Task: Look for space in Sidi Qacem, Morocco from 26th August, 2023 to 10th September, 2023 for 6 adults, 2 children in price range Rs.10000 to Rs.15000. Place can be entire place or shared room with 6 bedrooms having 6 beds and 6 bathrooms. Property type can be house, flat, guest house. Amenities needed are: wifi, TV, free parkinig on premises, gym, breakfast. Booking option can be shelf check-in. Required host language is English.
Action: Mouse moved to (544, 110)
Screenshot: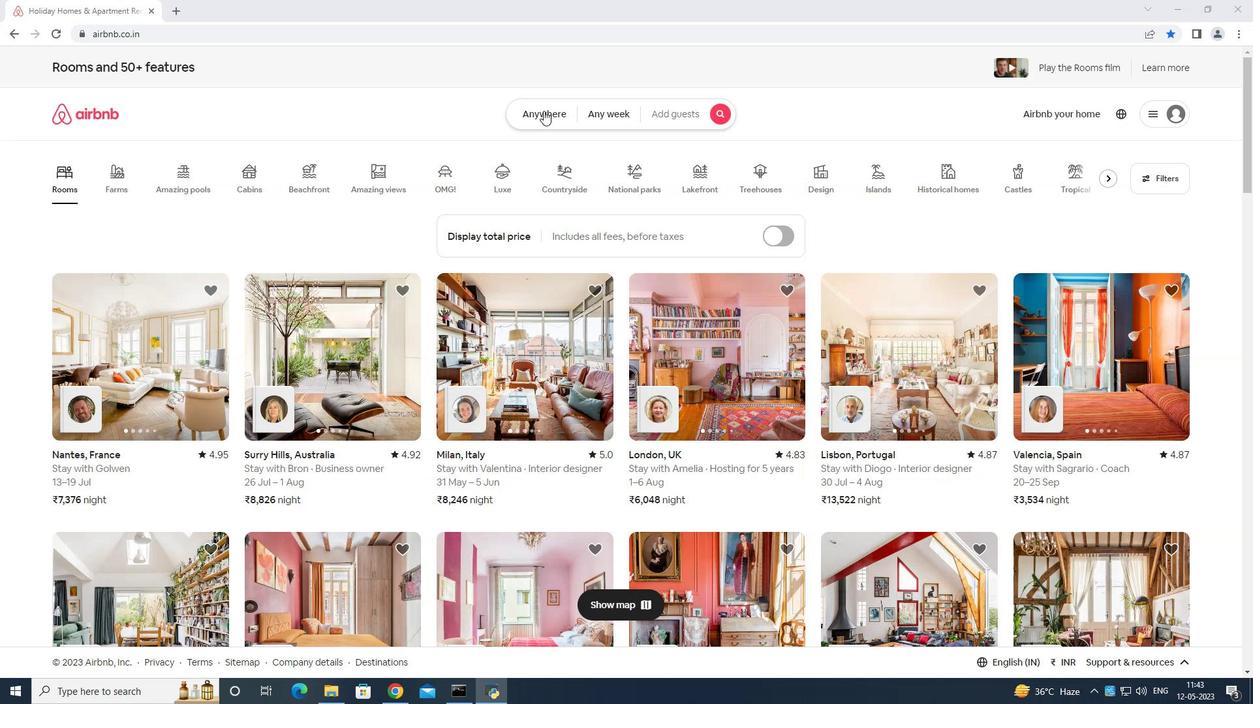 
Action: Mouse pressed left at (544, 110)
Screenshot: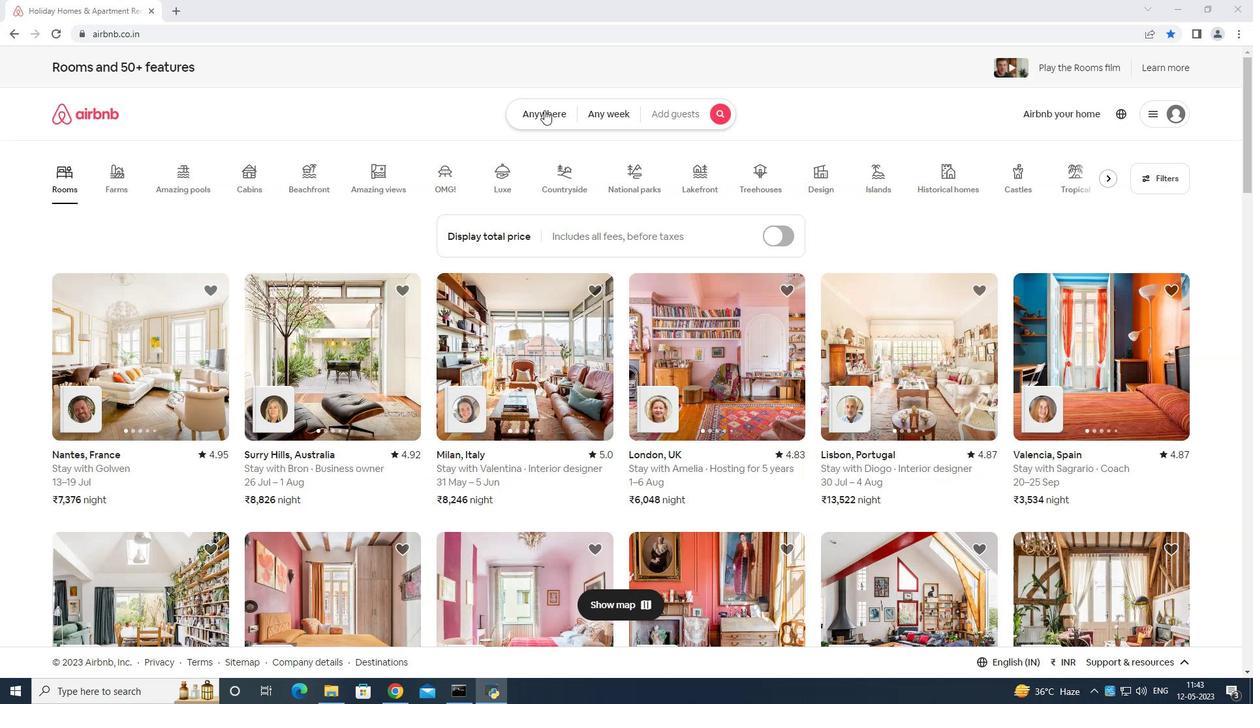
Action: Mouse moved to (520, 150)
Screenshot: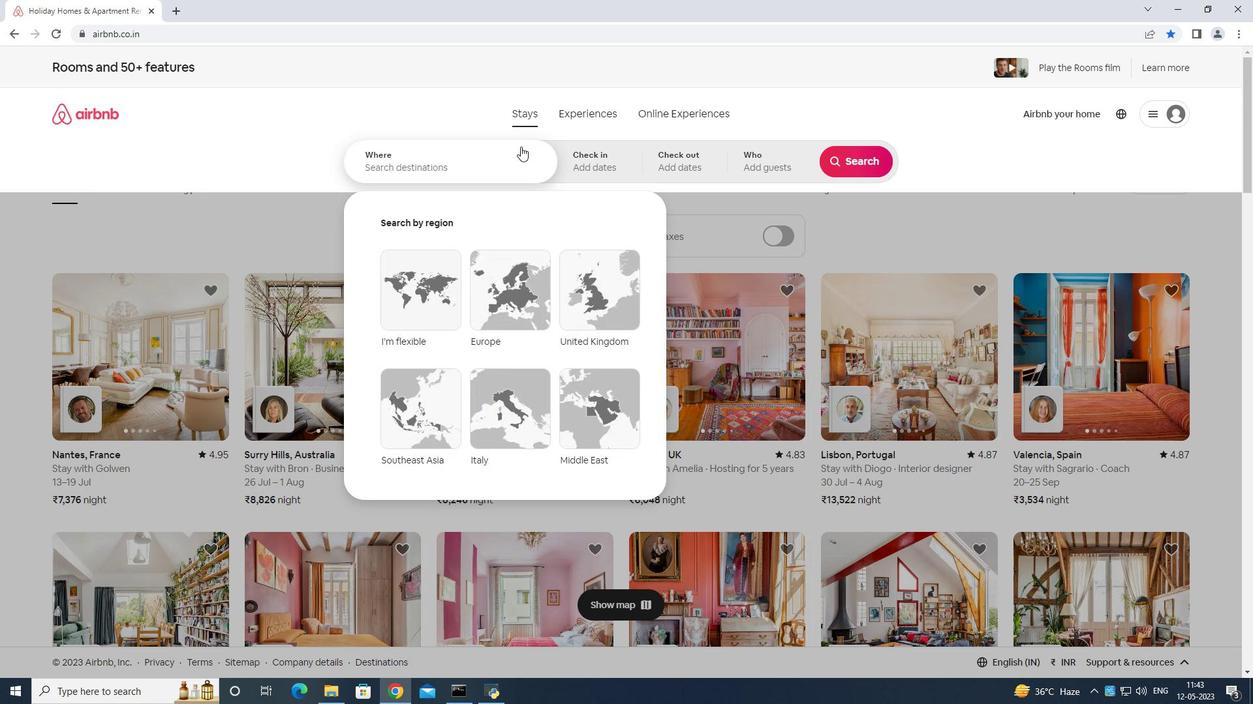 
Action: Mouse pressed left at (520, 150)
Screenshot: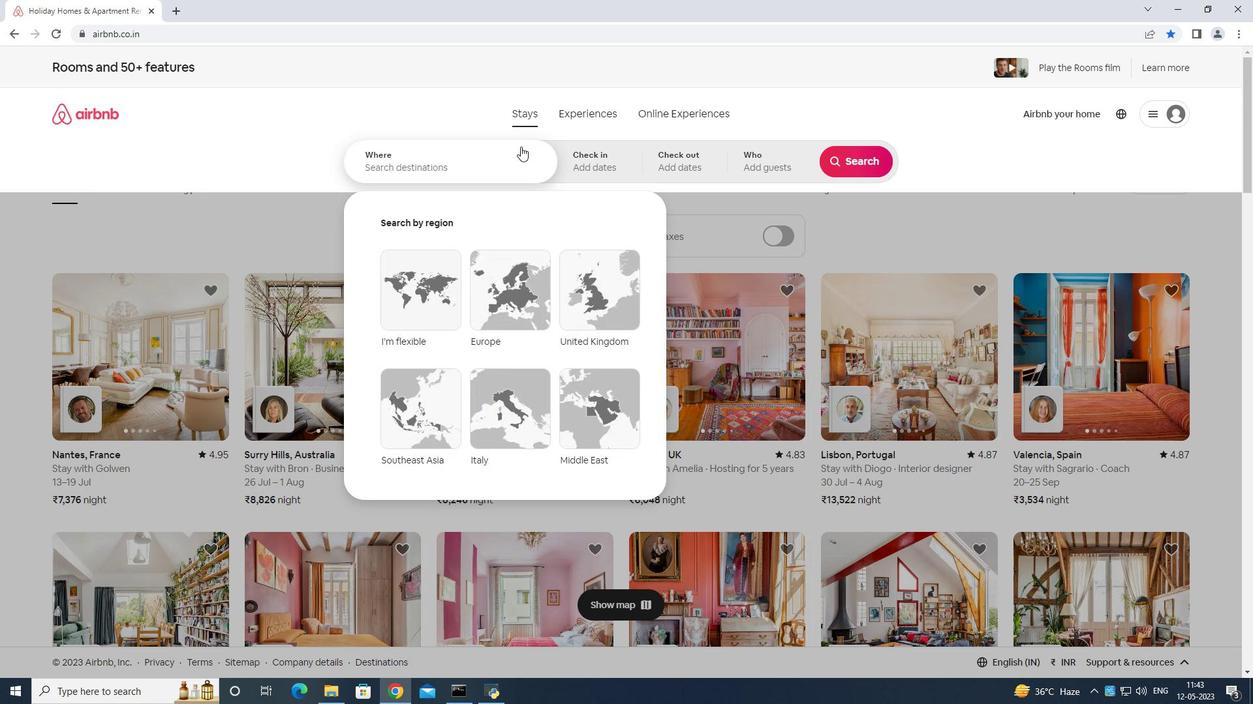 
Action: Mouse moved to (509, 144)
Screenshot: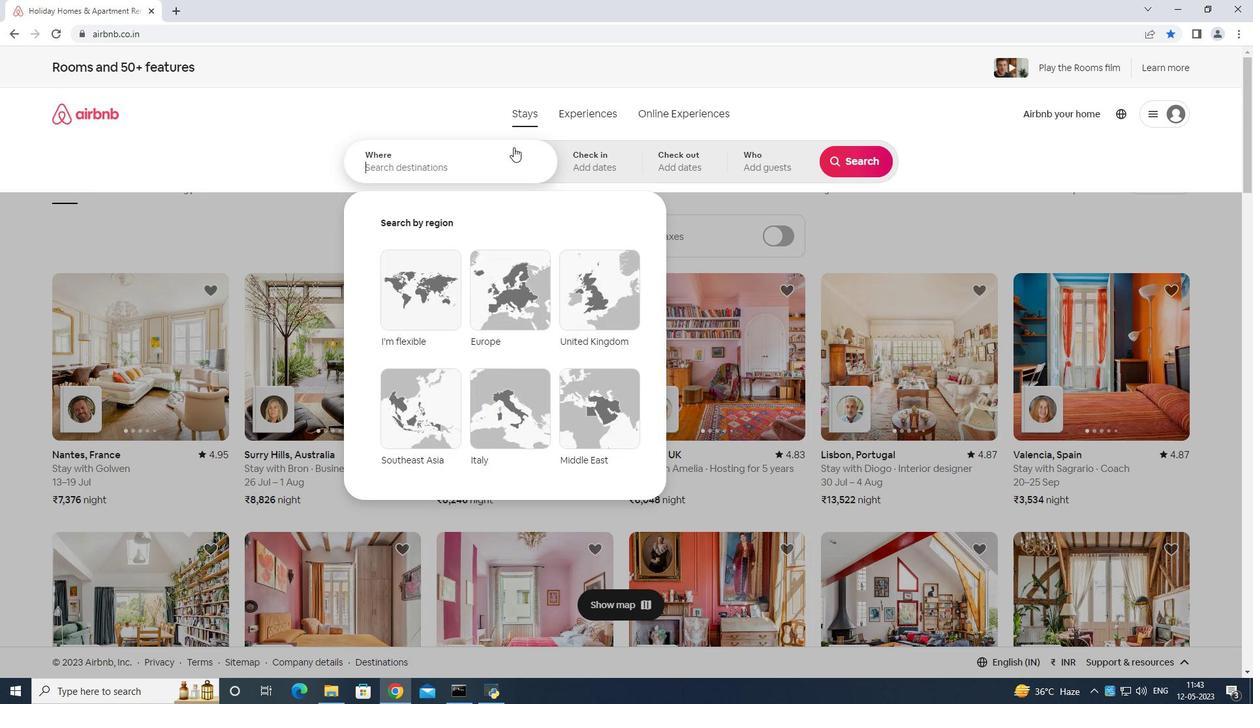 
Action: Key pressed <Key.shift>Qacem<Key.space>morocco<Key.enter>
Screenshot: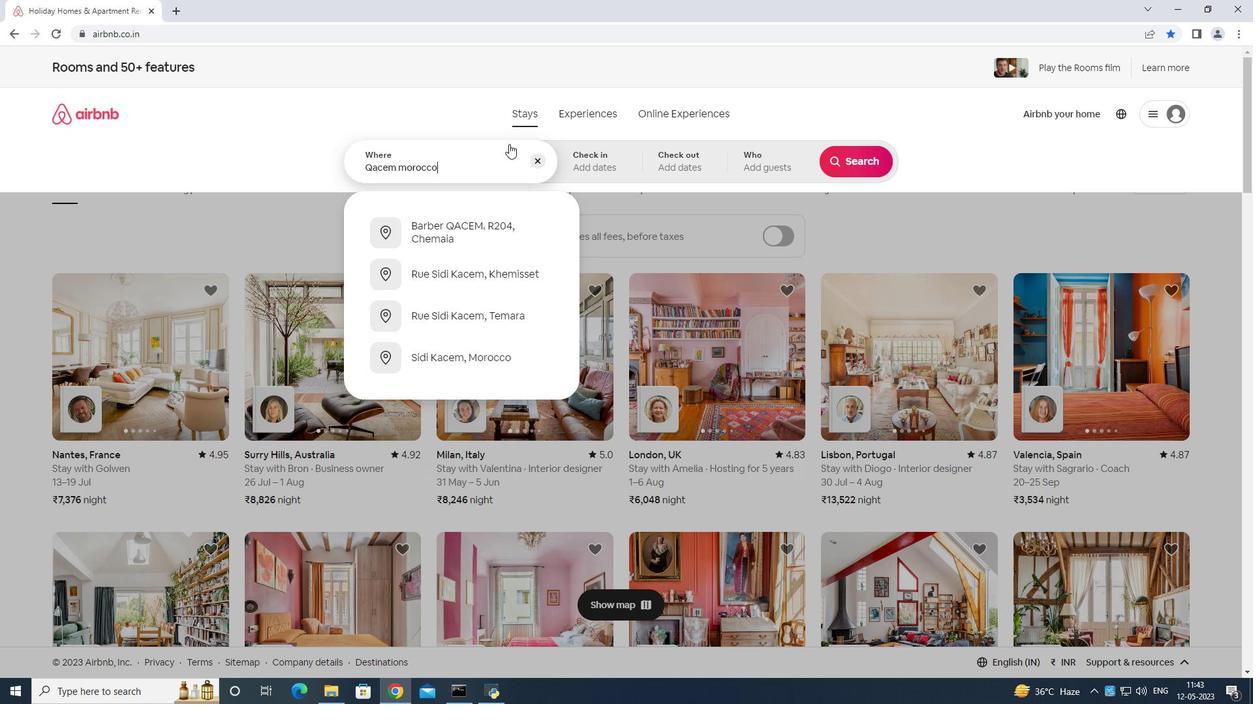 
Action: Mouse moved to (859, 266)
Screenshot: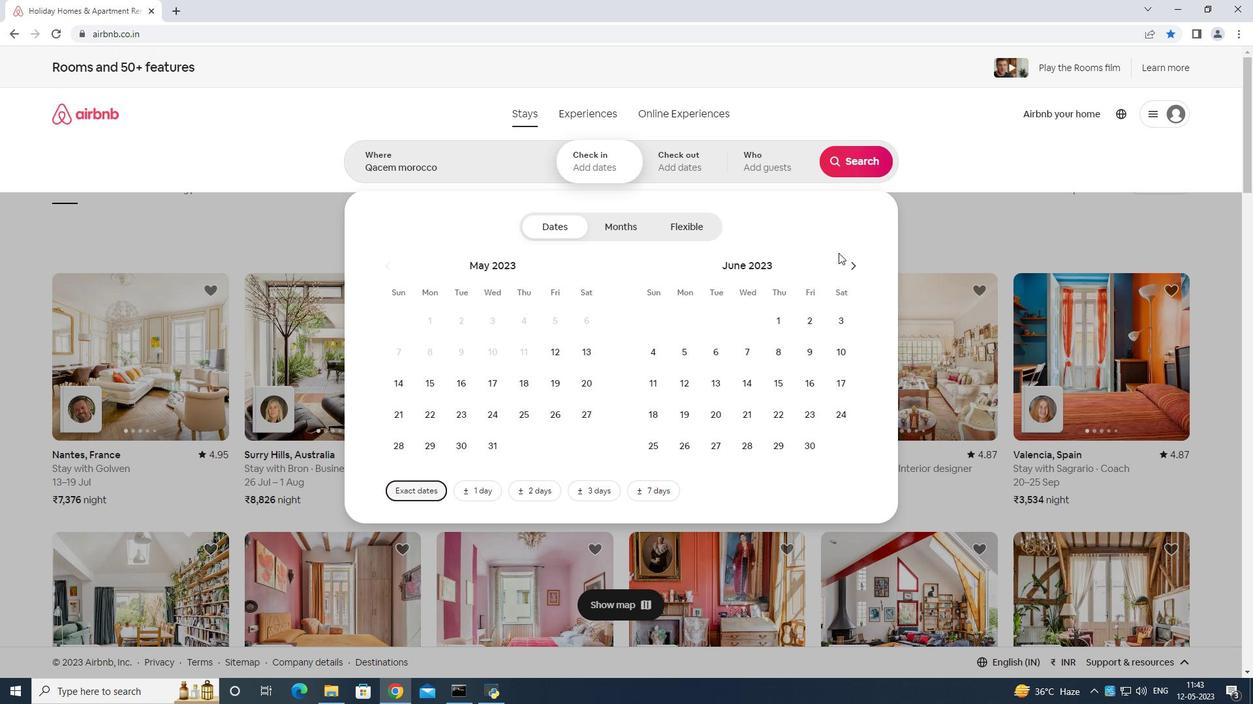 
Action: Mouse pressed left at (859, 266)
Screenshot: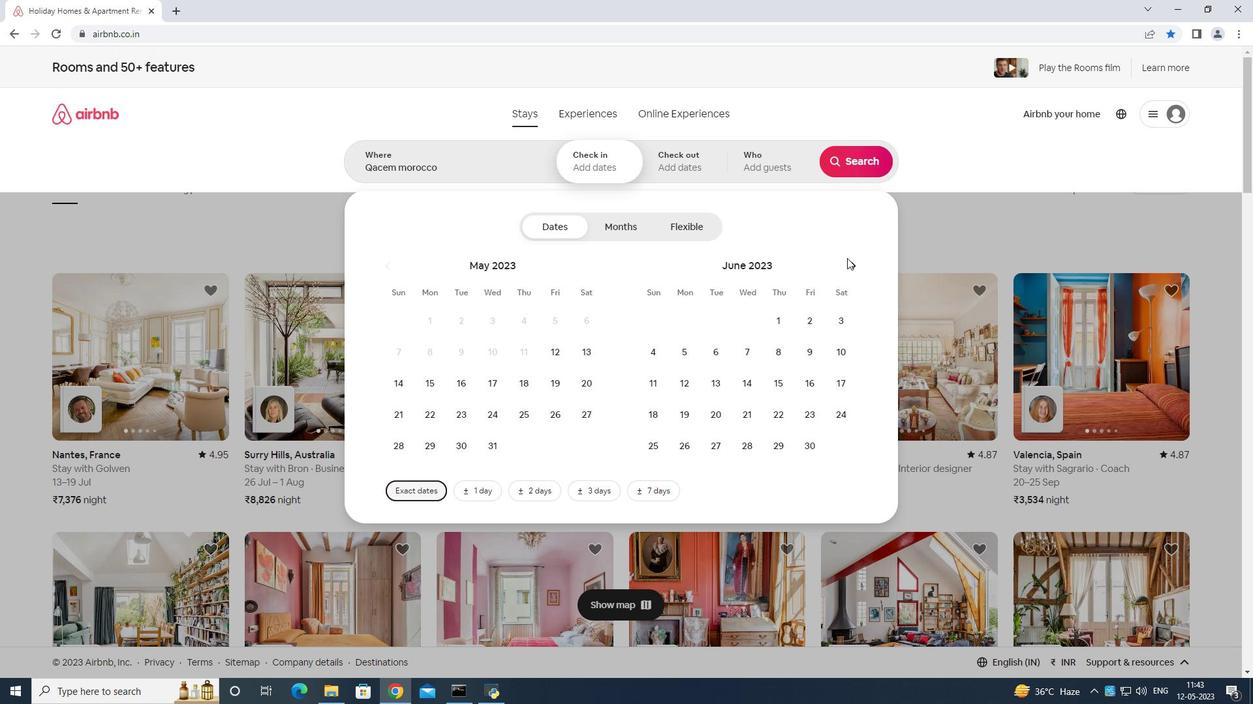 
Action: Mouse pressed left at (859, 266)
Screenshot: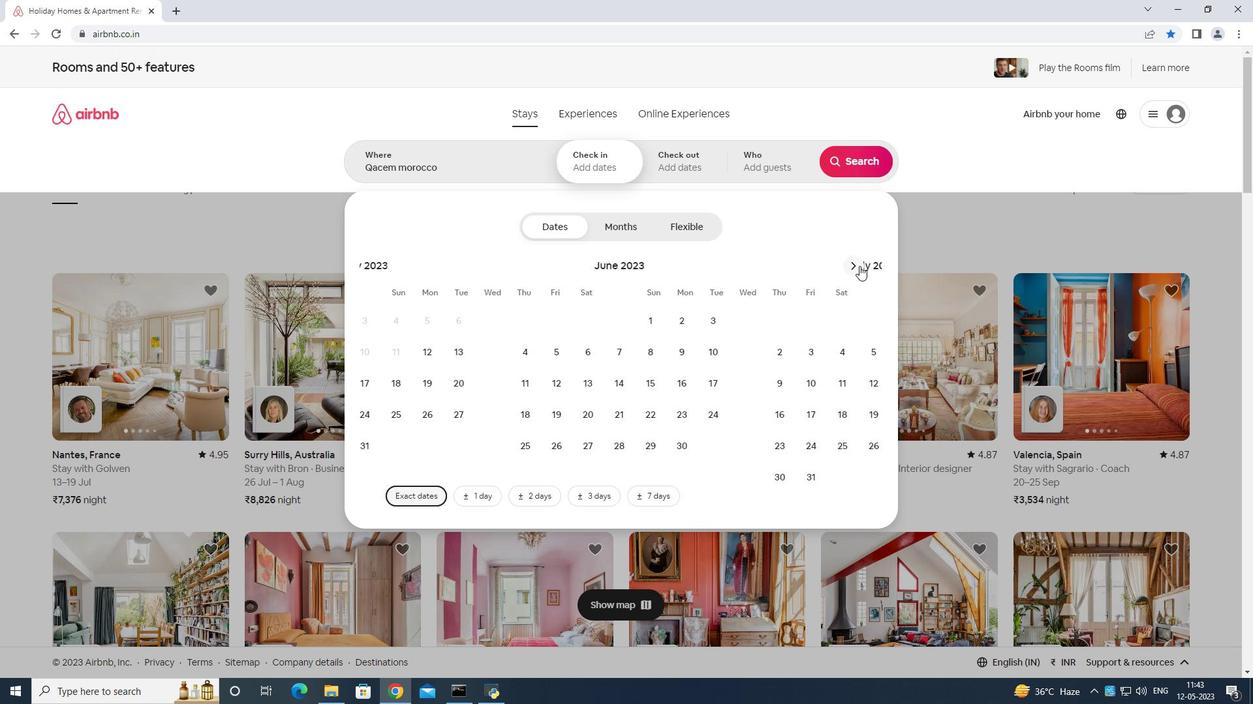 
Action: Mouse moved to (838, 419)
Screenshot: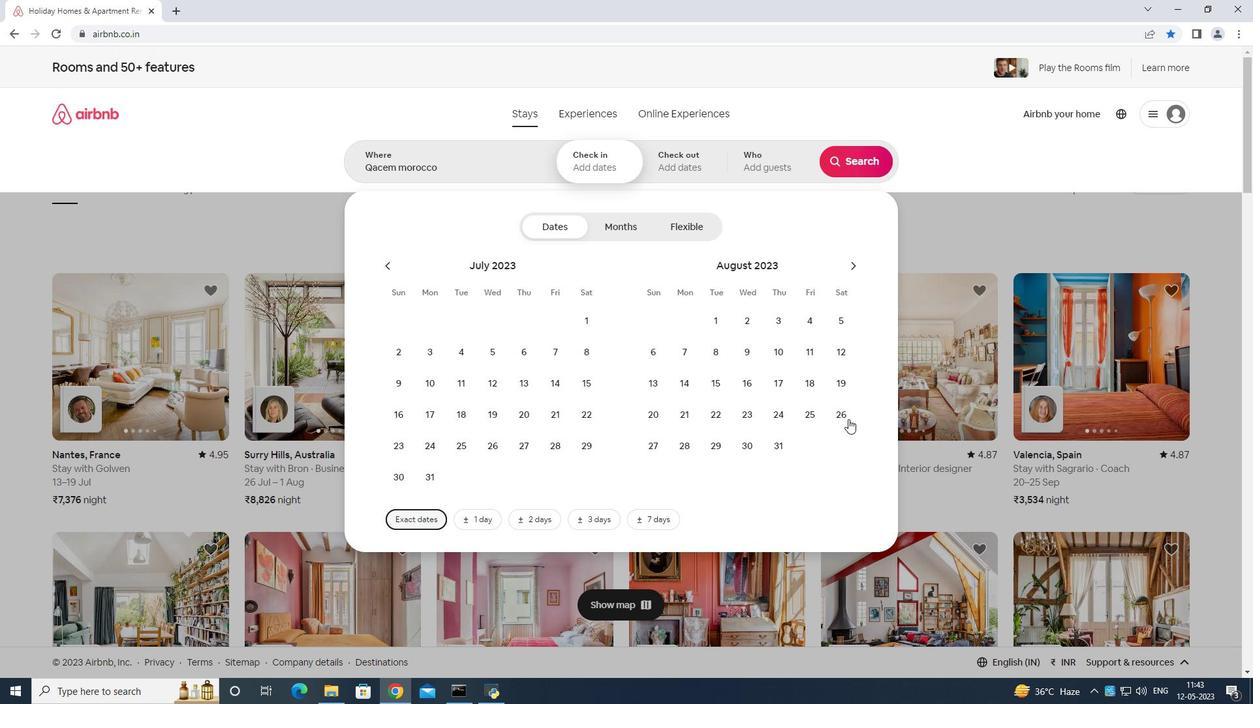 
Action: Mouse pressed left at (838, 419)
Screenshot: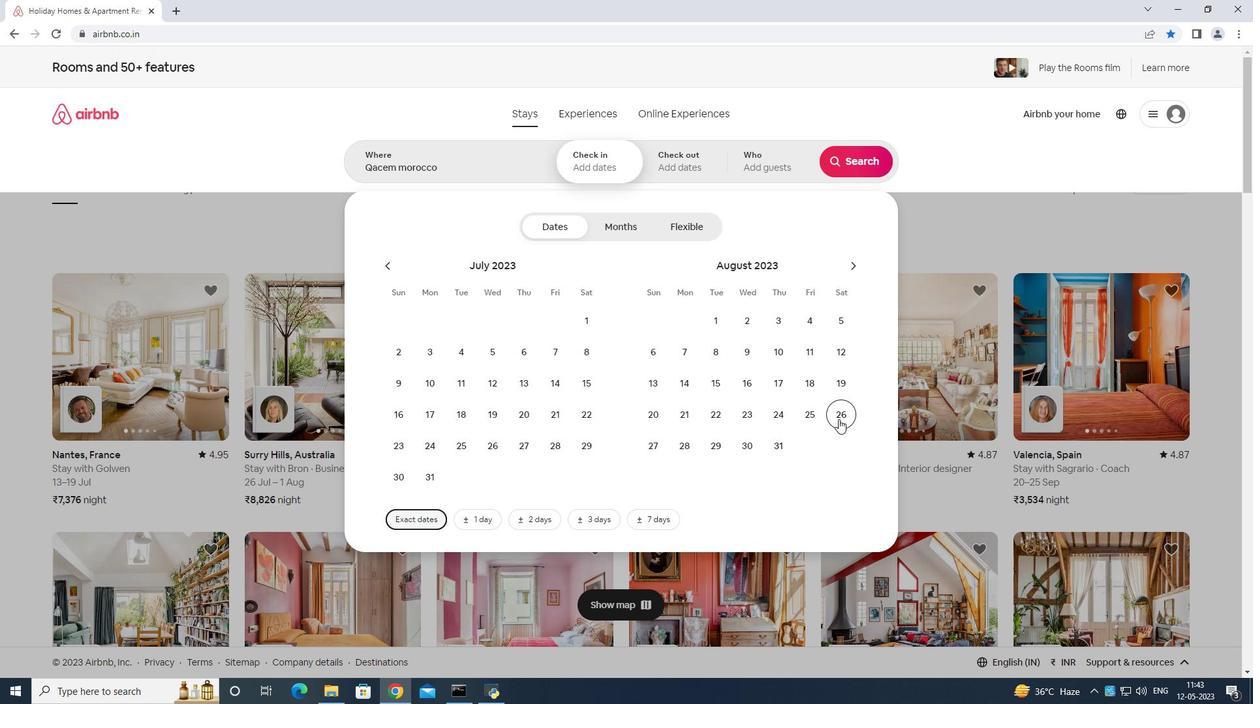 
Action: Mouse moved to (849, 264)
Screenshot: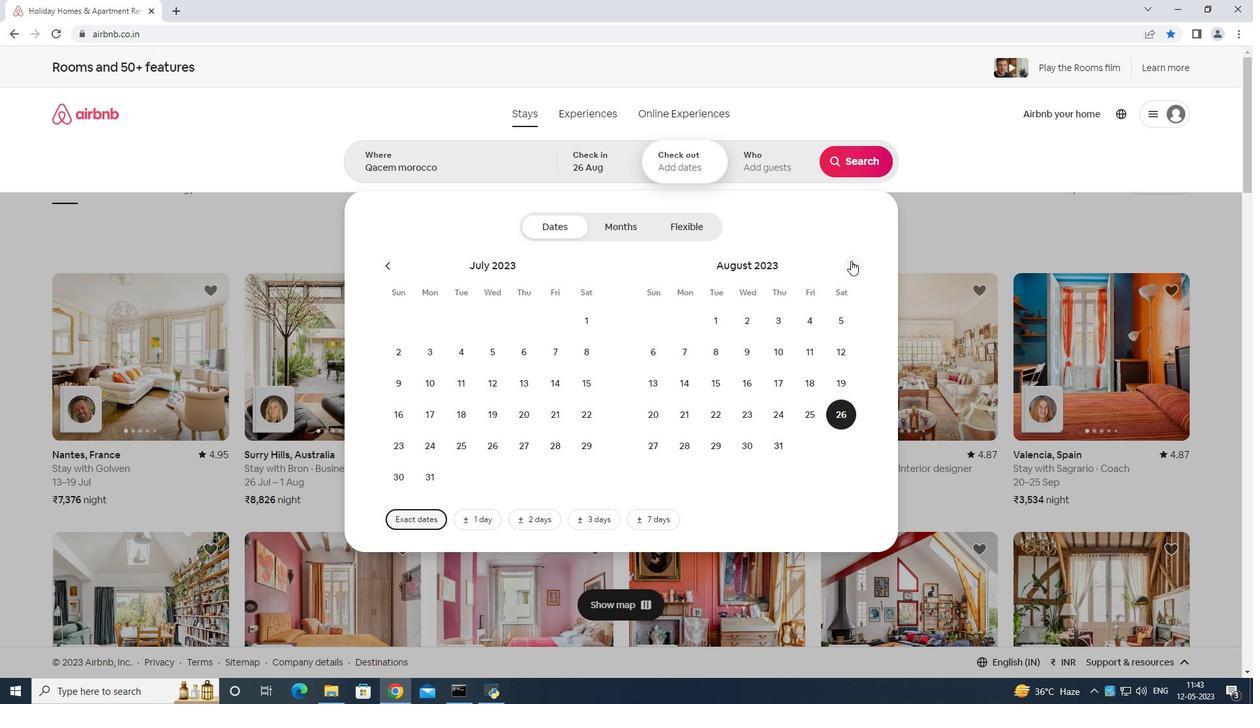 
Action: Mouse pressed left at (849, 264)
Screenshot: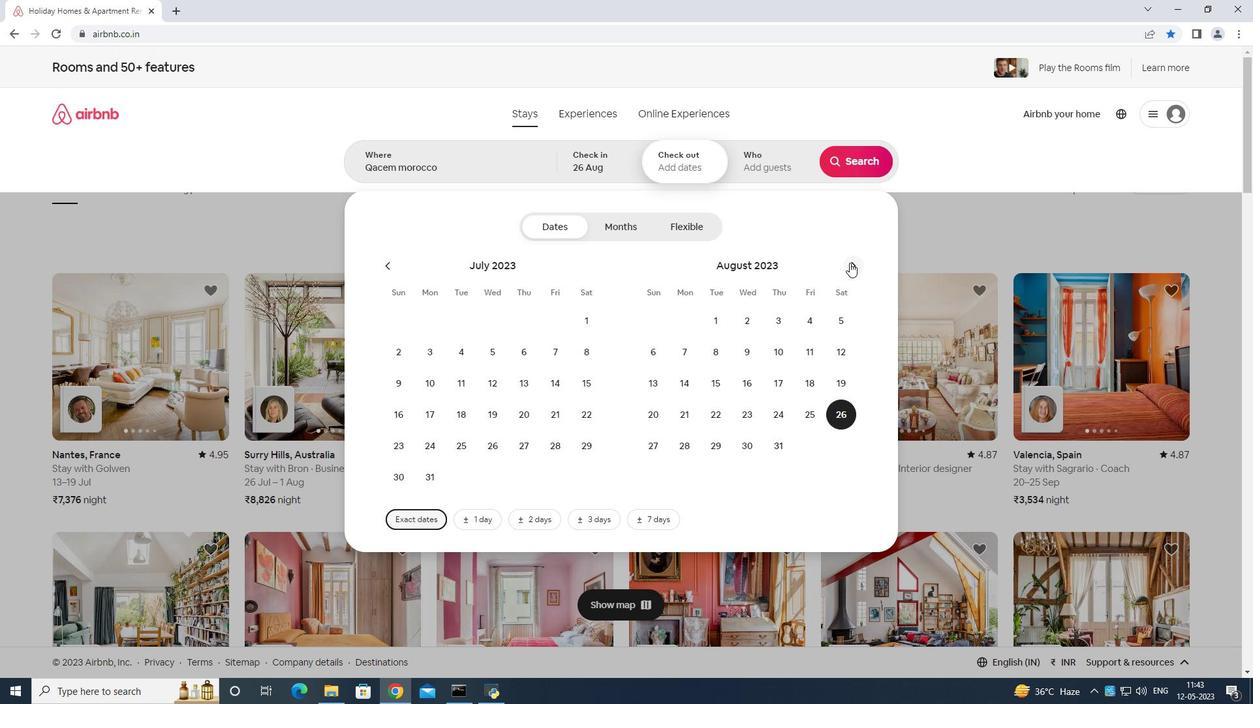 
Action: Mouse moved to (657, 379)
Screenshot: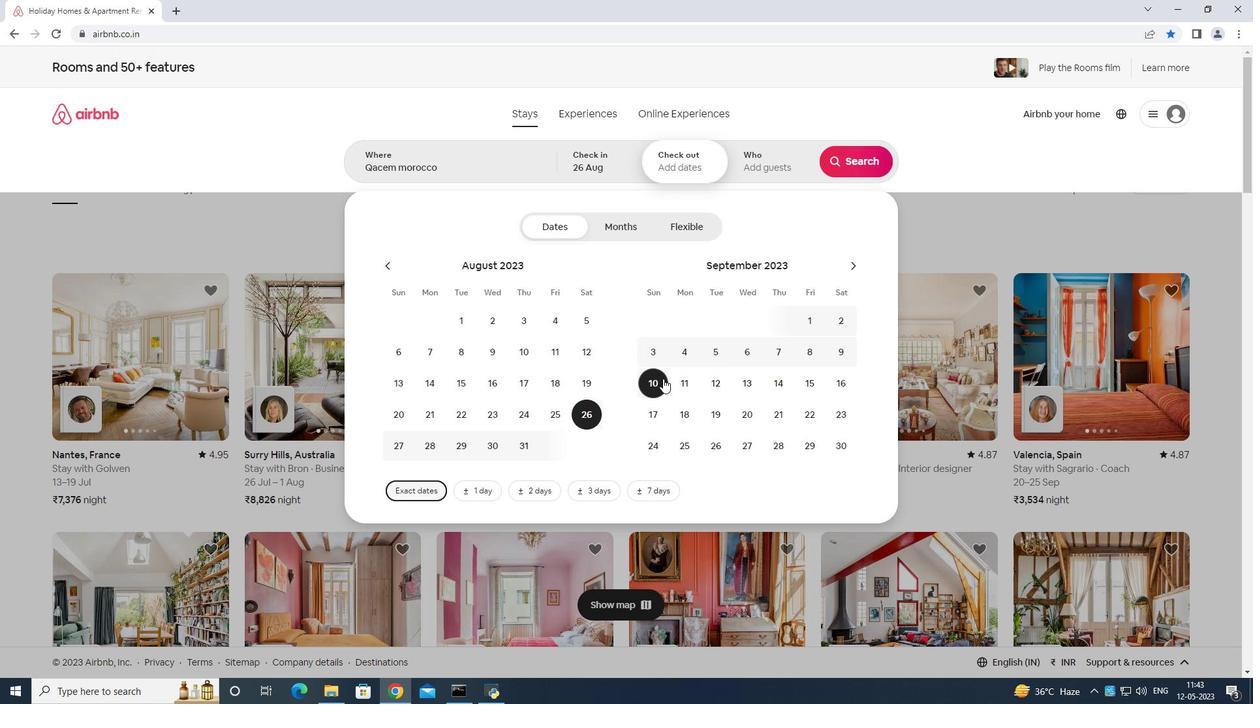 
Action: Mouse pressed left at (657, 379)
Screenshot: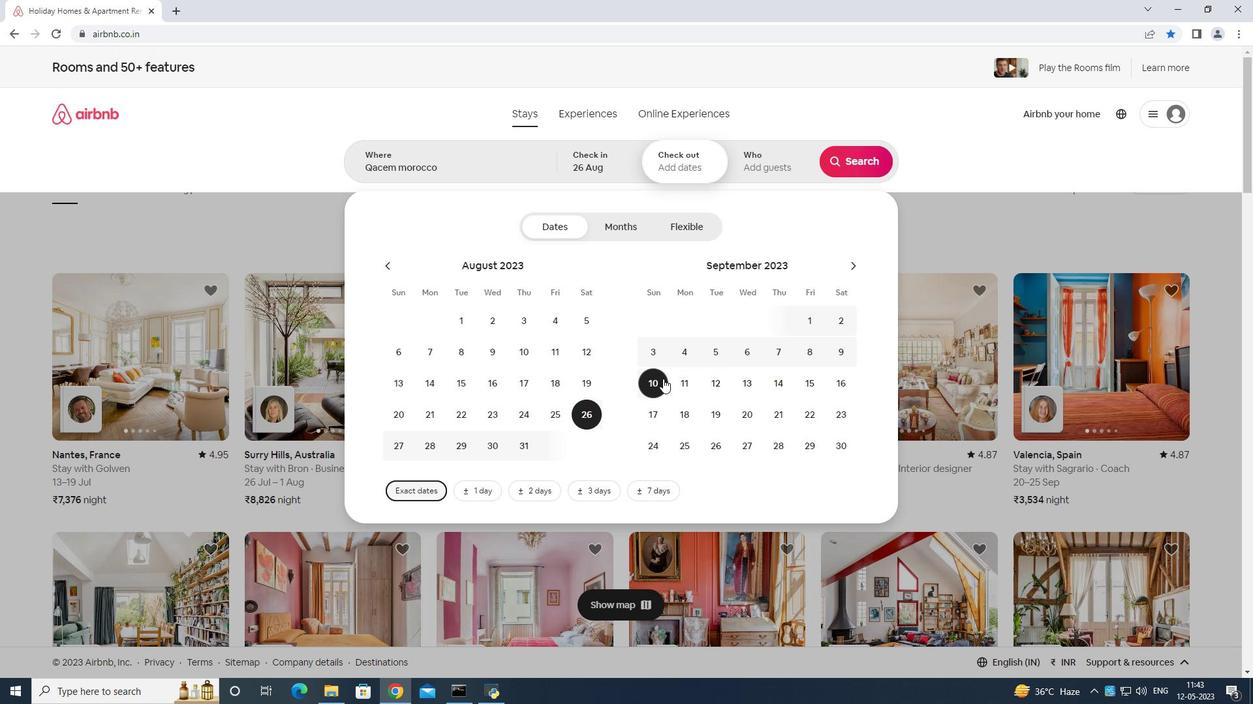 
Action: Mouse moved to (760, 165)
Screenshot: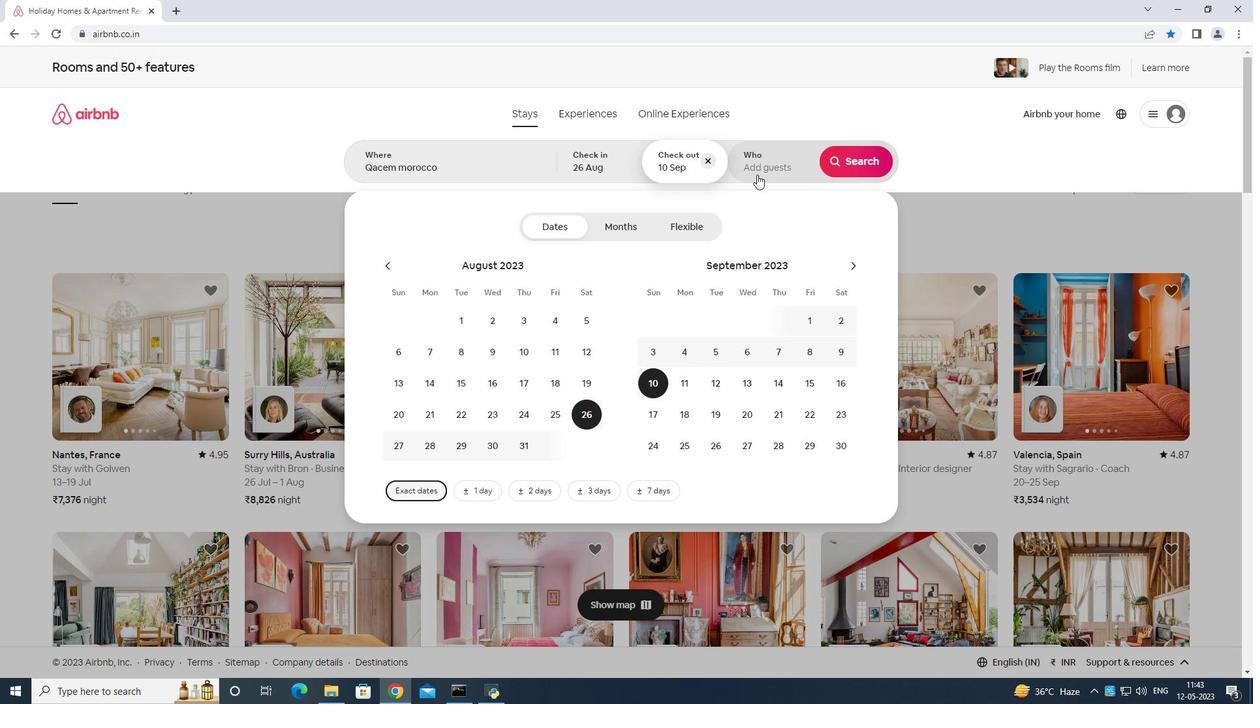 
Action: Mouse pressed left at (760, 165)
Screenshot: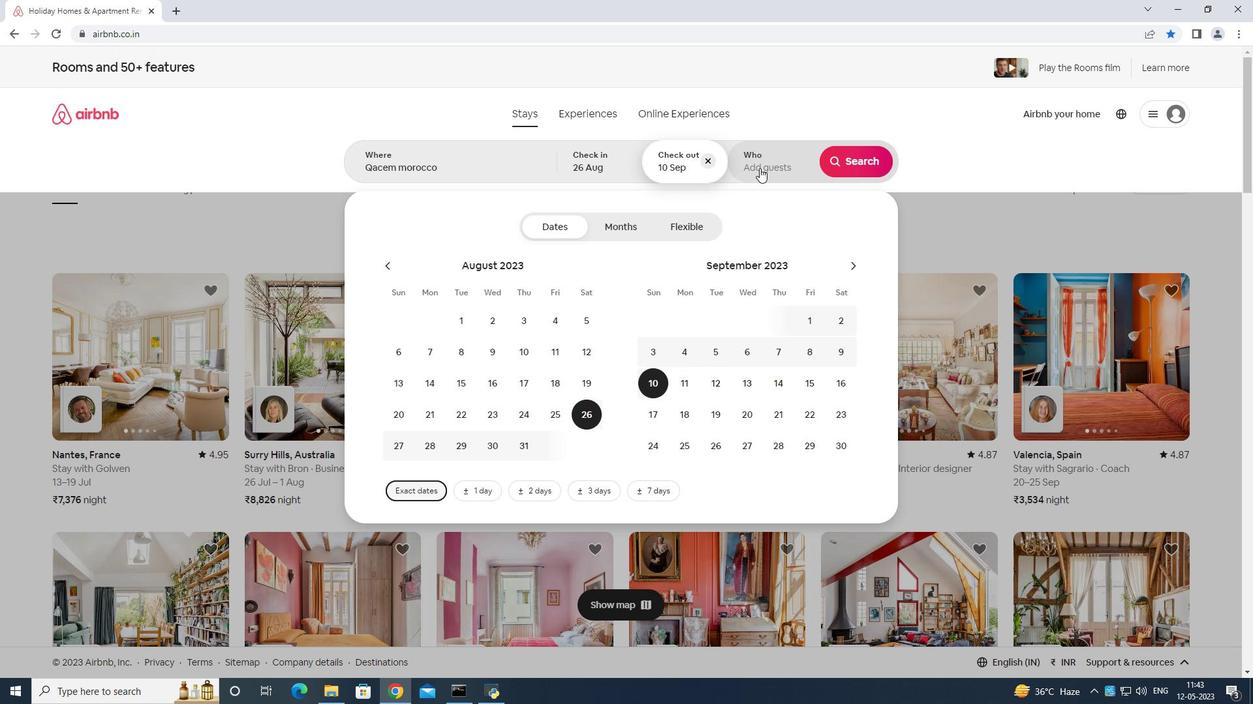 
Action: Mouse moved to (862, 234)
Screenshot: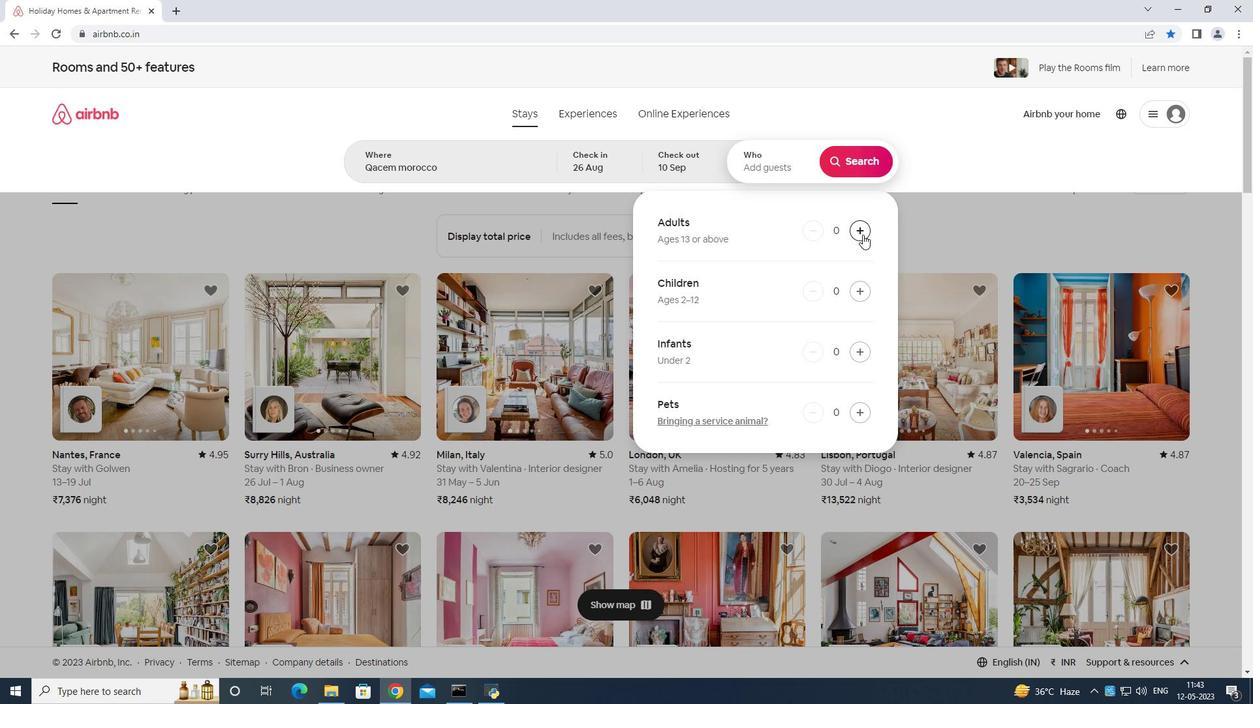 
Action: Mouse pressed left at (862, 234)
Screenshot: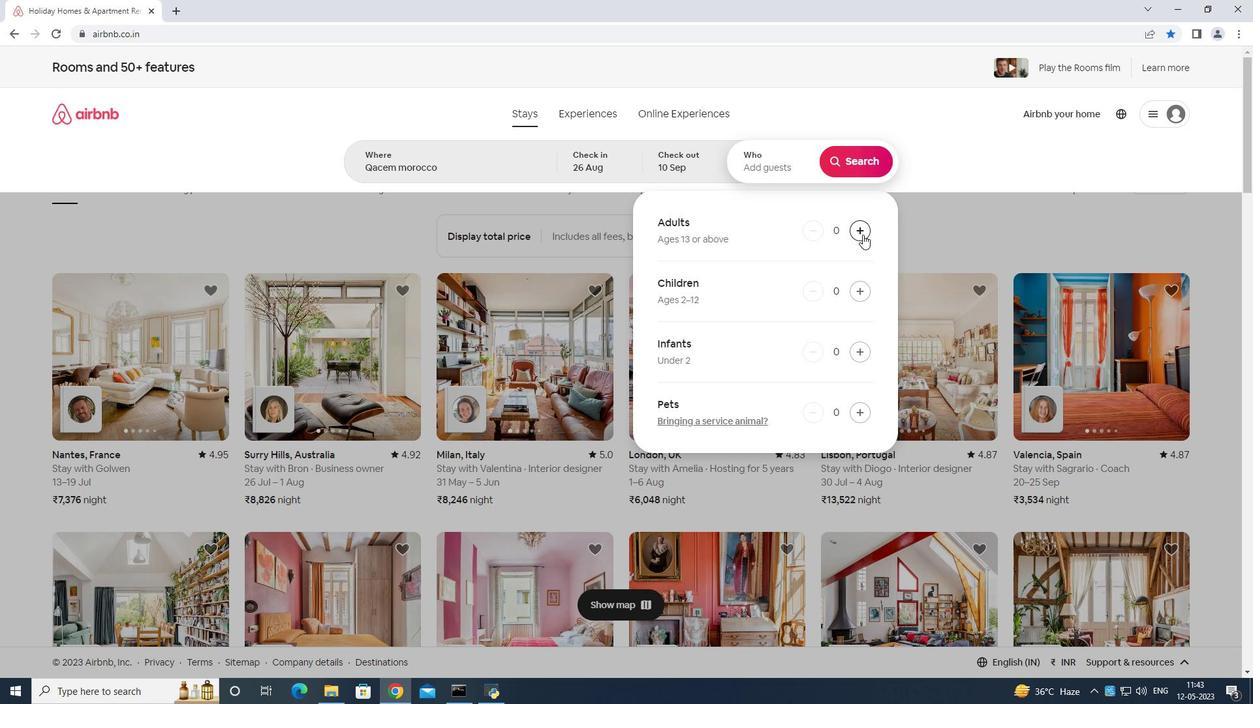 
Action: Mouse pressed left at (862, 234)
Screenshot: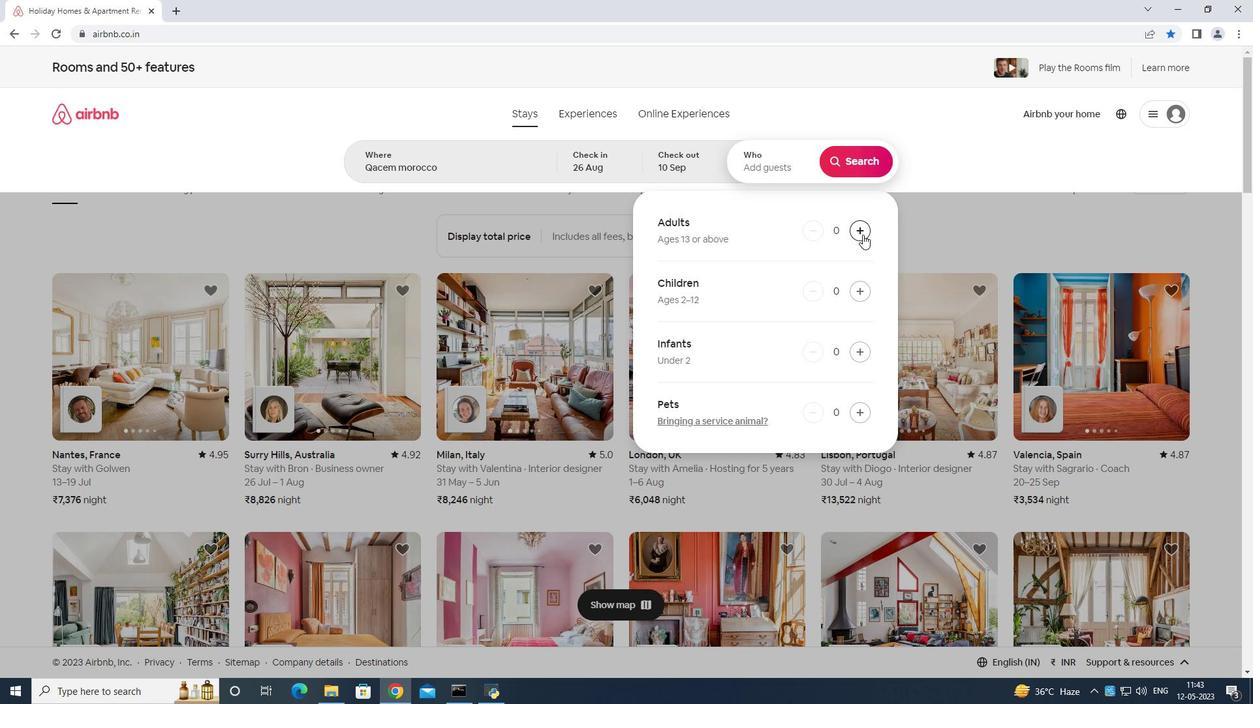 
Action: Mouse pressed left at (862, 234)
Screenshot: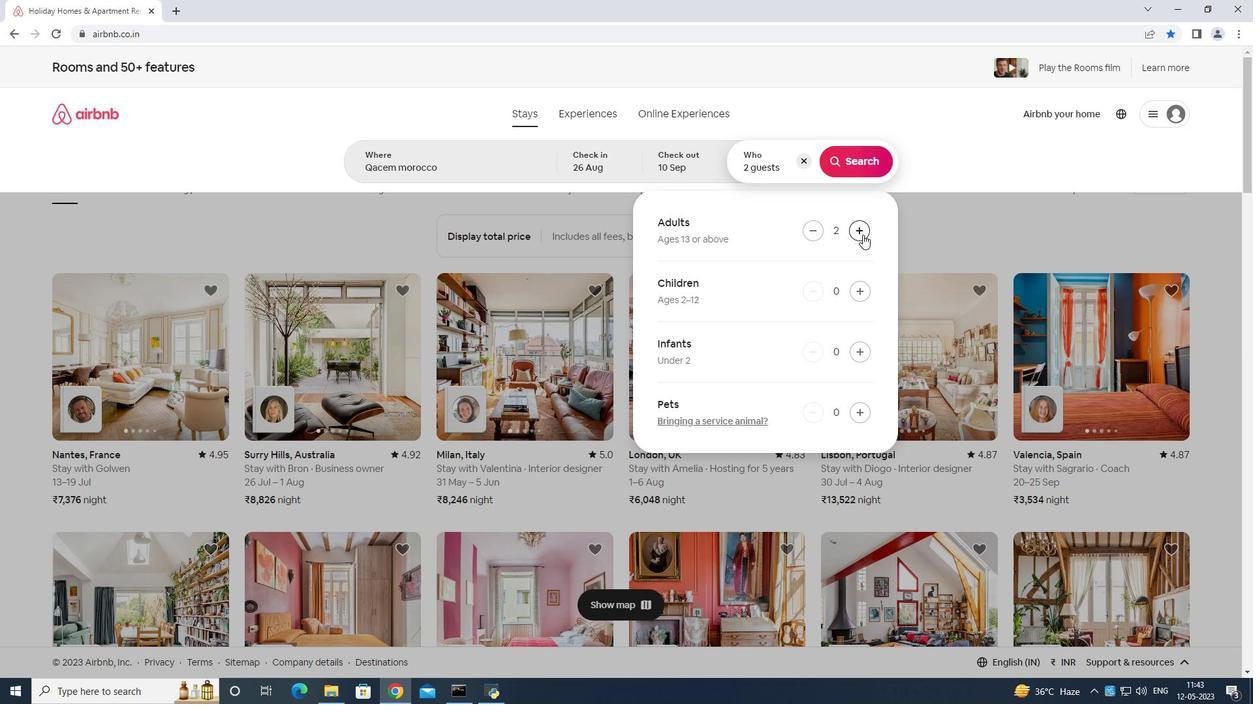 
Action: Mouse pressed left at (862, 234)
Screenshot: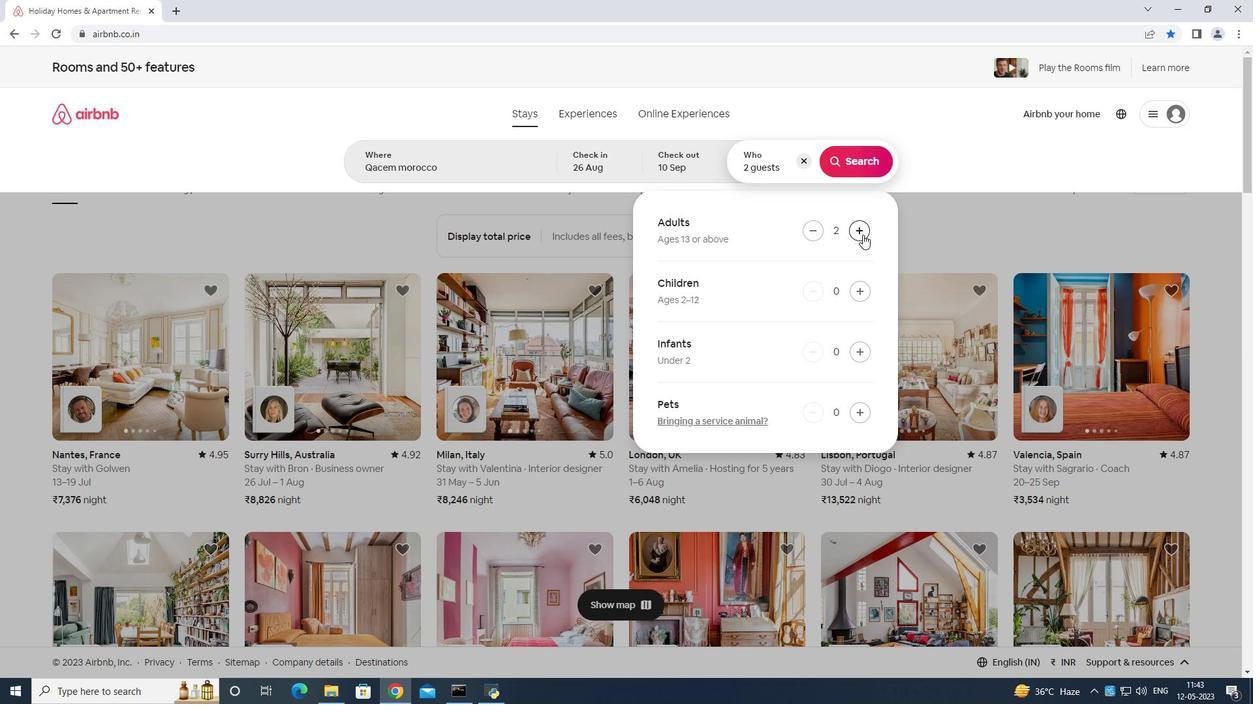 
Action: Mouse pressed left at (862, 234)
Screenshot: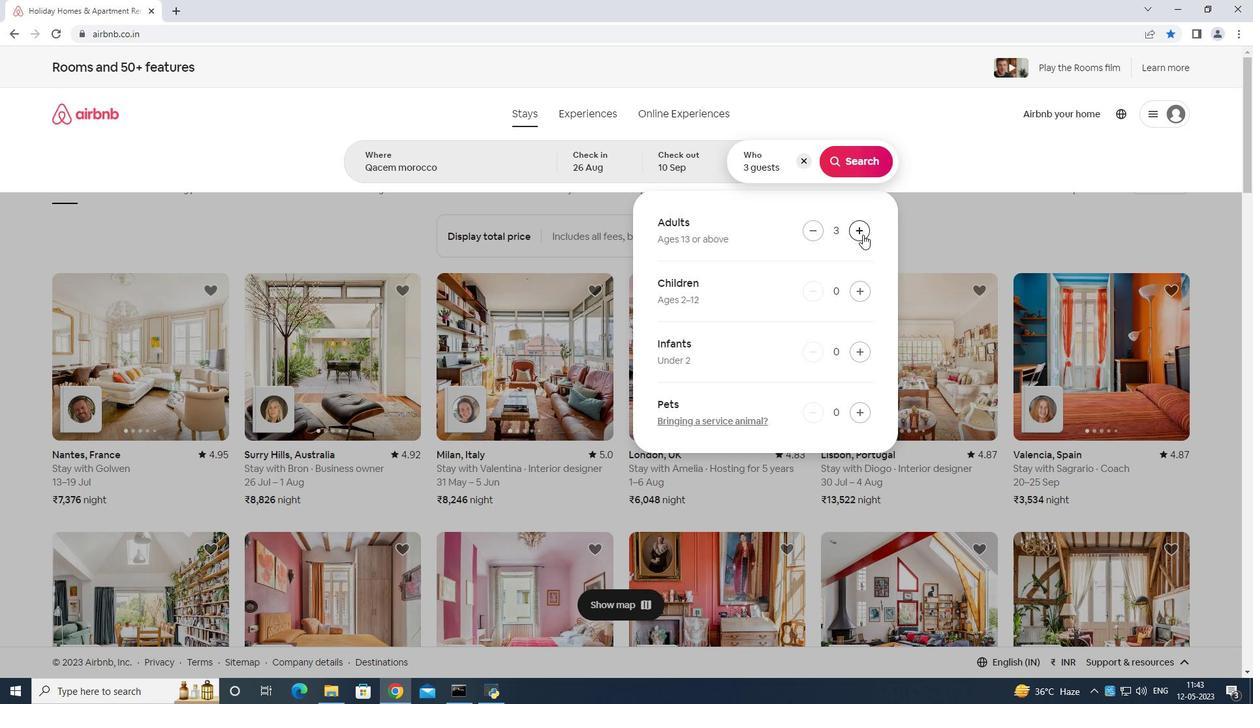 
Action: Mouse pressed left at (862, 234)
Screenshot: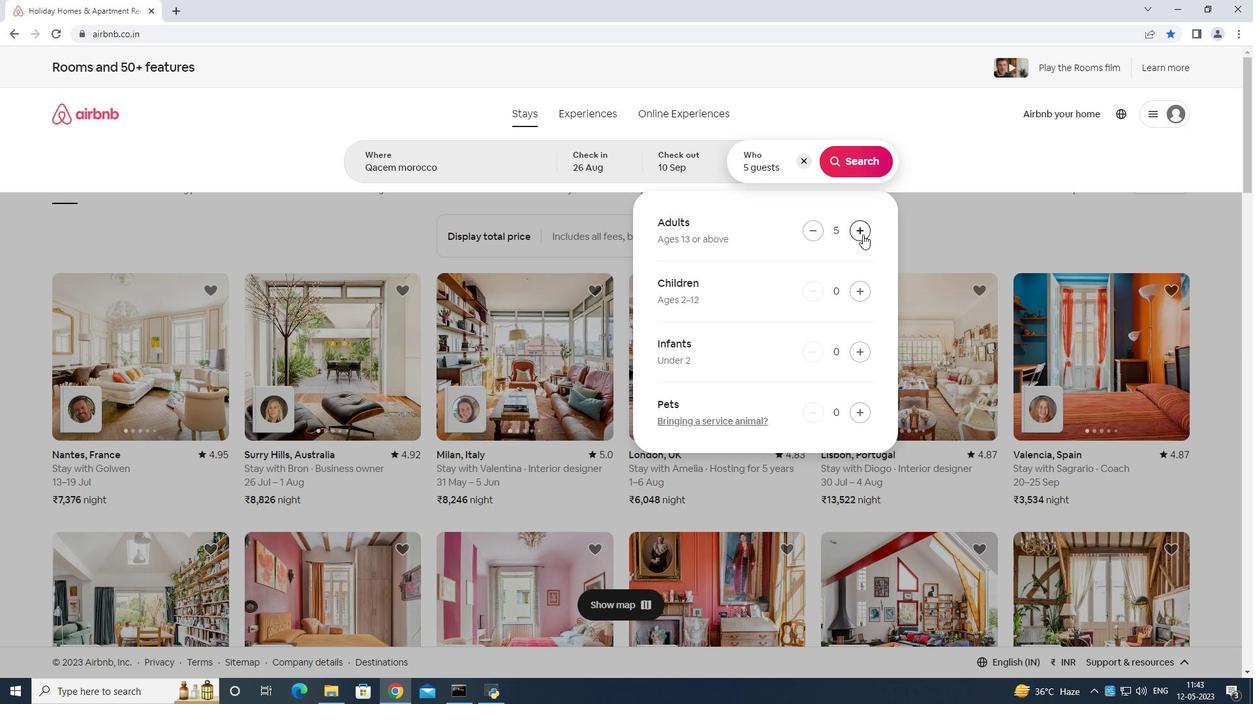 
Action: Mouse moved to (854, 295)
Screenshot: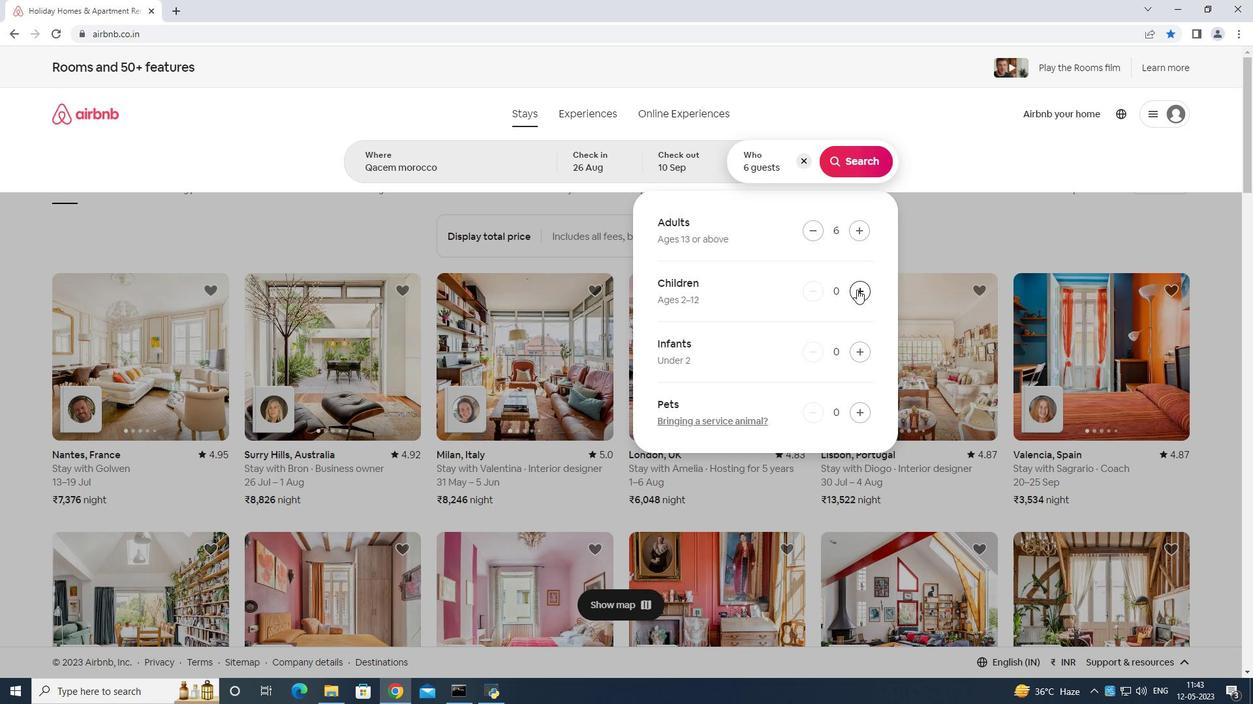 
Action: Mouse pressed left at (854, 295)
Screenshot: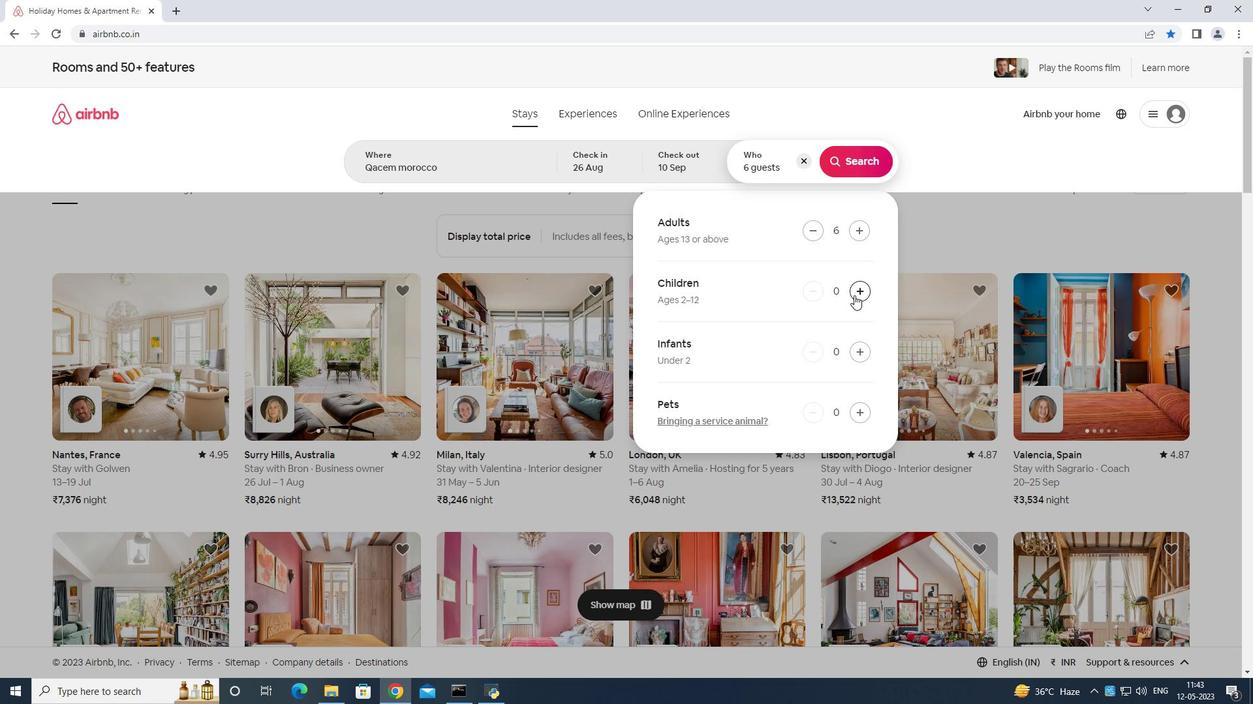 
Action: Mouse pressed left at (854, 295)
Screenshot: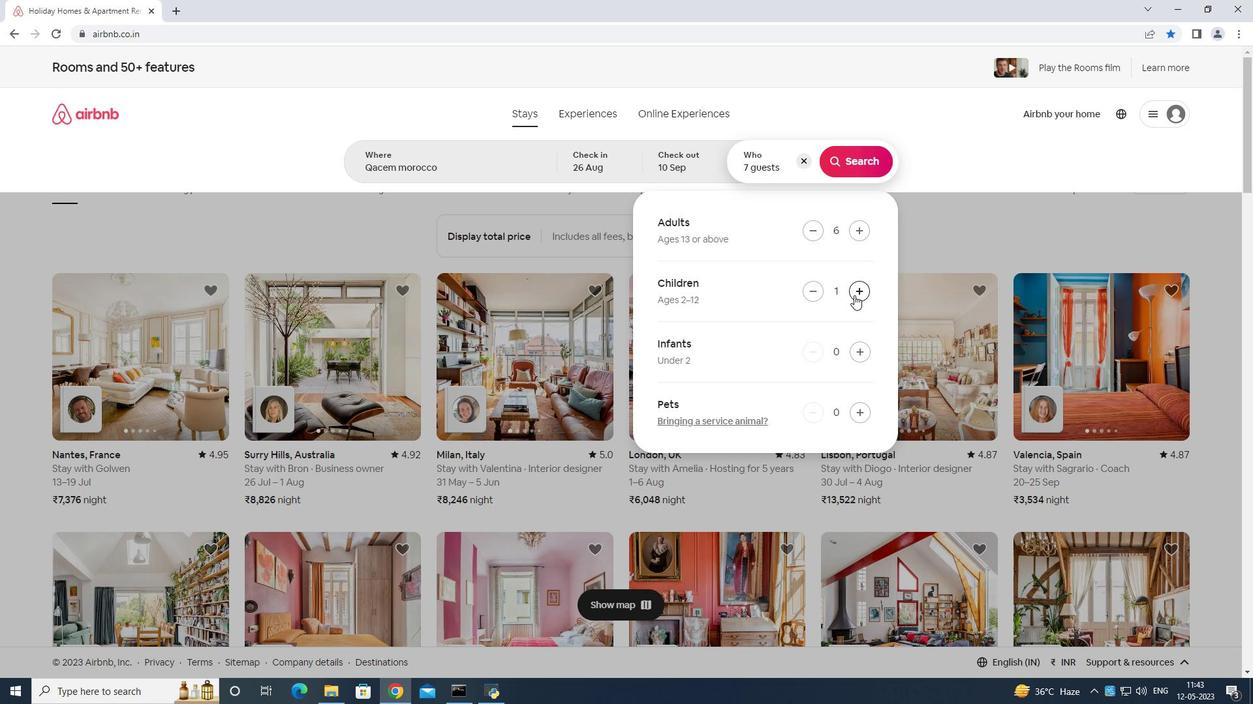 
Action: Mouse moved to (852, 156)
Screenshot: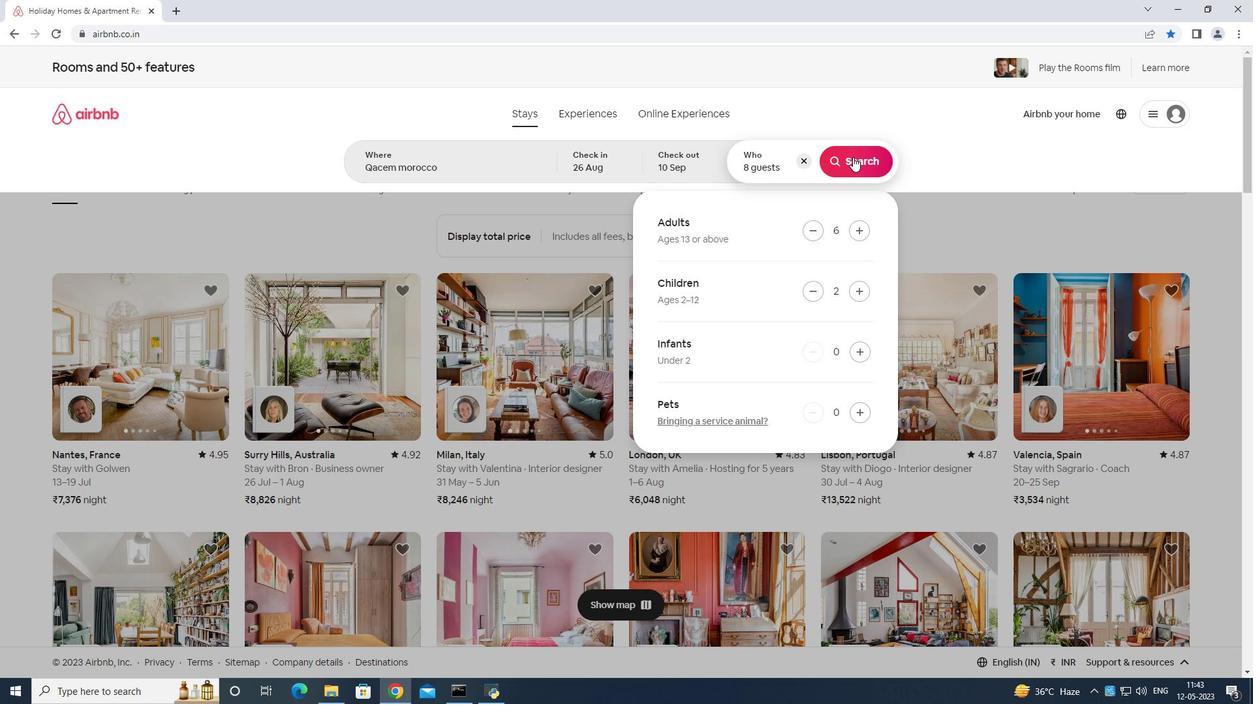 
Action: Mouse pressed left at (852, 156)
Screenshot: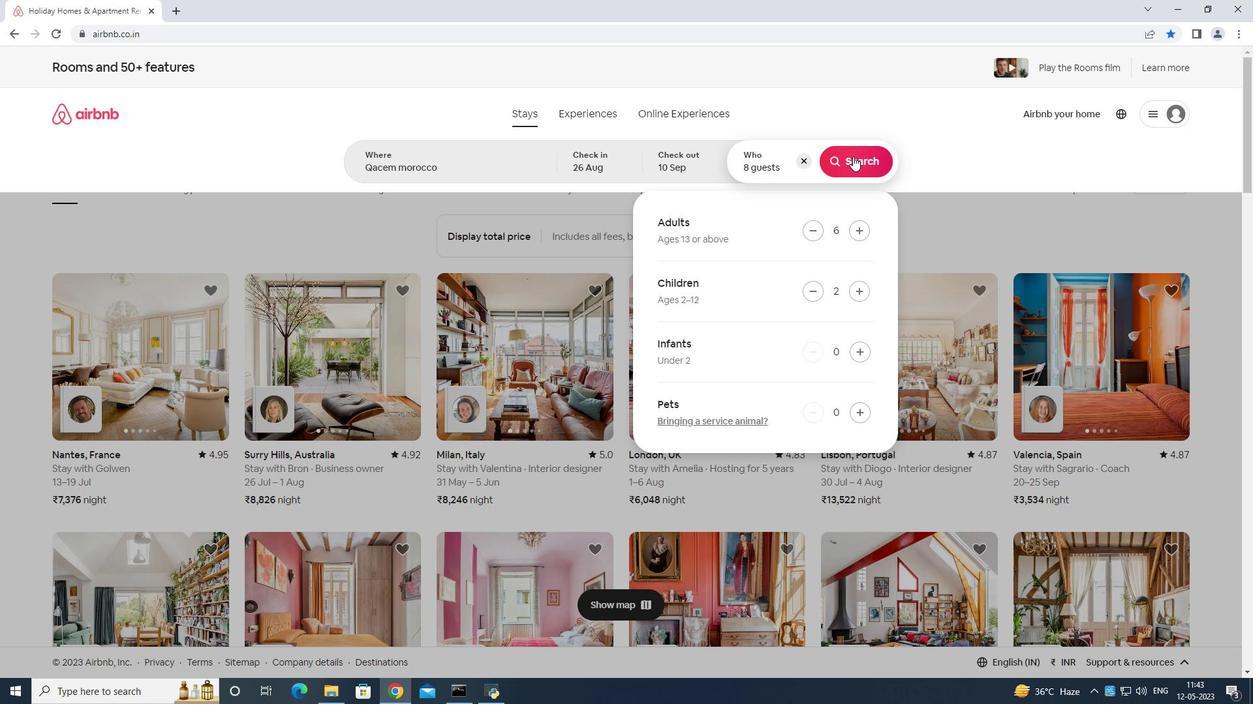 
Action: Mouse moved to (1194, 126)
Screenshot: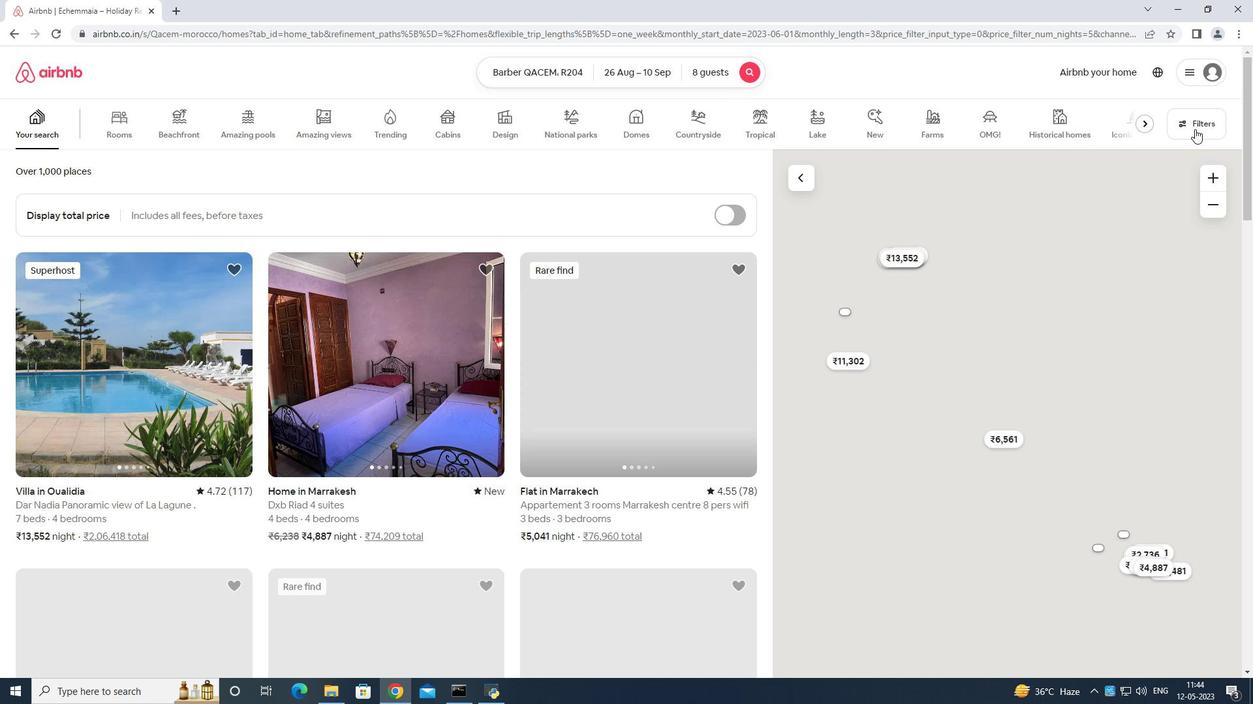 
Action: Mouse pressed left at (1194, 126)
Screenshot: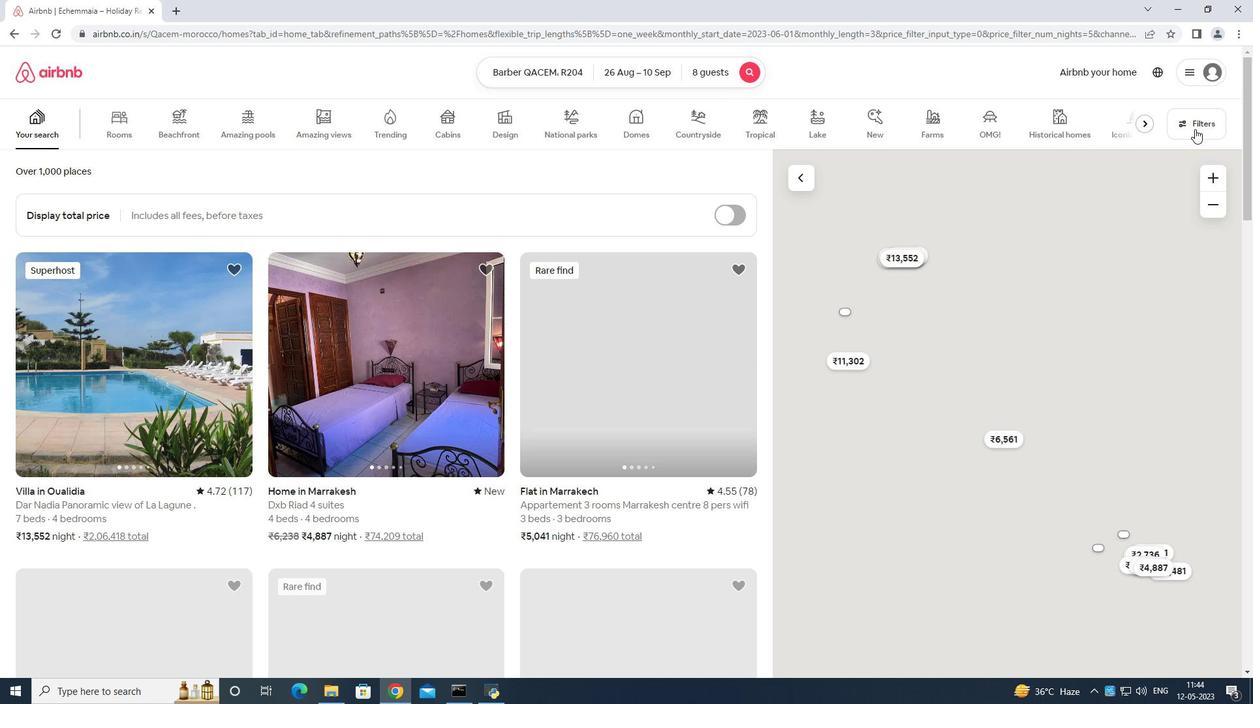
Action: Mouse moved to (556, 433)
Screenshot: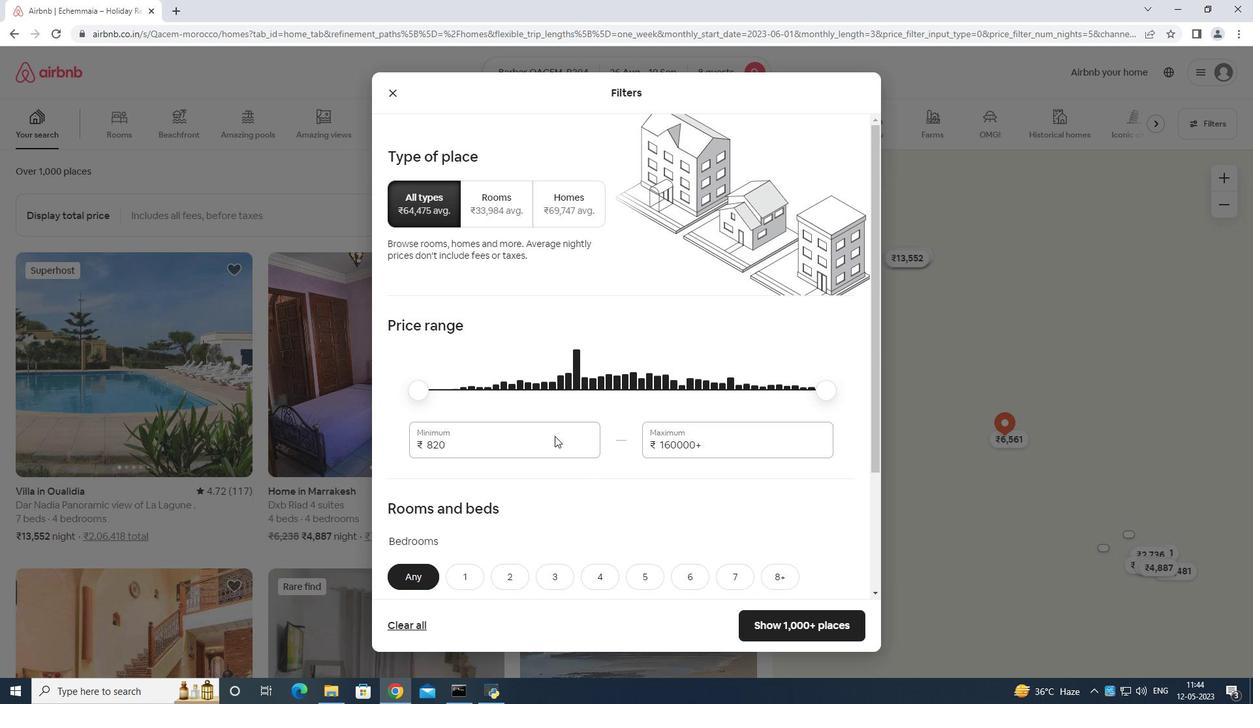 
Action: Mouse pressed left at (556, 433)
Screenshot: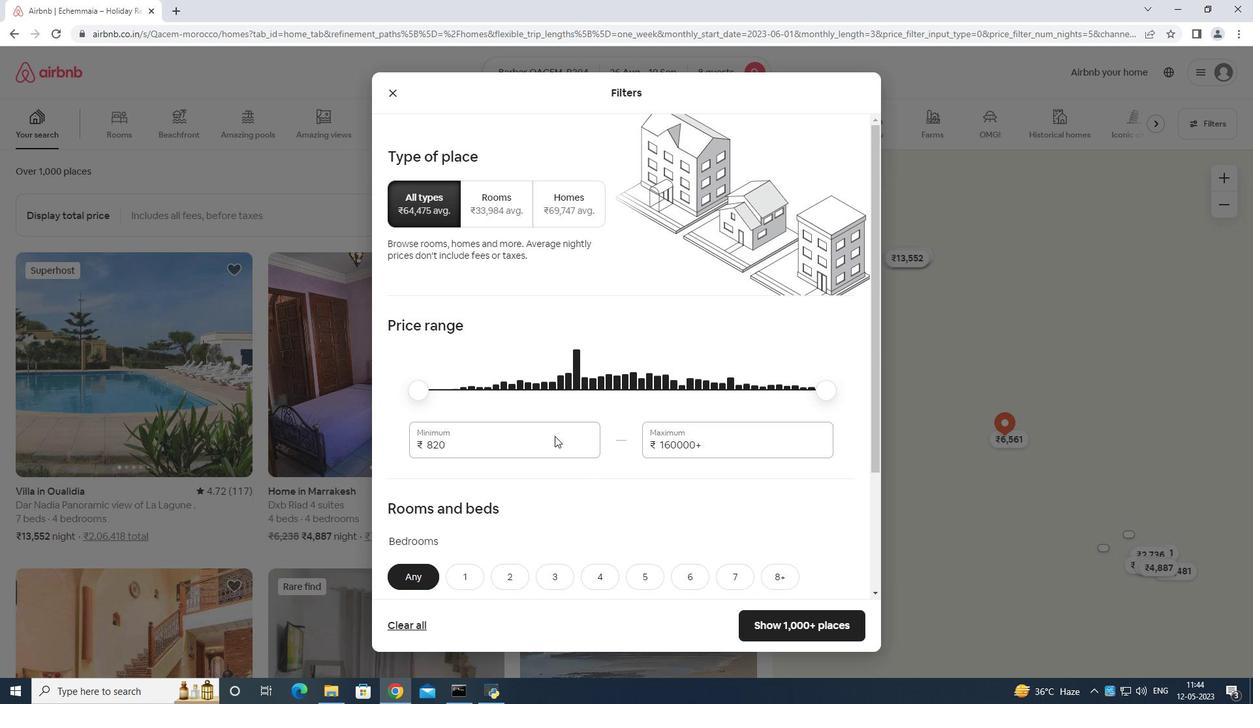 
Action: Mouse moved to (556, 433)
Screenshot: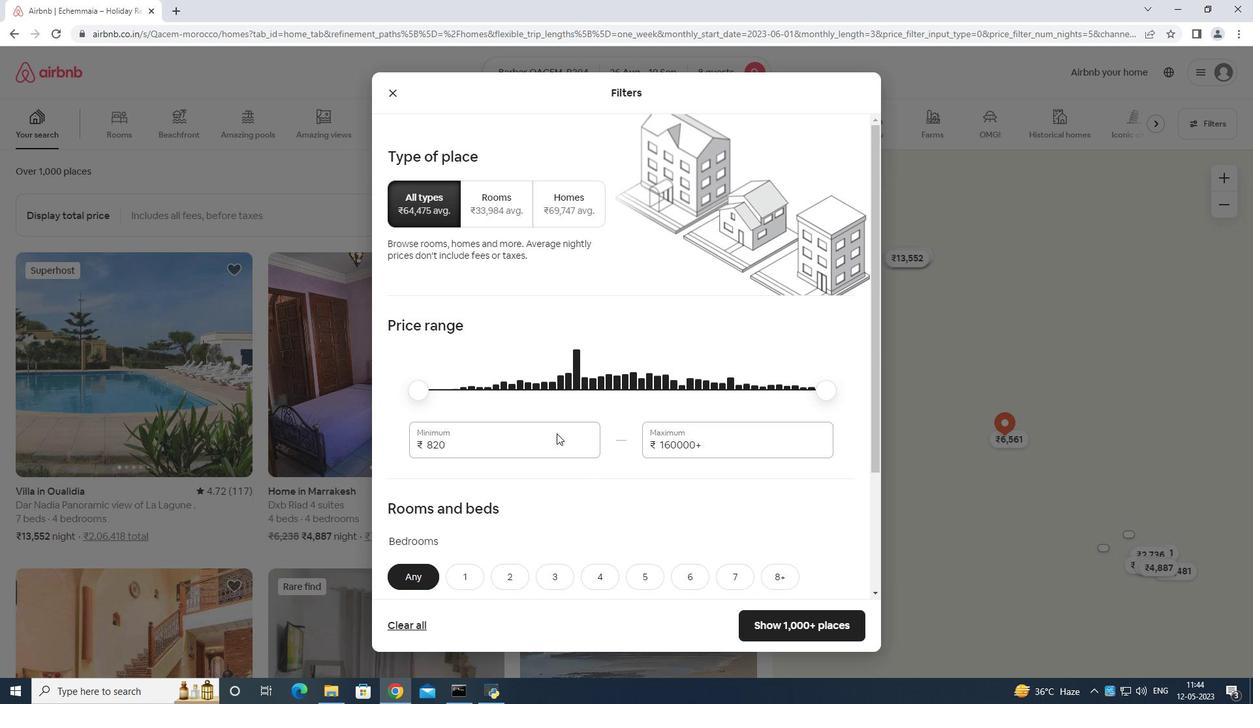 
Action: Key pressed <Key.backspace><Key.backspace><Key.backspace><Key.backspace><Key.backspace><Key.backspace><Key.backspace>10000
Screenshot: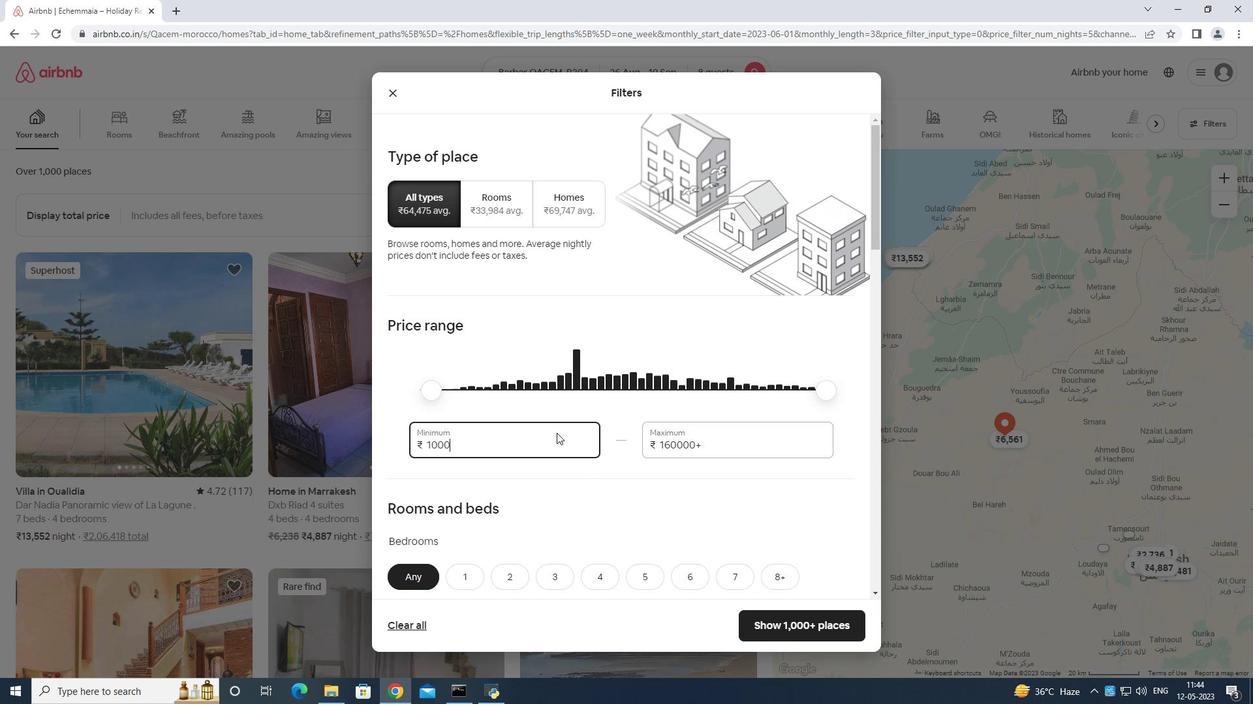 
Action: Mouse moved to (747, 435)
Screenshot: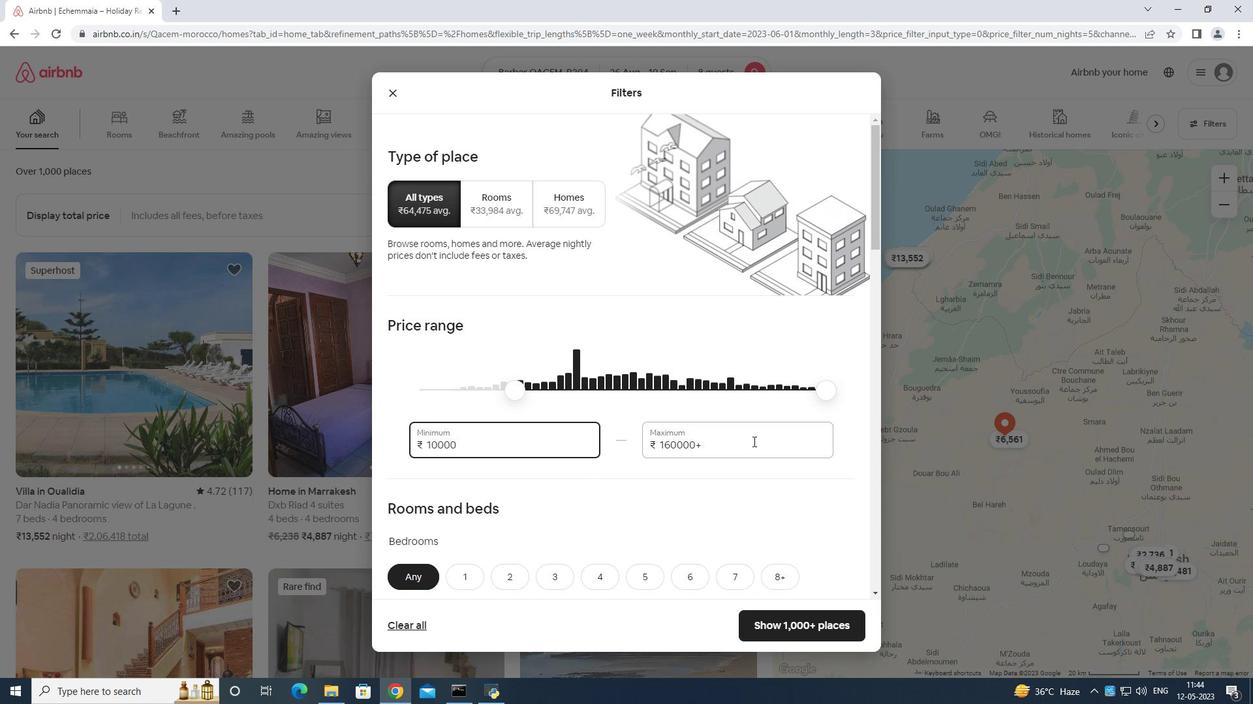 
Action: Mouse pressed left at (747, 435)
Screenshot: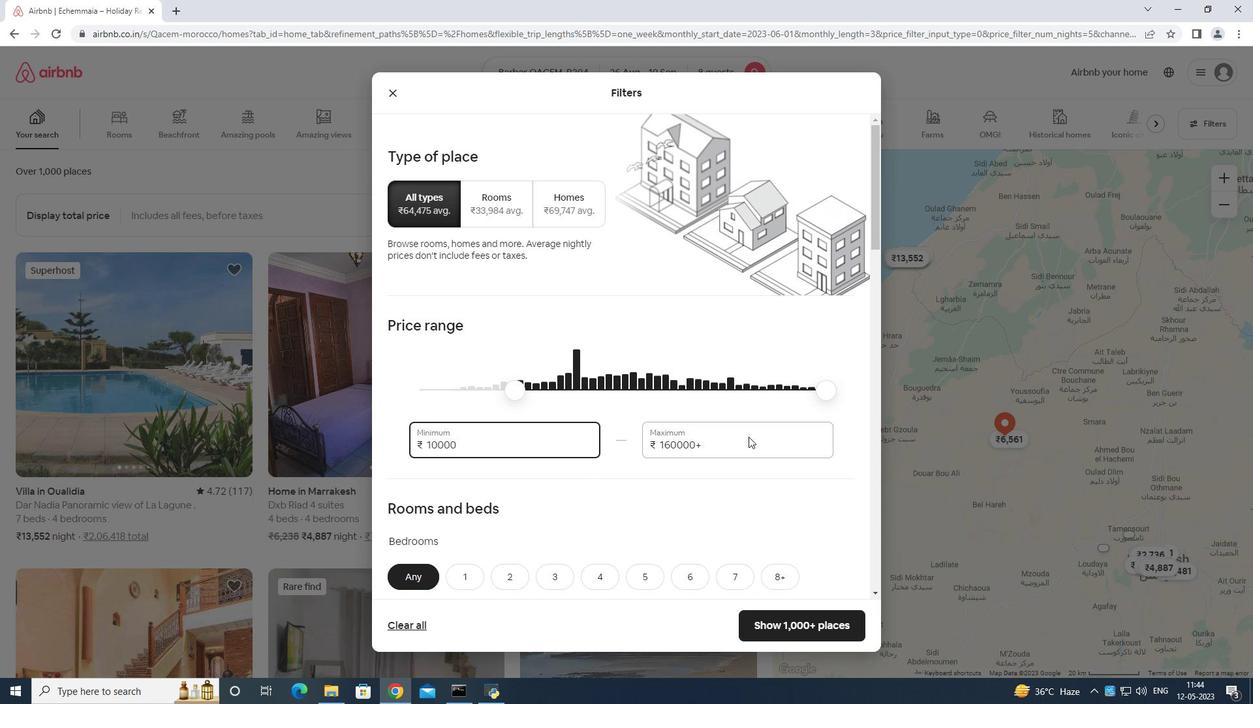 
Action: Mouse moved to (747, 434)
Screenshot: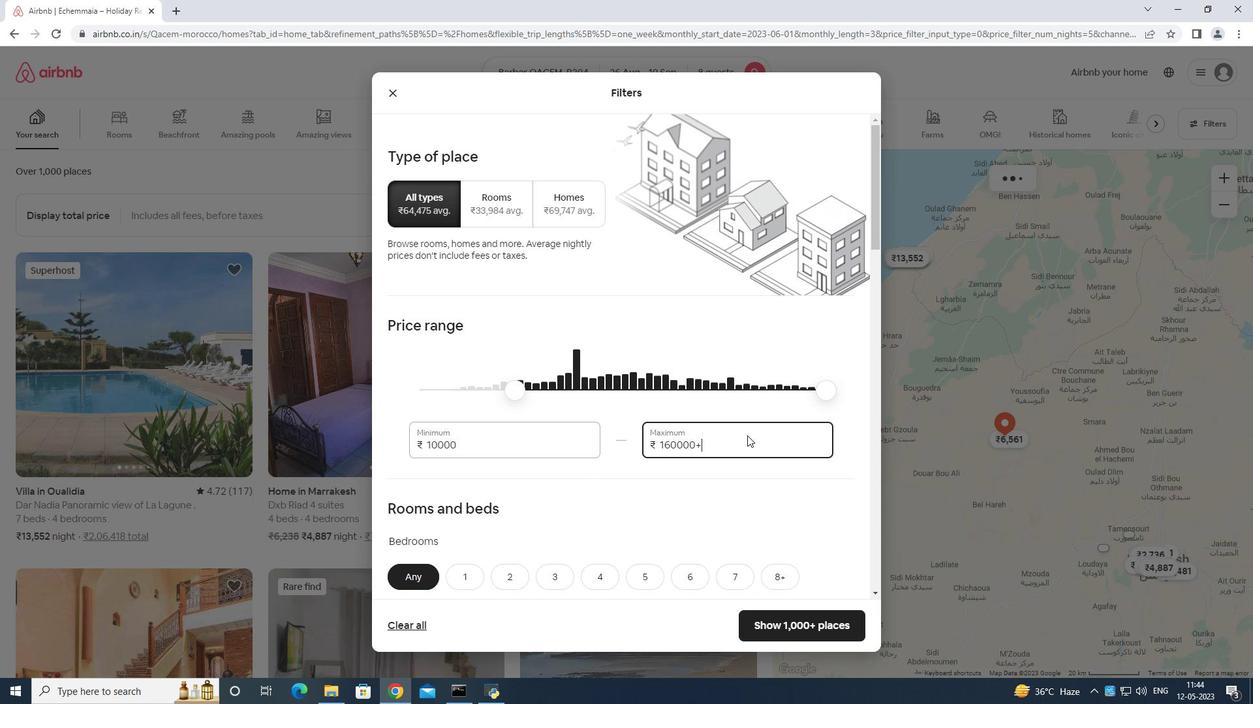 
Action: Key pressed <Key.backspace>
Screenshot: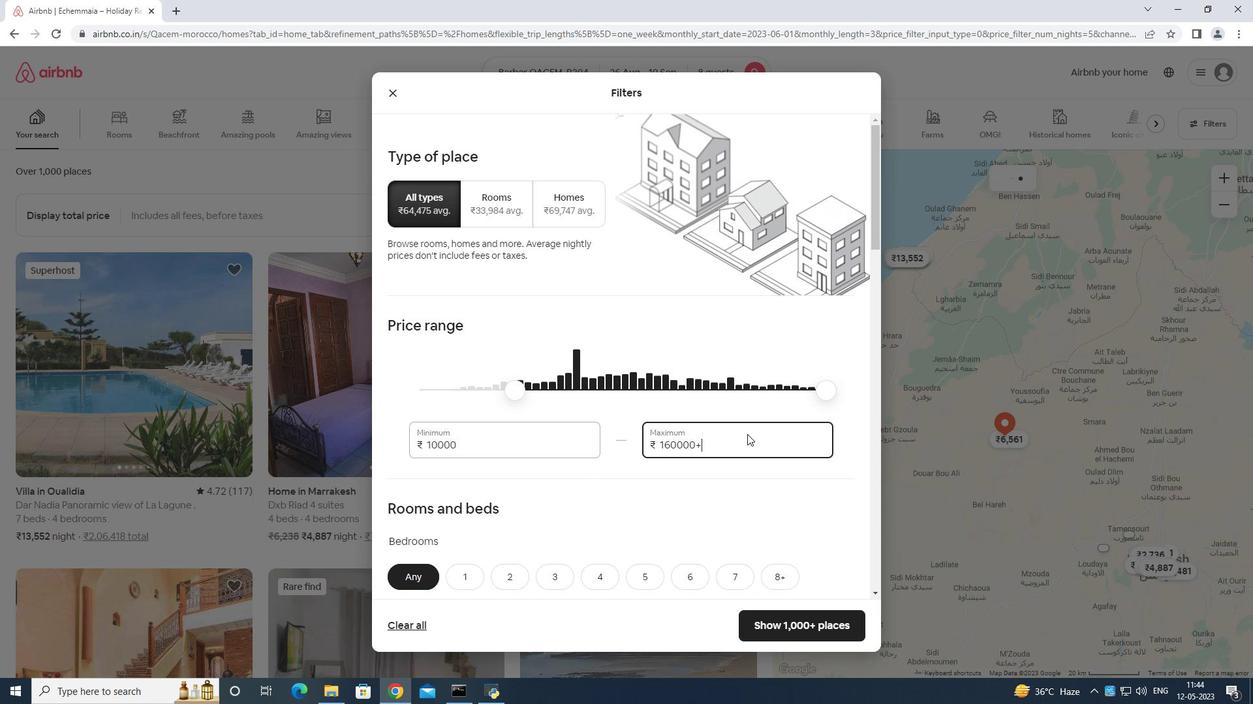 
Action: Mouse moved to (745, 434)
Screenshot: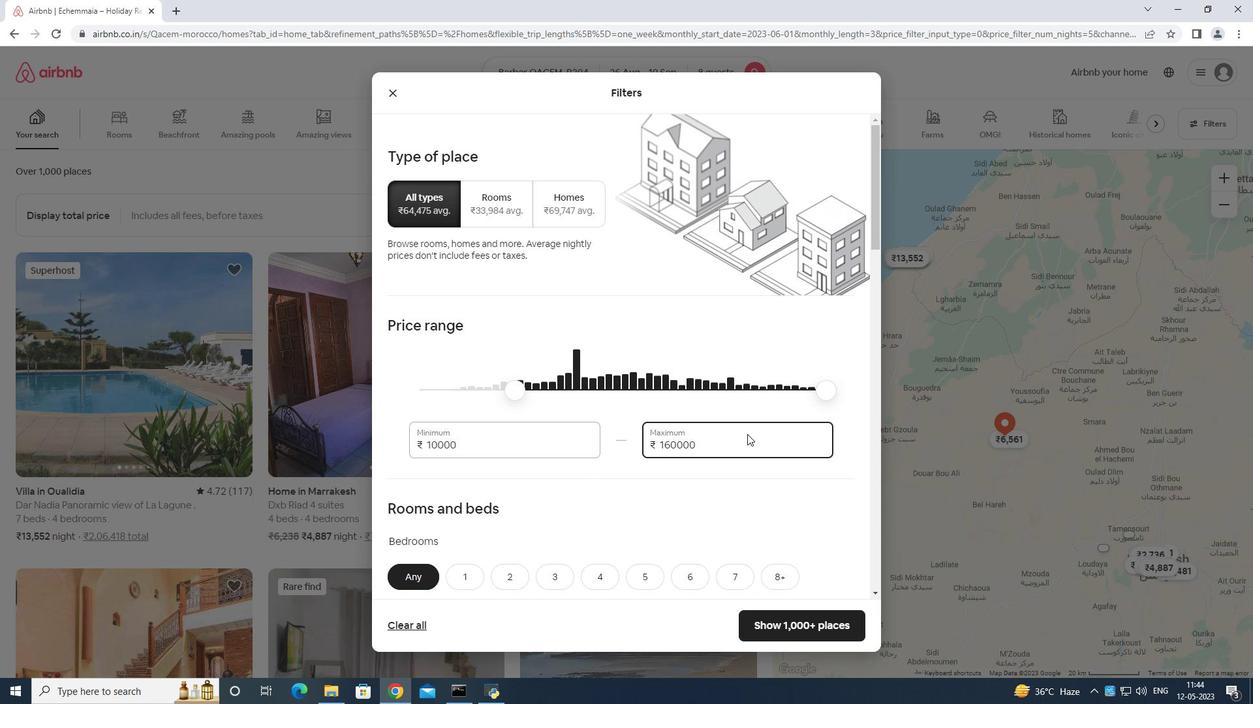 
Action: Key pressed <Key.backspace><Key.backspace><Key.backspace><Key.backspace><Key.backspace><Key.backspace><Key.backspace><Key.backspace><Key.backspace><Key.backspace><Key.backspace><Key.backspace><Key.backspace><Key.backspace>1500
Screenshot: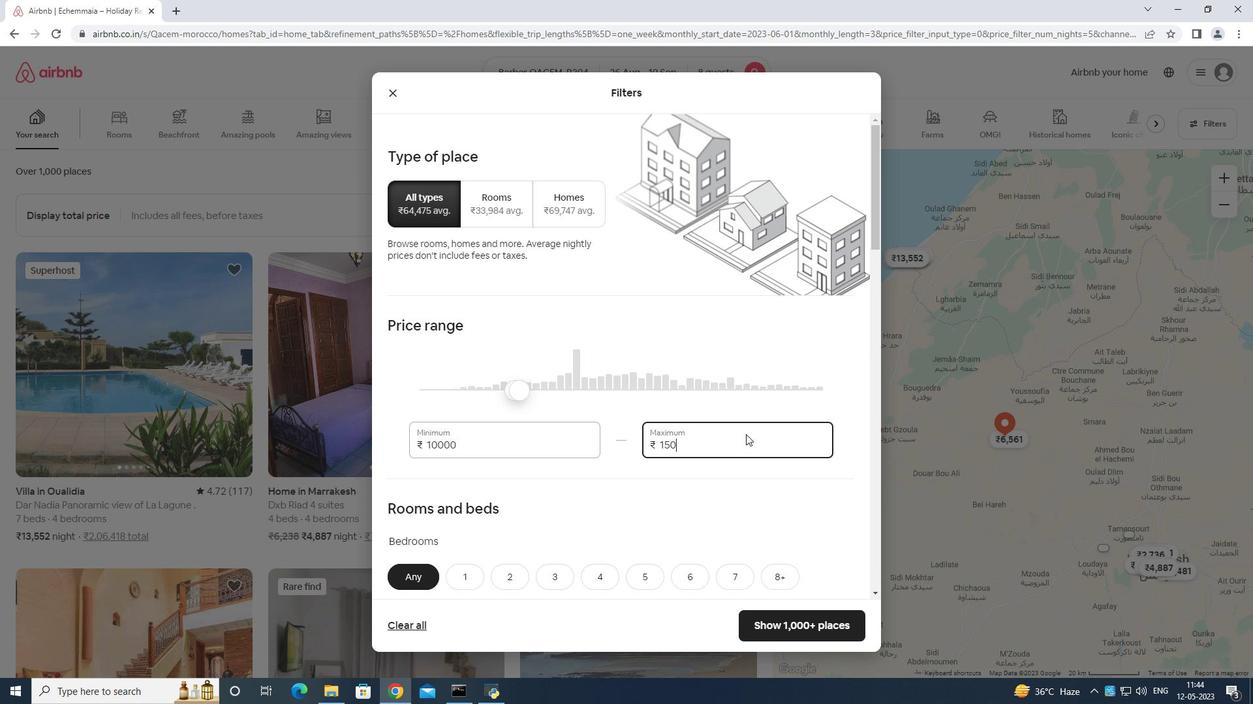 
Action: Mouse moved to (744, 441)
Screenshot: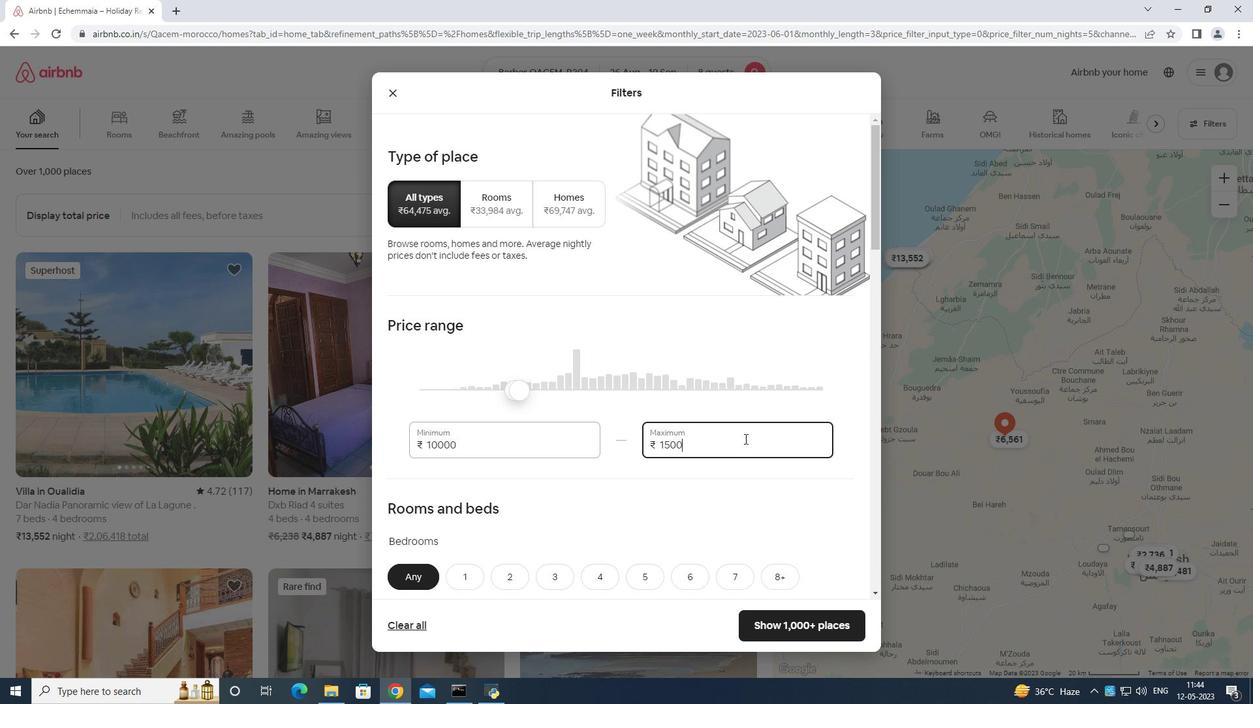 
Action: Key pressed 0
Screenshot: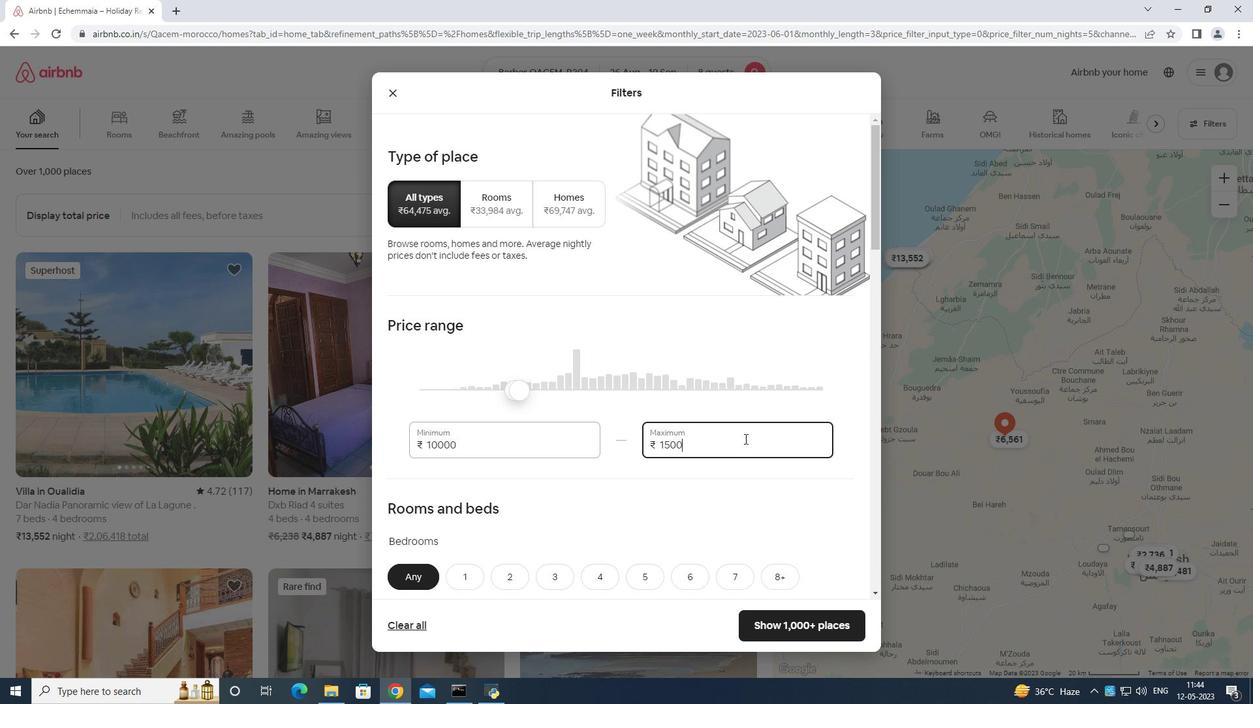 
Action: Mouse moved to (767, 451)
Screenshot: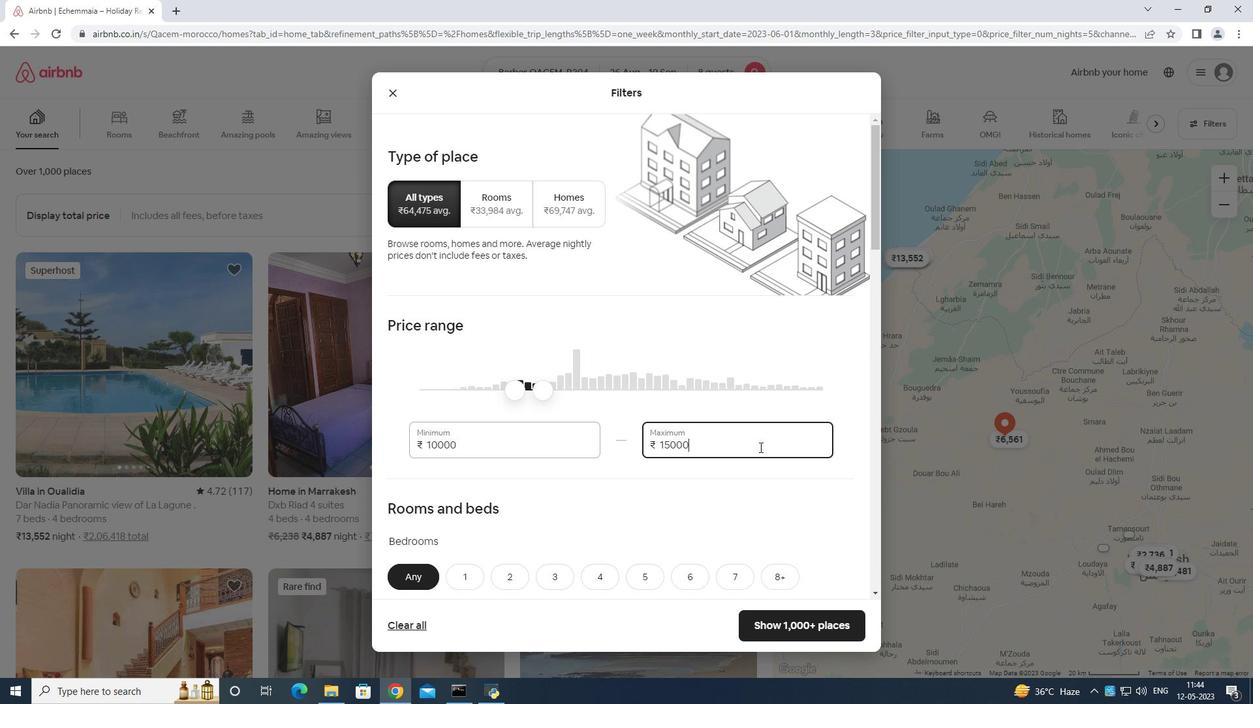 
Action: Mouse scrolled (767, 450) with delta (0, 0)
Screenshot: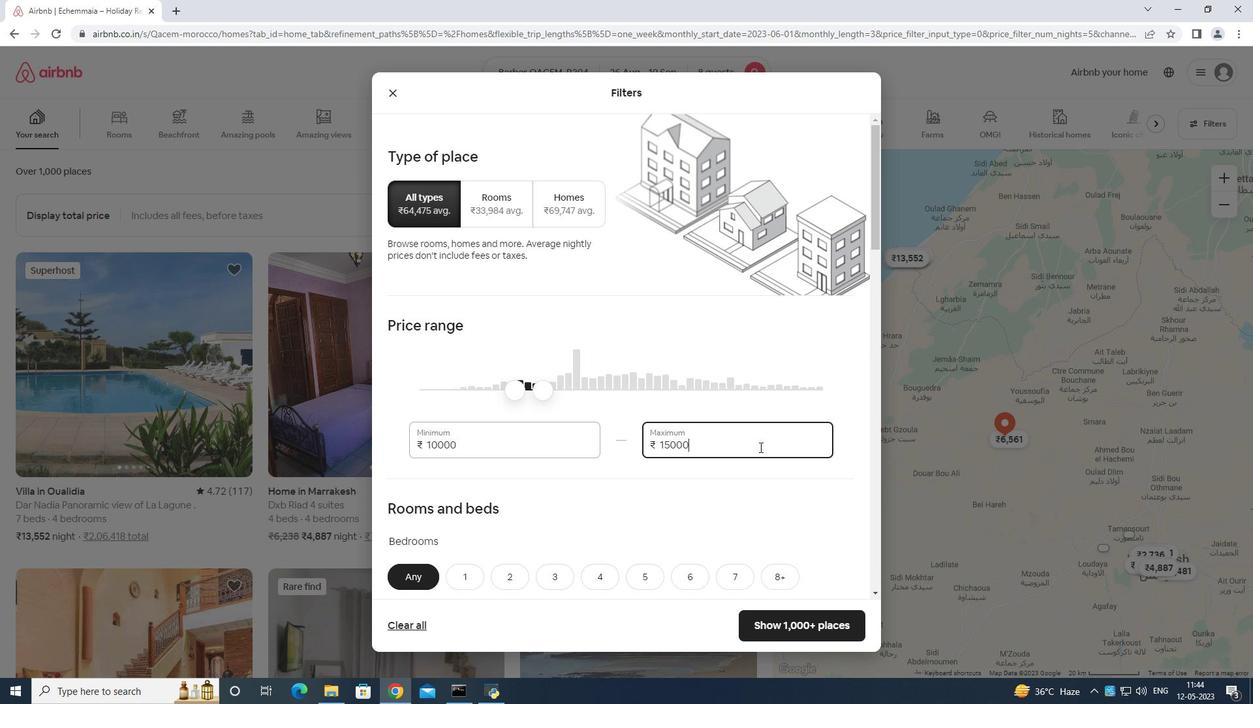 
Action: Mouse moved to (770, 454)
Screenshot: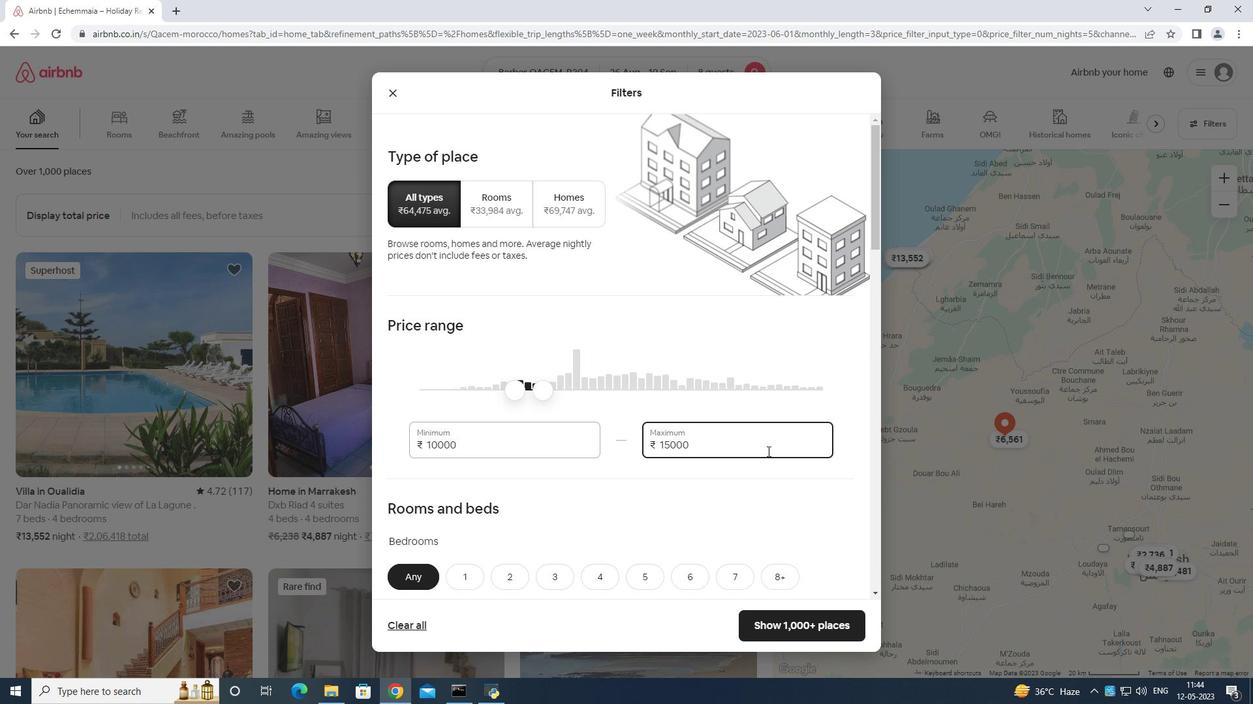 
Action: Mouse scrolled (770, 453) with delta (0, 0)
Screenshot: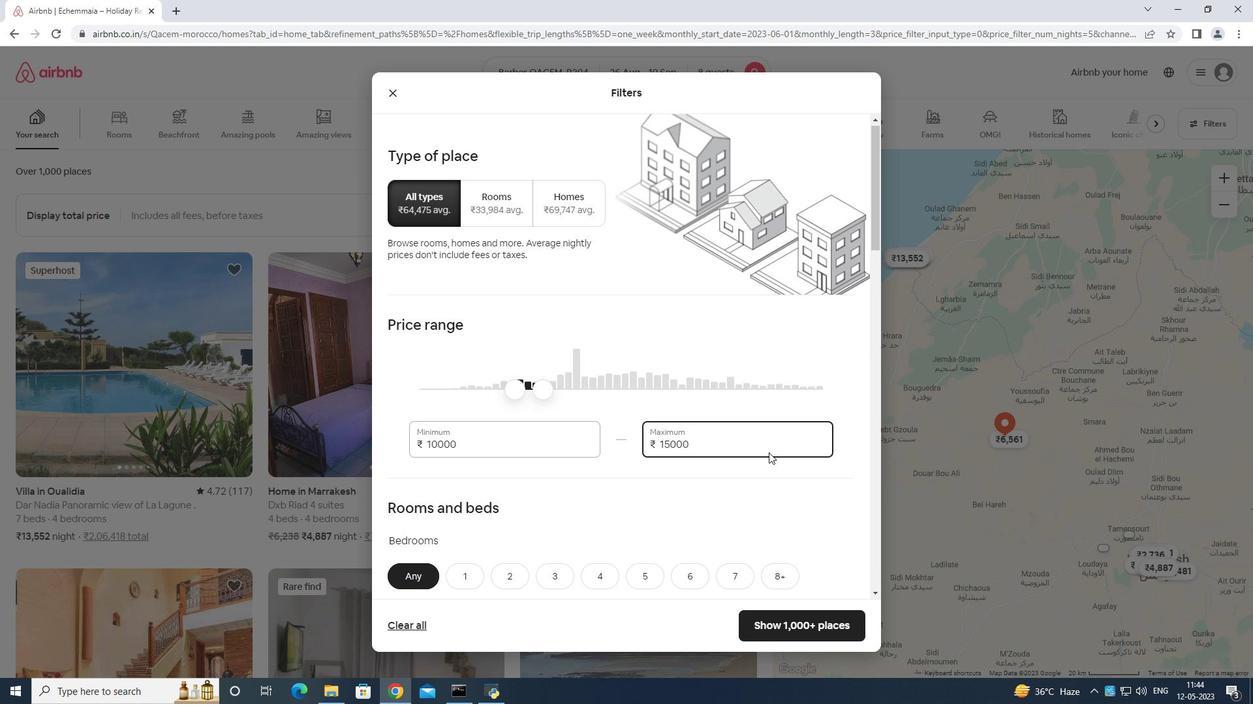 
Action: Mouse moved to (770, 454)
Screenshot: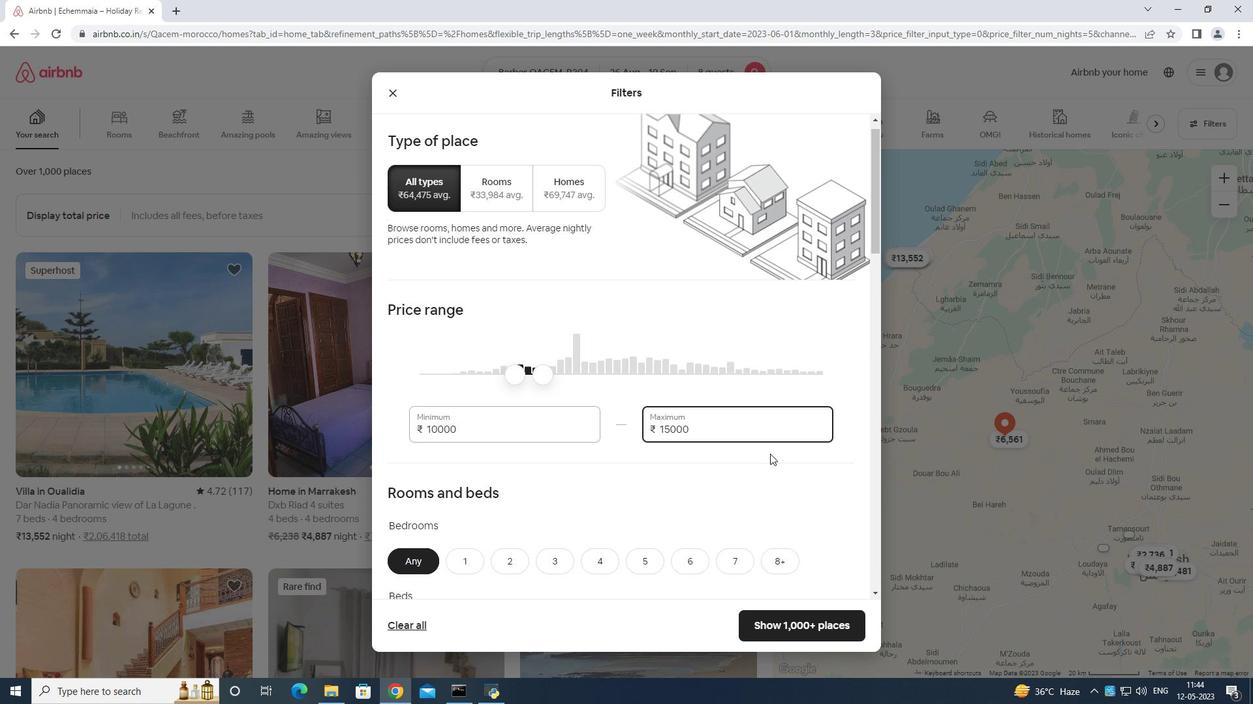 
Action: Mouse scrolled (770, 454) with delta (0, 0)
Screenshot: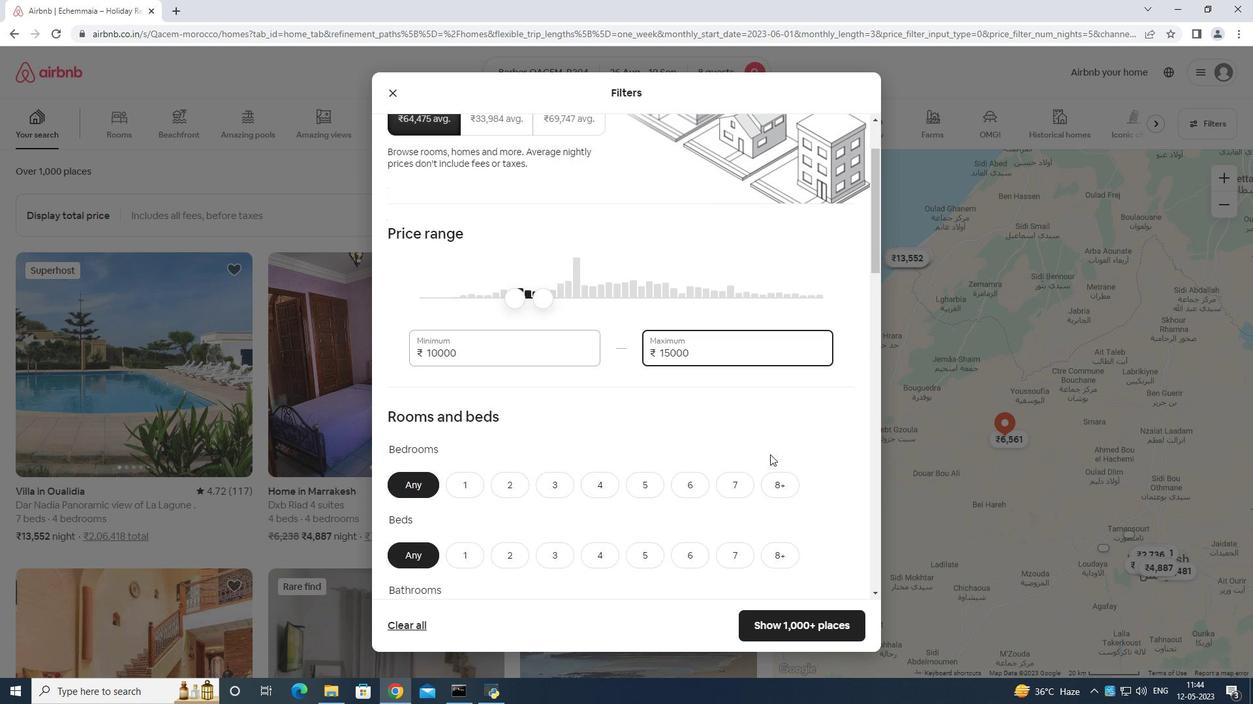 
Action: Mouse moved to (689, 389)
Screenshot: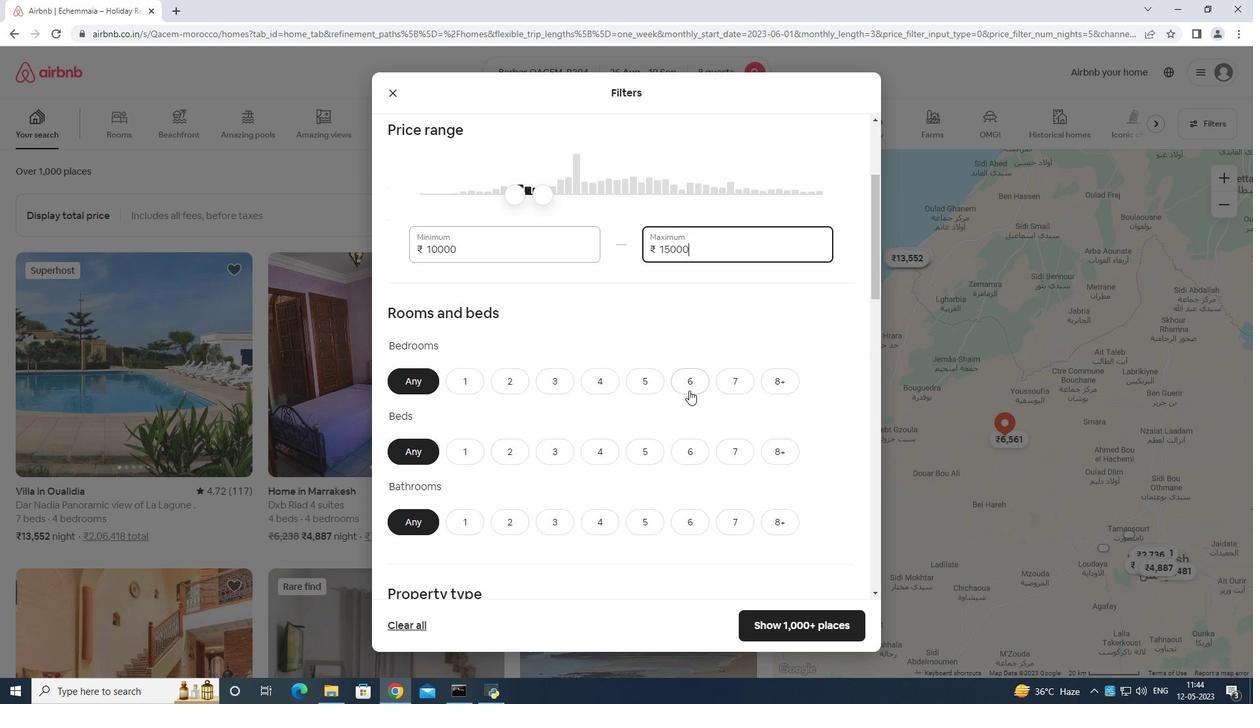 
Action: Mouse pressed left at (689, 389)
Screenshot: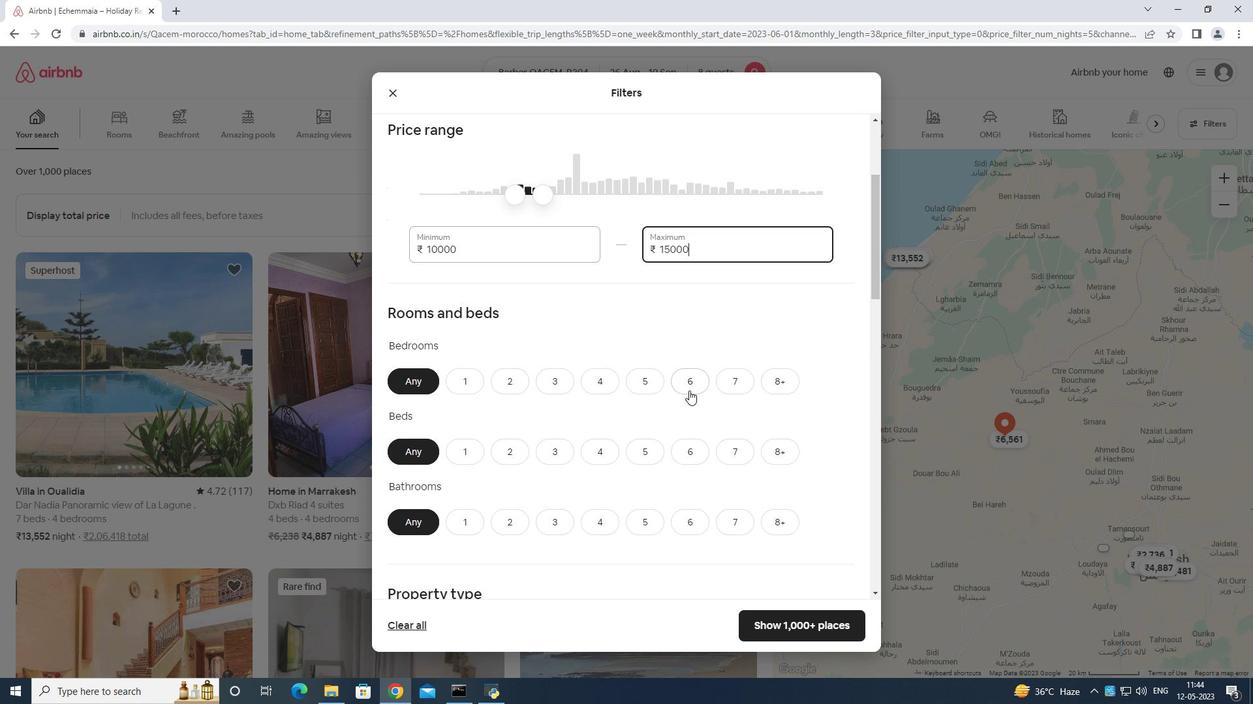 
Action: Mouse moved to (696, 449)
Screenshot: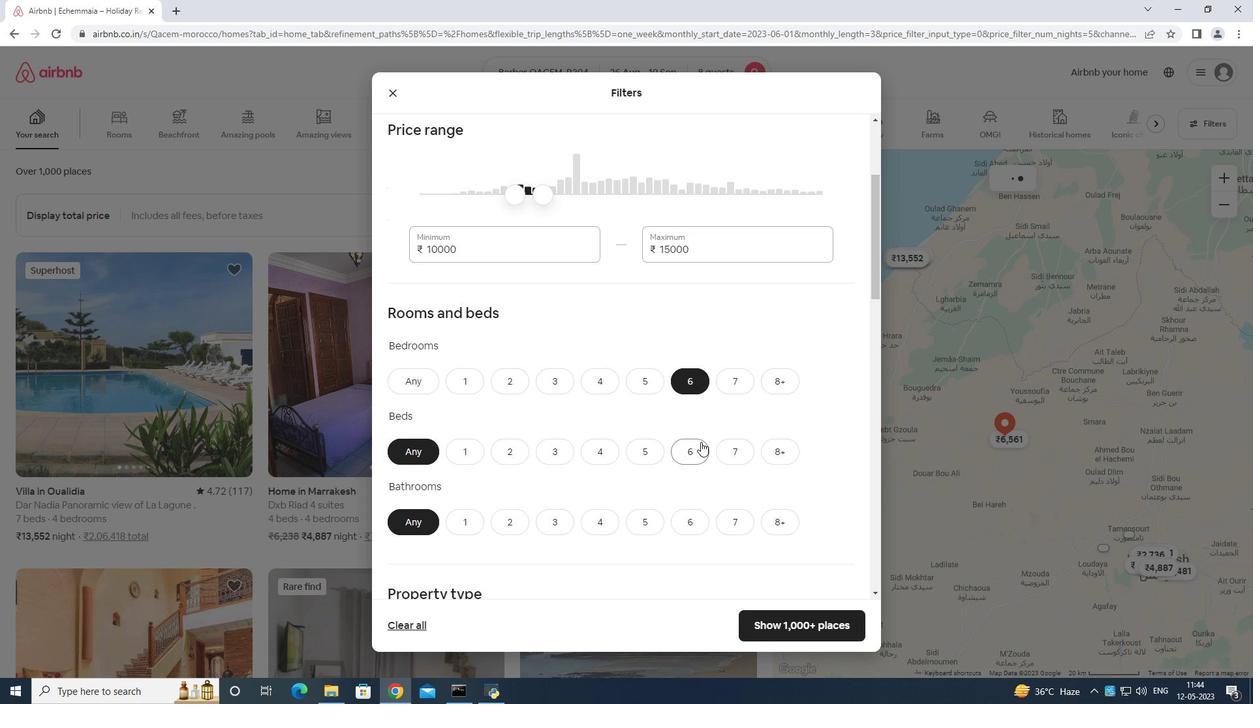 
Action: Mouse pressed left at (696, 449)
Screenshot: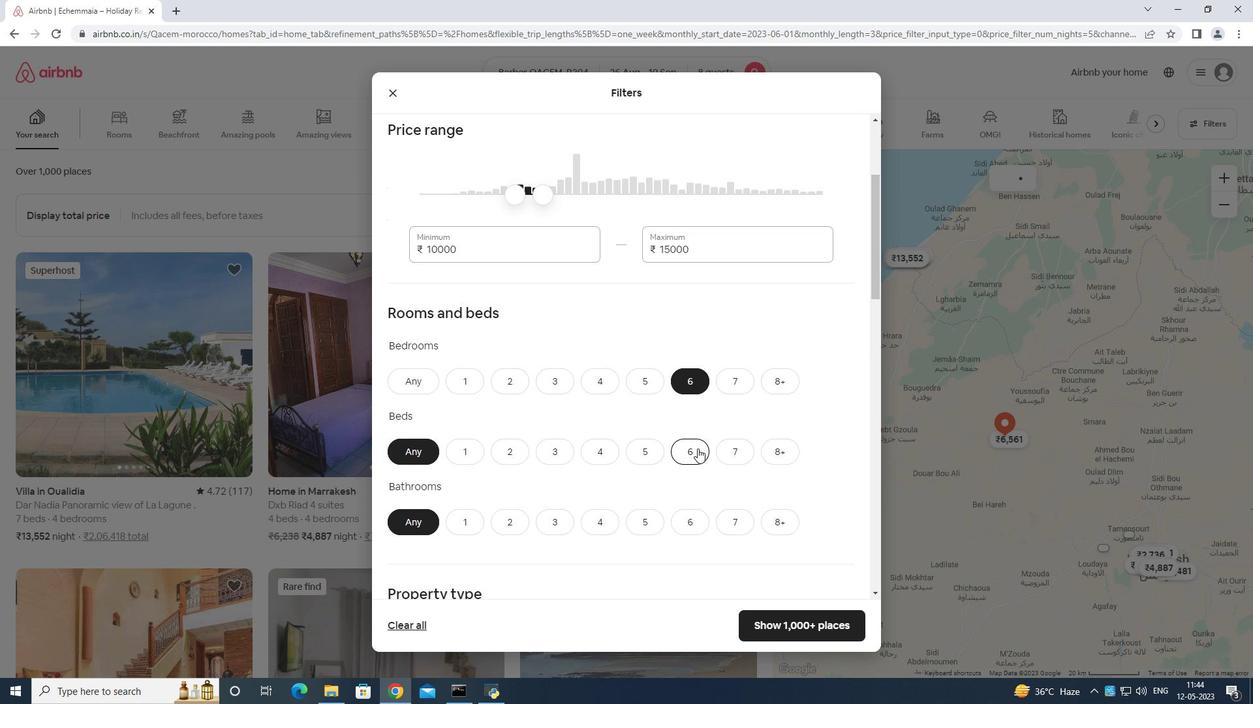 
Action: Mouse moved to (687, 519)
Screenshot: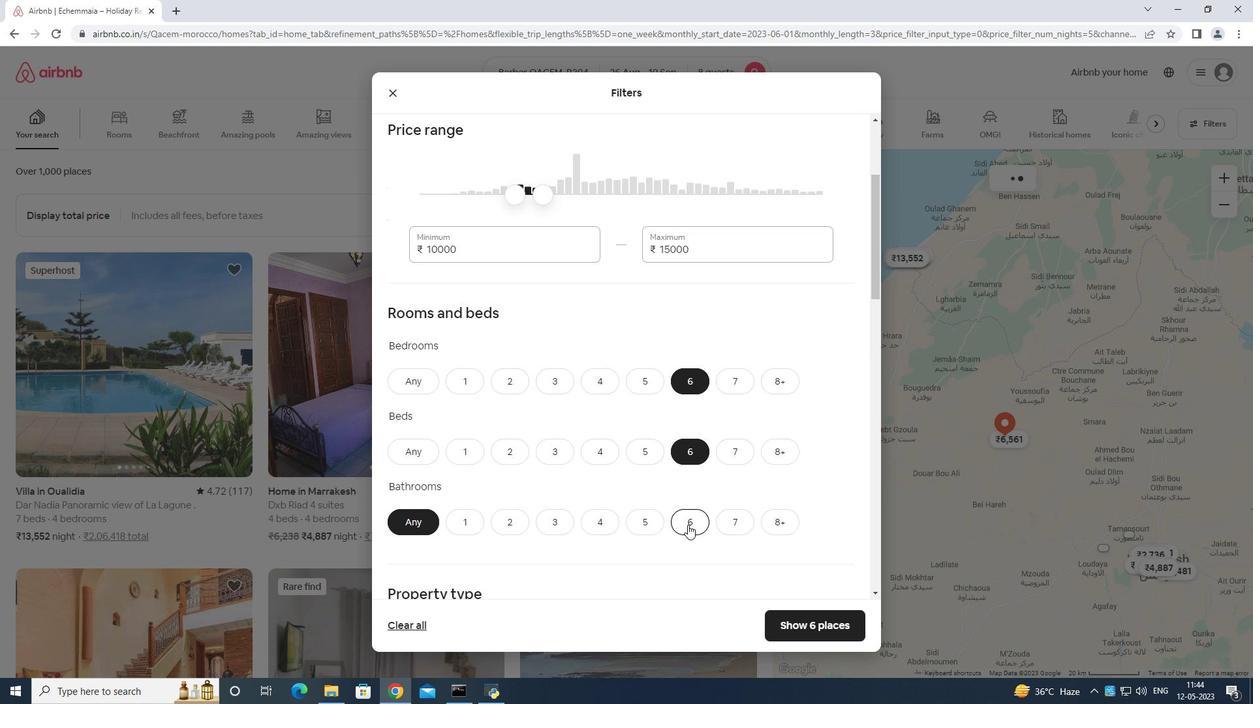 
Action: Mouse pressed left at (687, 520)
Screenshot: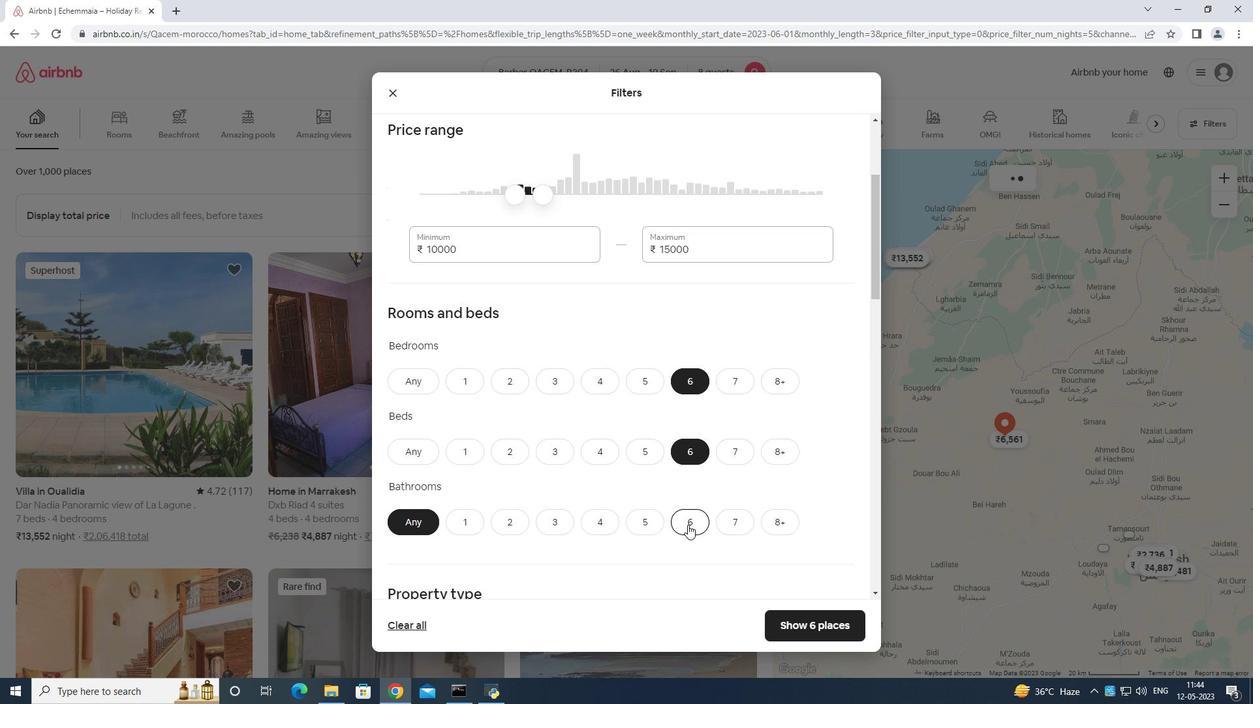 
Action: Mouse moved to (704, 506)
Screenshot: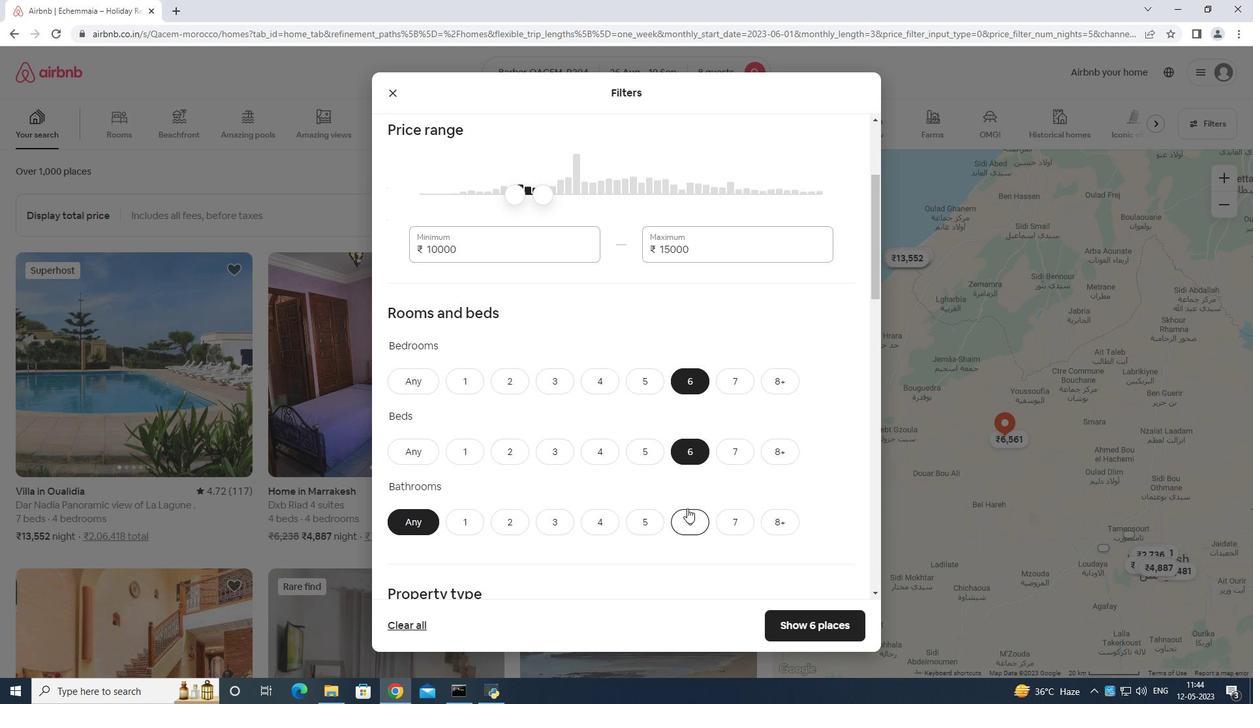 
Action: Mouse scrolled (704, 505) with delta (0, 0)
Screenshot: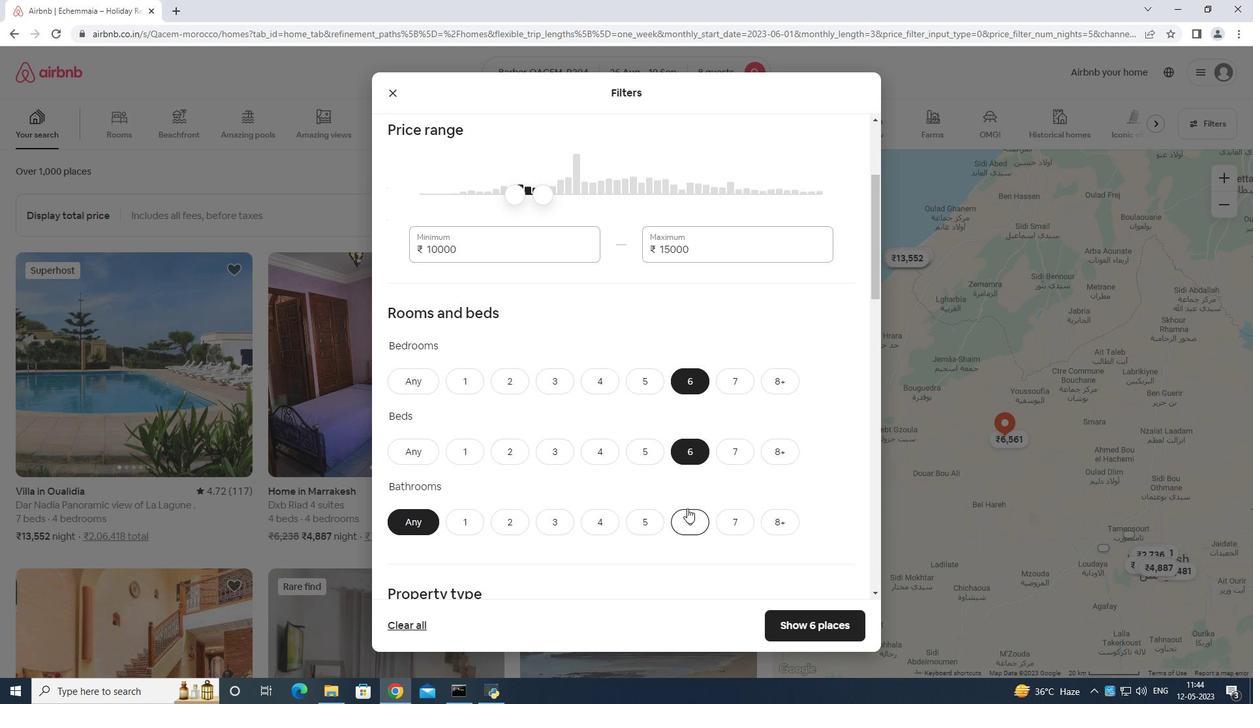 
Action: Mouse moved to (707, 507)
Screenshot: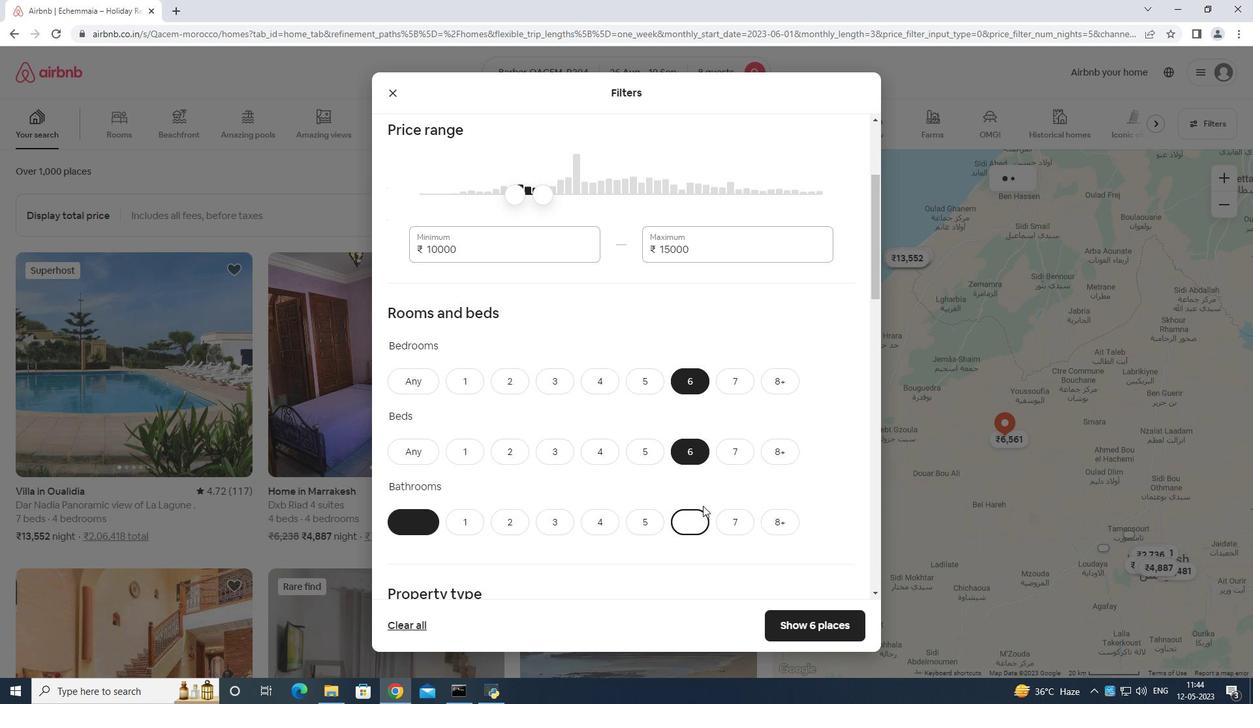 
Action: Mouse scrolled (707, 507) with delta (0, 0)
Screenshot: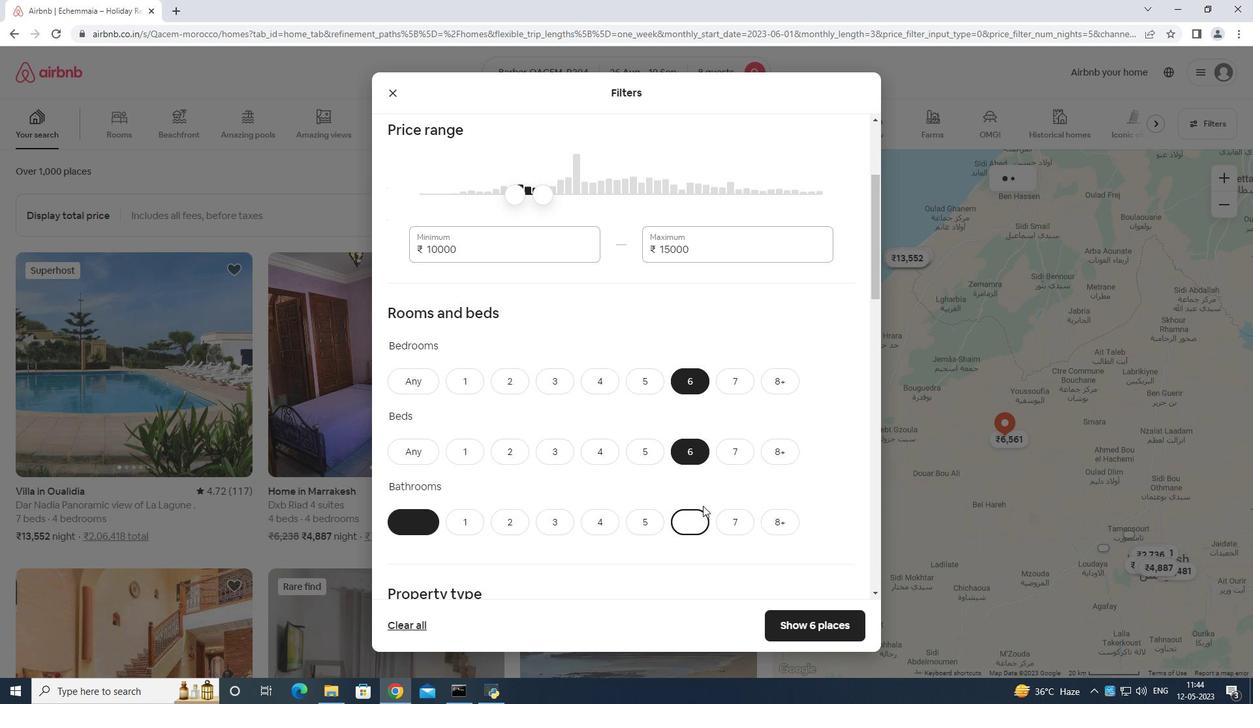 
Action: Mouse moved to (708, 507)
Screenshot: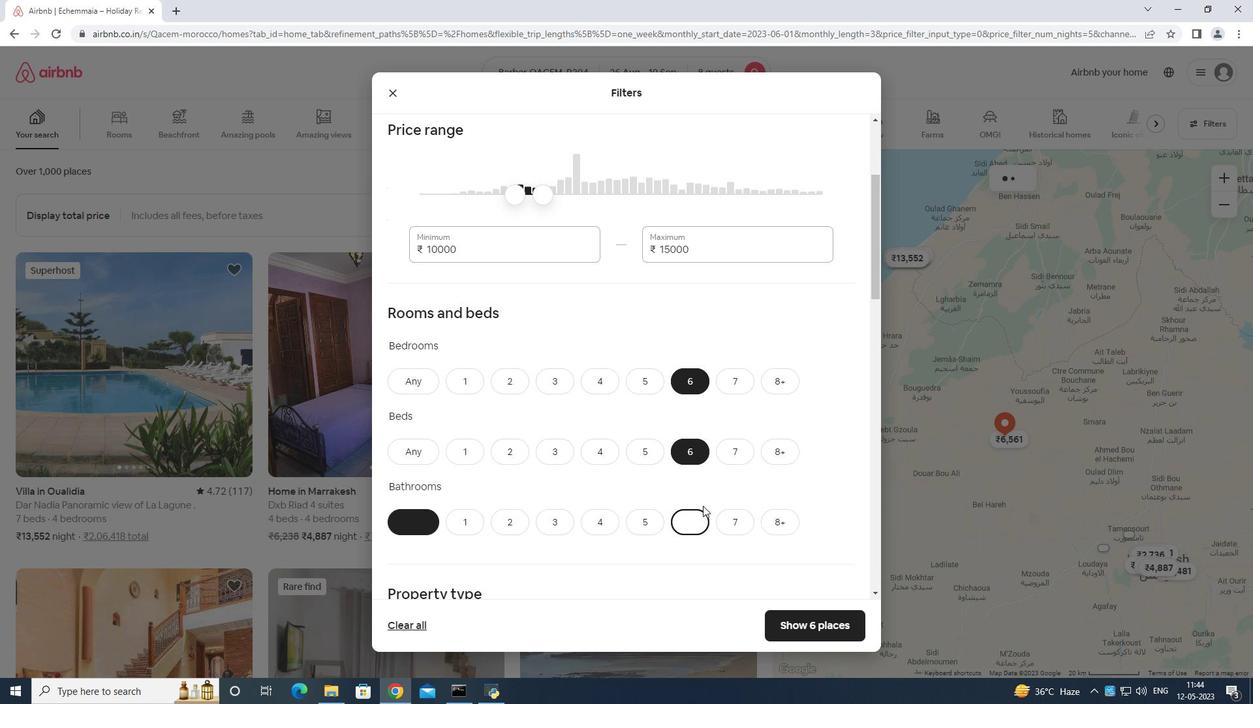 
Action: Mouse scrolled (708, 507) with delta (0, 0)
Screenshot: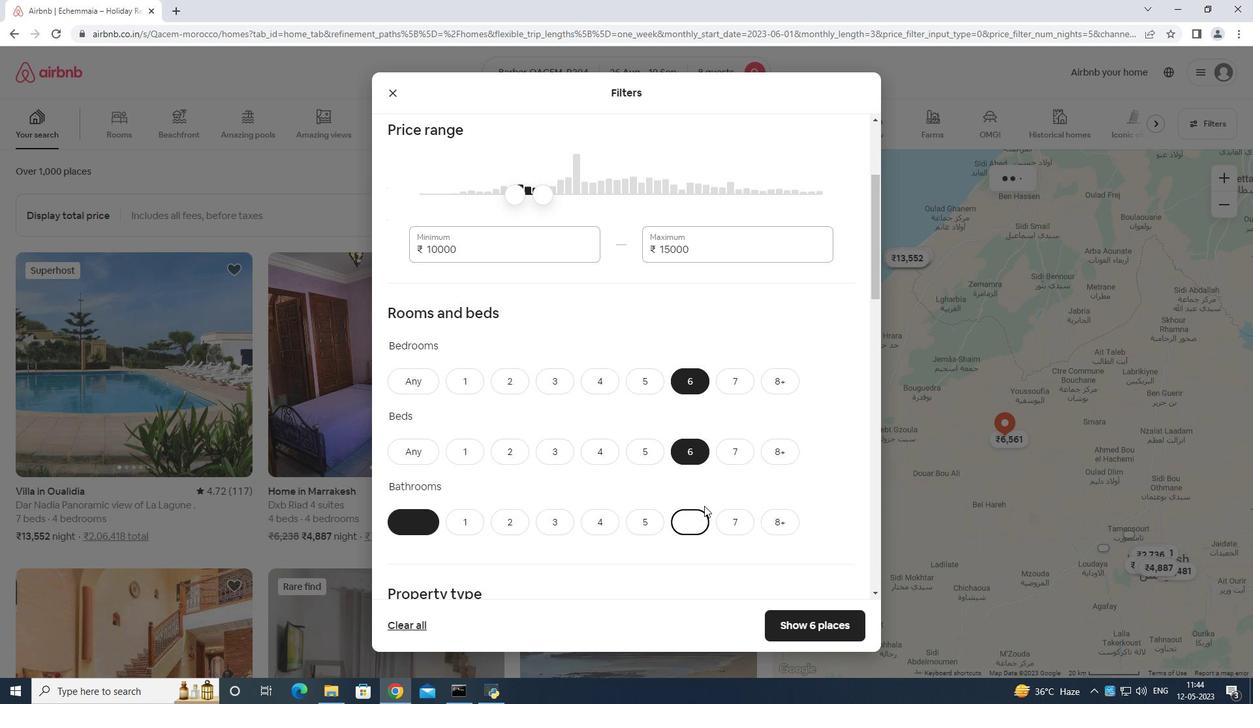 
Action: Mouse moved to (710, 507)
Screenshot: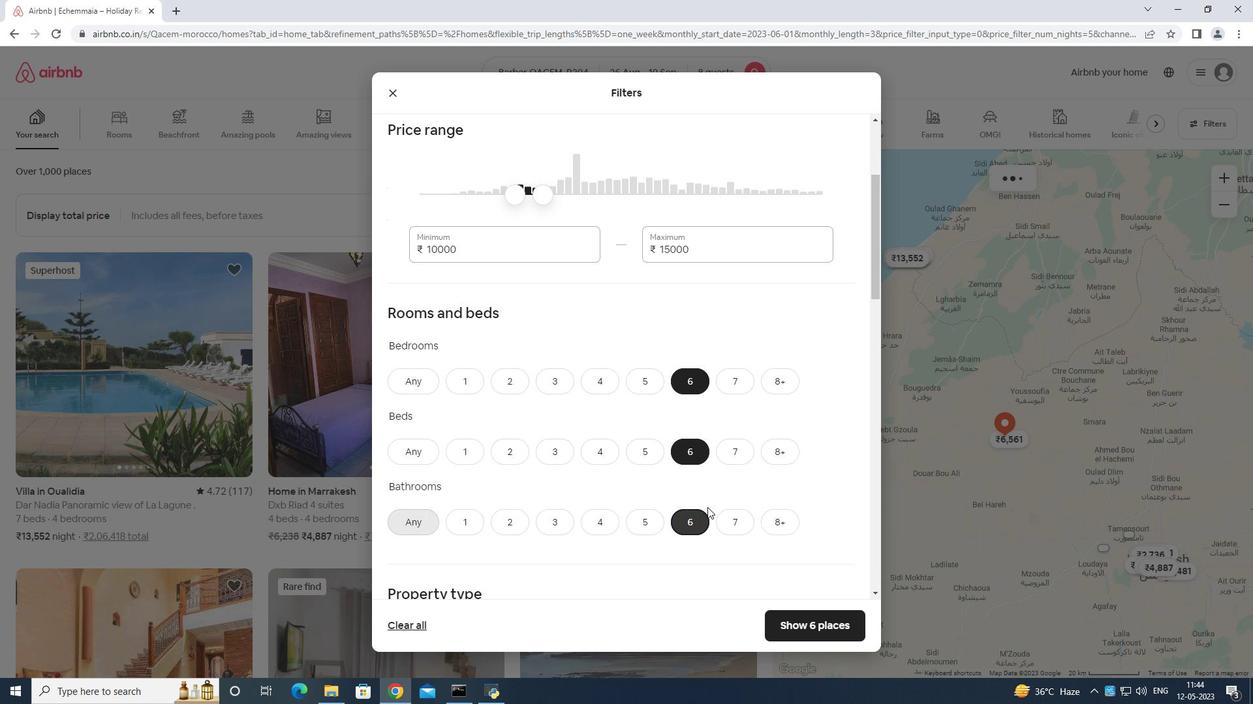 
Action: Mouse scrolled (710, 506) with delta (0, 0)
Screenshot: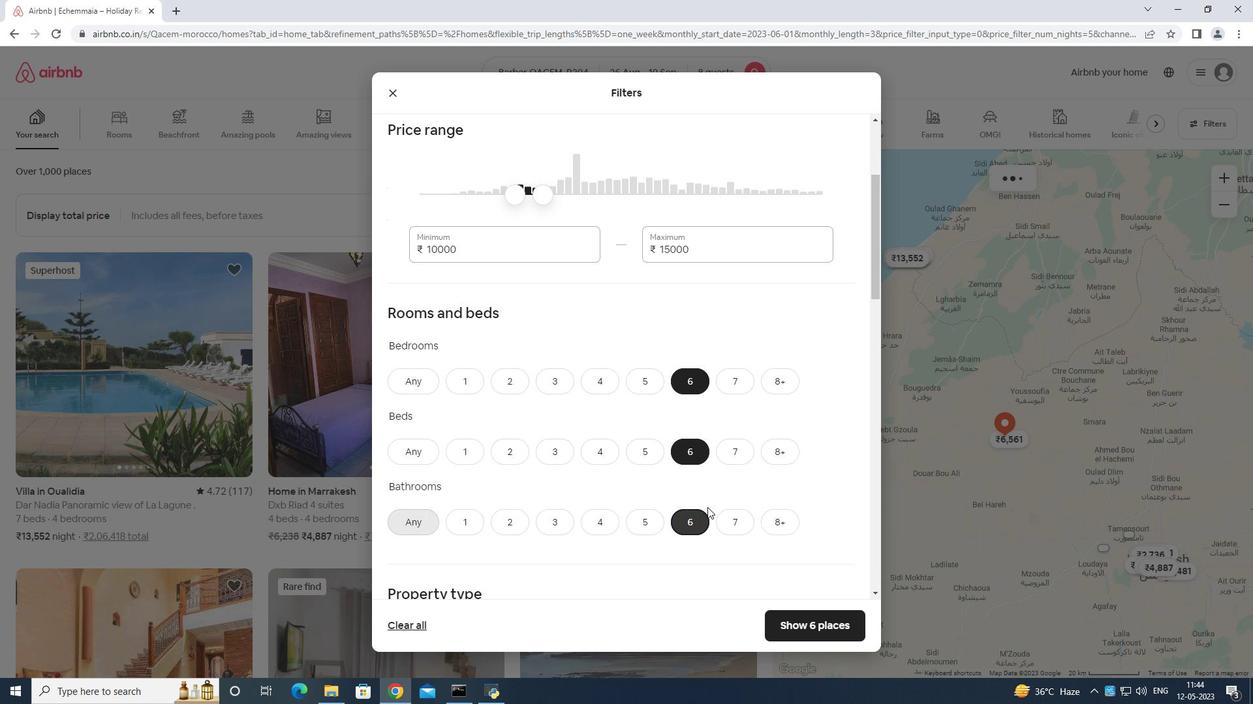 
Action: Mouse moved to (442, 392)
Screenshot: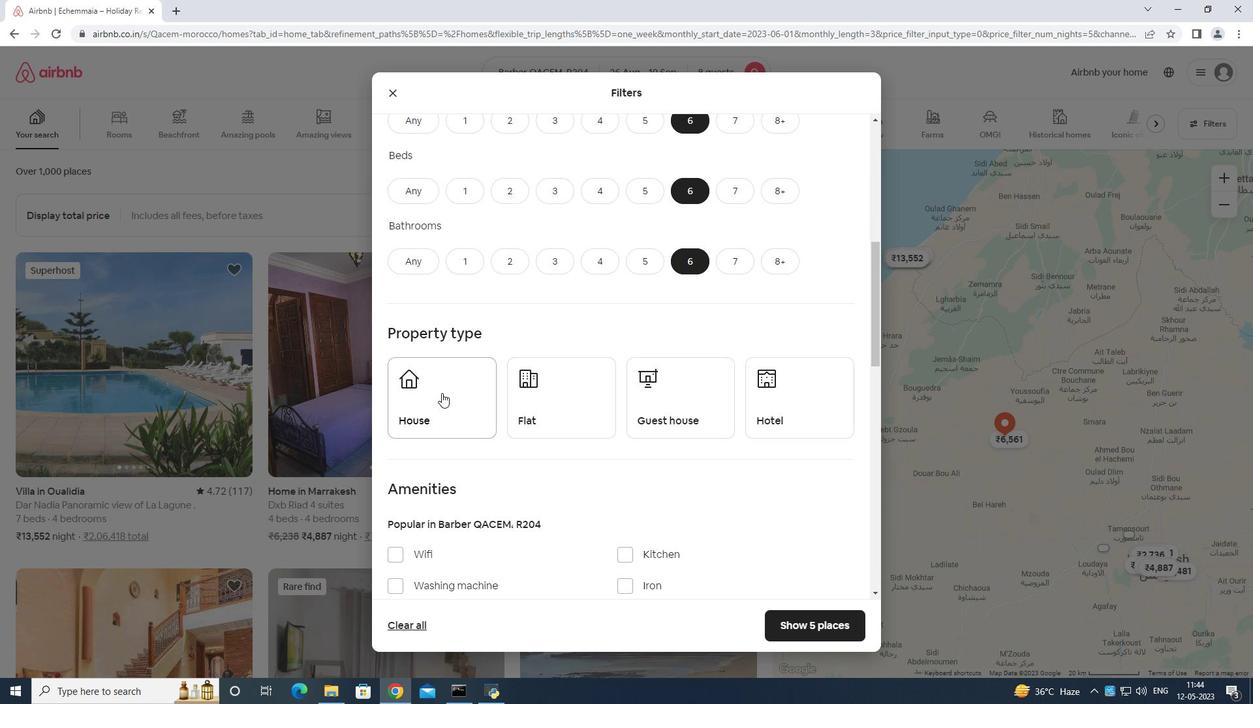 
Action: Mouse pressed left at (442, 392)
Screenshot: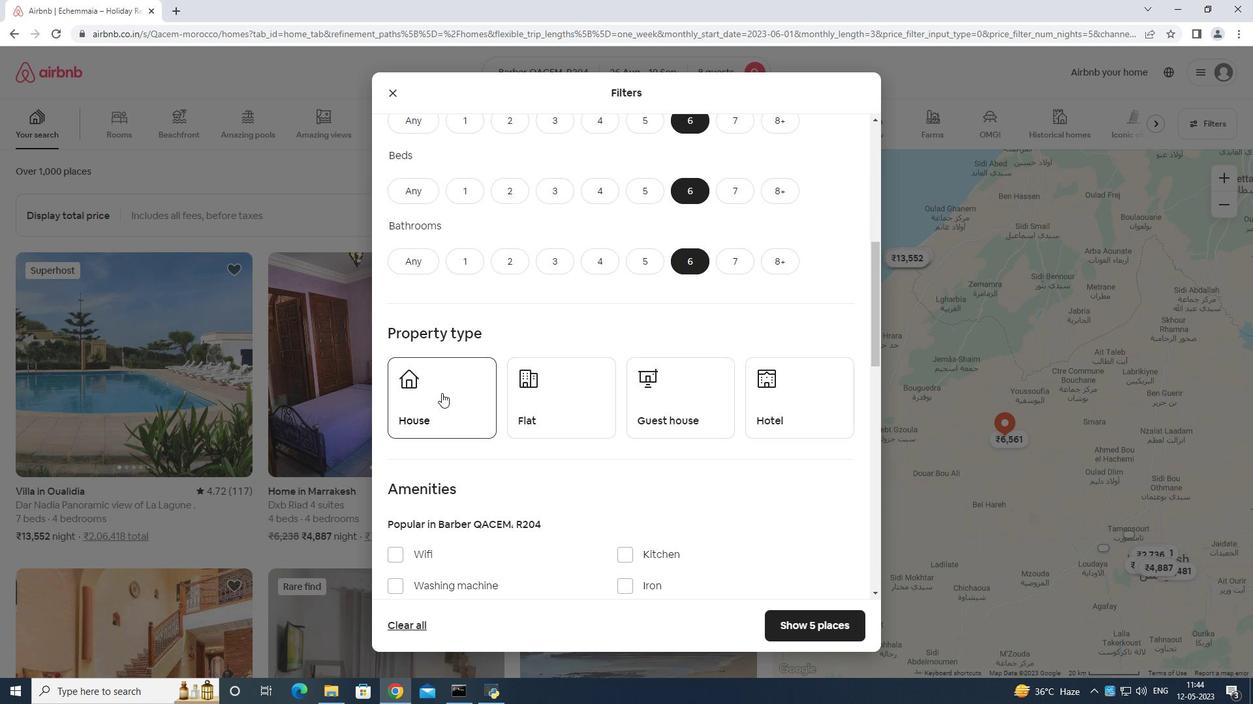 
Action: Mouse moved to (546, 390)
Screenshot: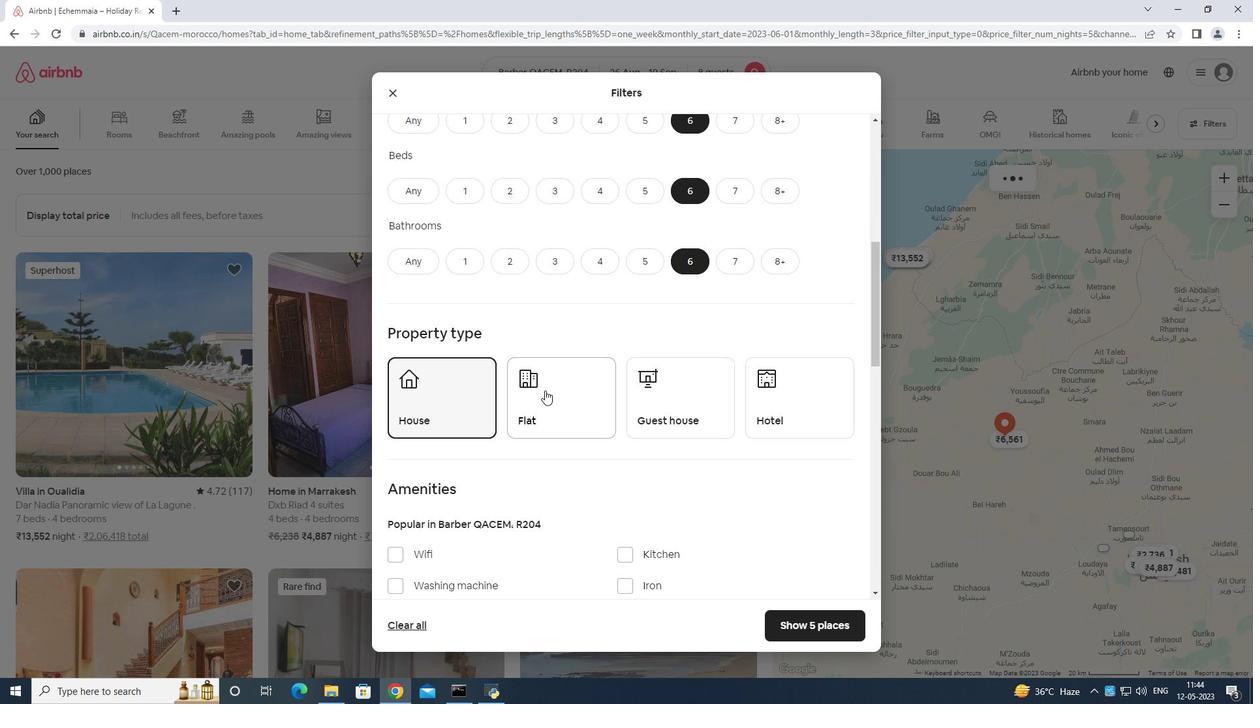 
Action: Mouse pressed left at (546, 390)
Screenshot: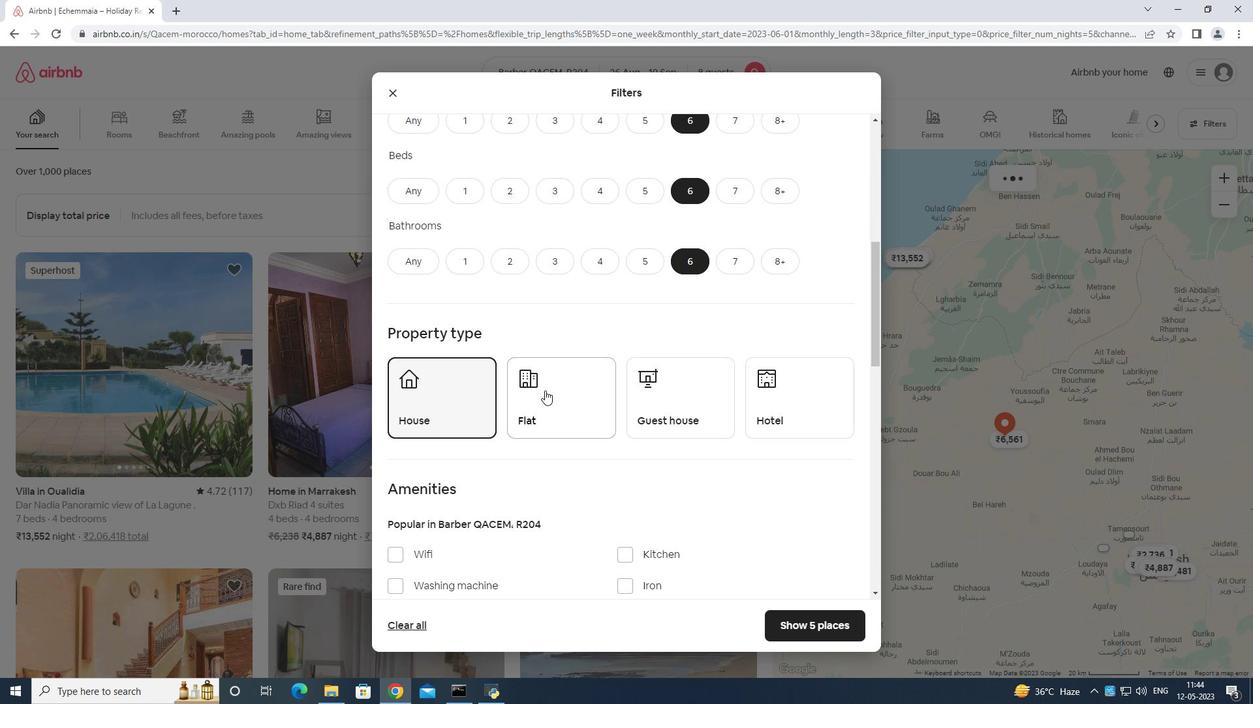 
Action: Mouse moved to (657, 385)
Screenshot: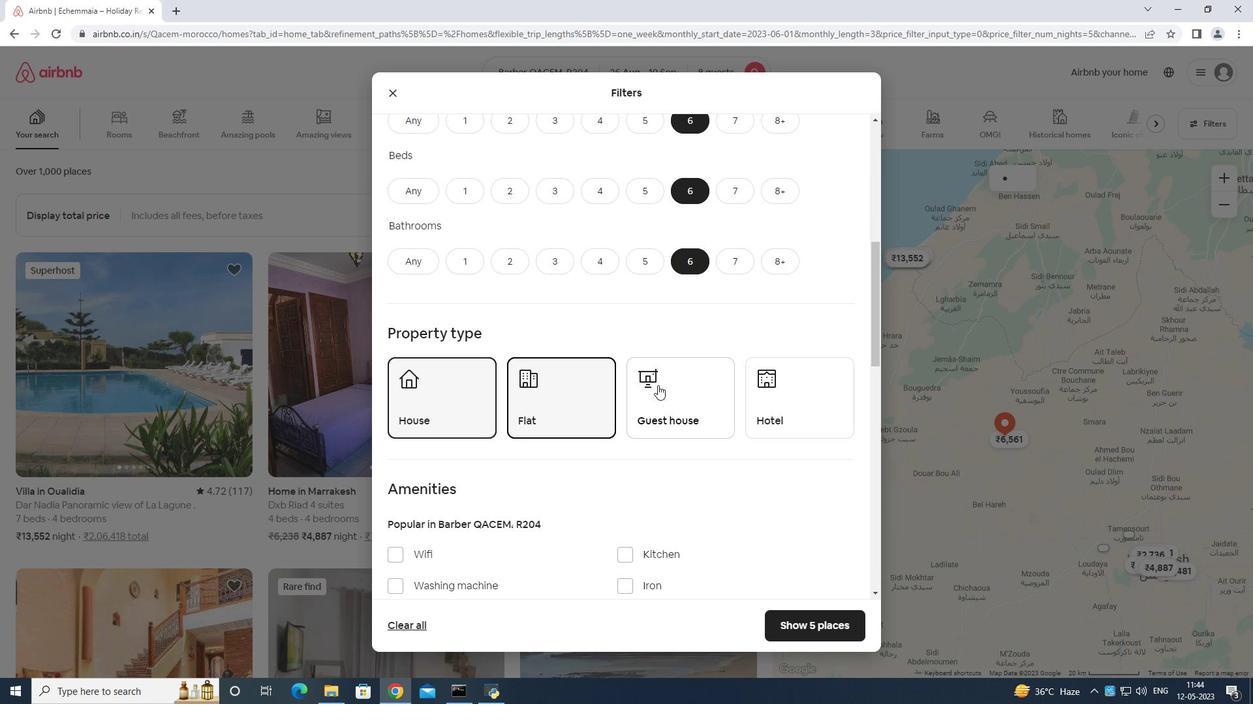 
Action: Mouse pressed left at (657, 385)
Screenshot: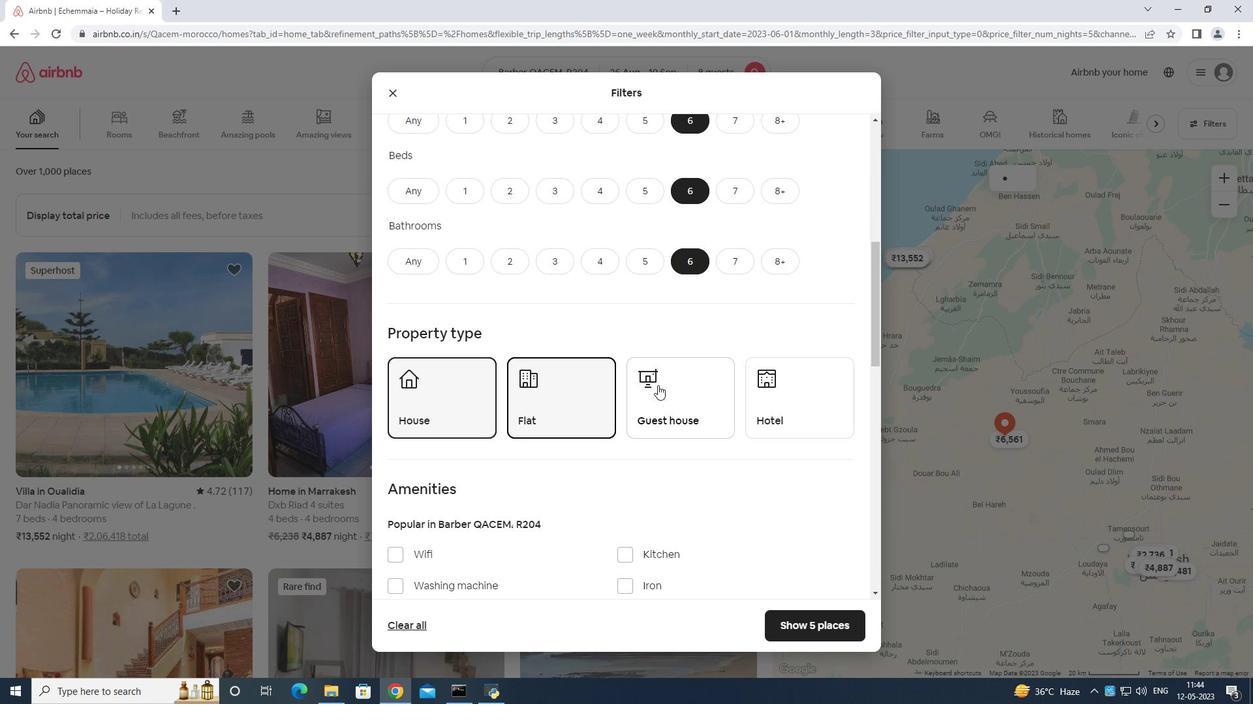 
Action: Mouse moved to (663, 383)
Screenshot: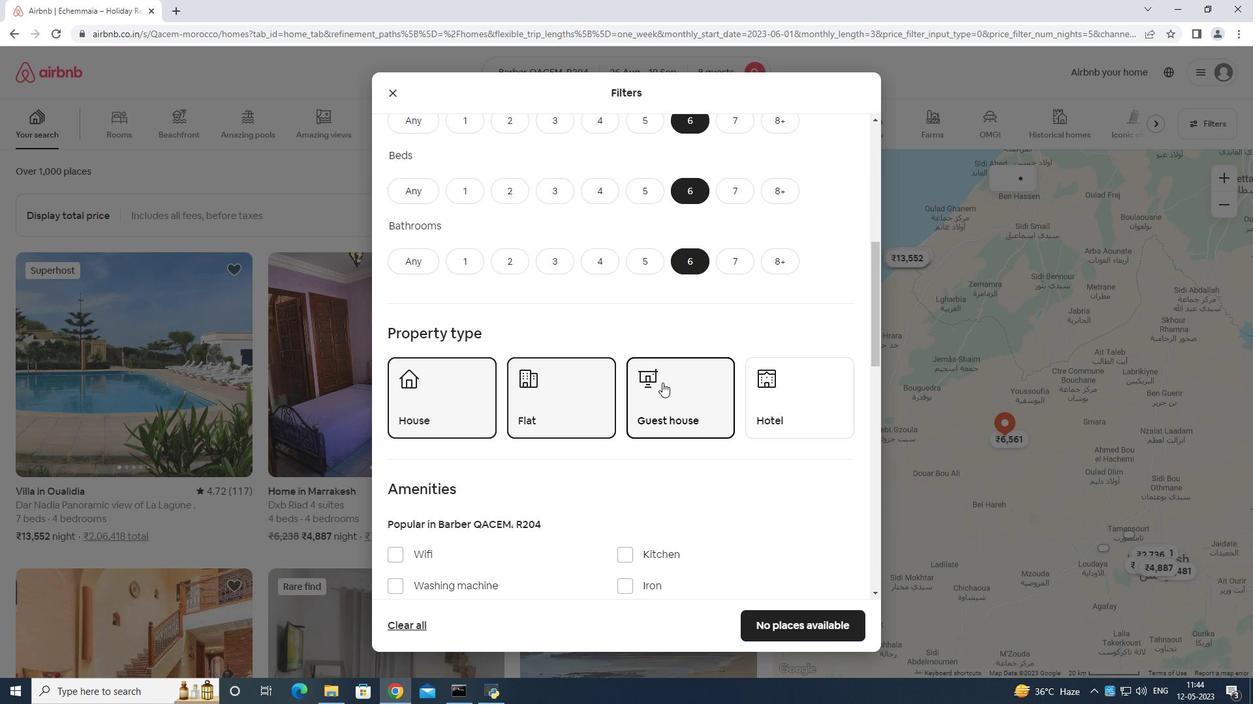 
Action: Mouse scrolled (663, 382) with delta (0, 0)
Screenshot: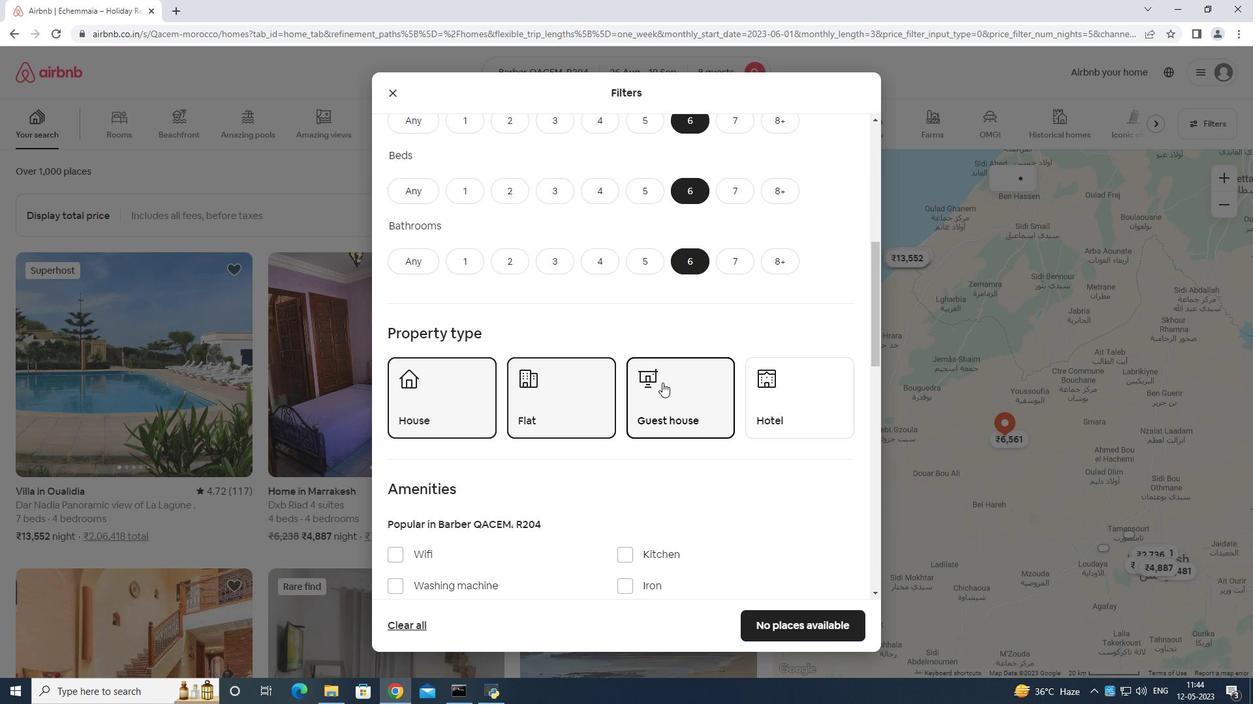 
Action: Mouse moved to (663, 383)
Screenshot: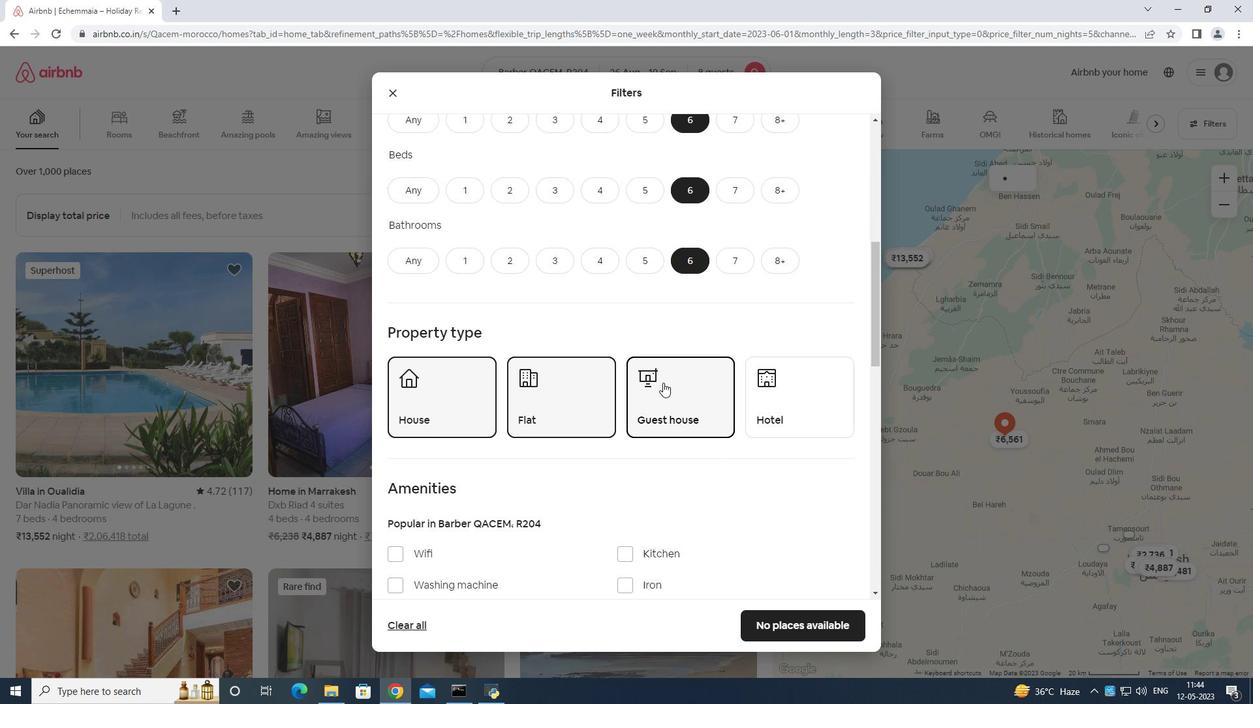 
Action: Mouse scrolled (663, 382) with delta (0, 0)
Screenshot: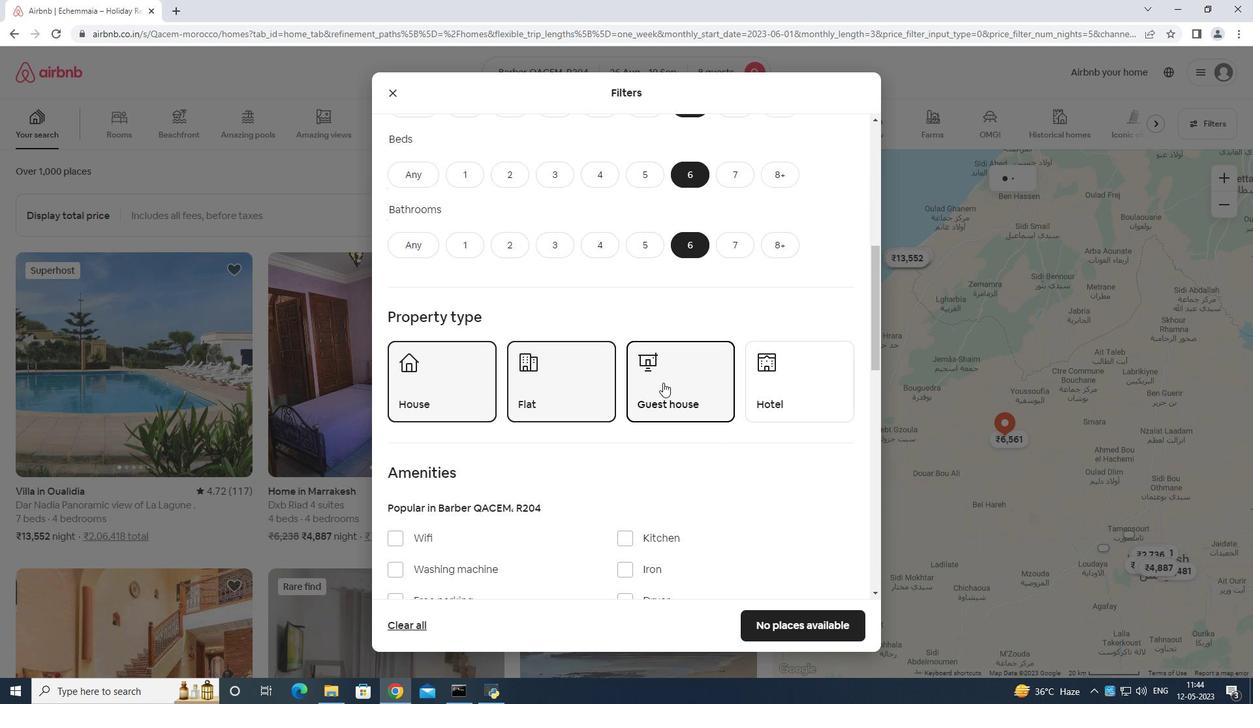 
Action: Mouse scrolled (663, 382) with delta (0, 0)
Screenshot: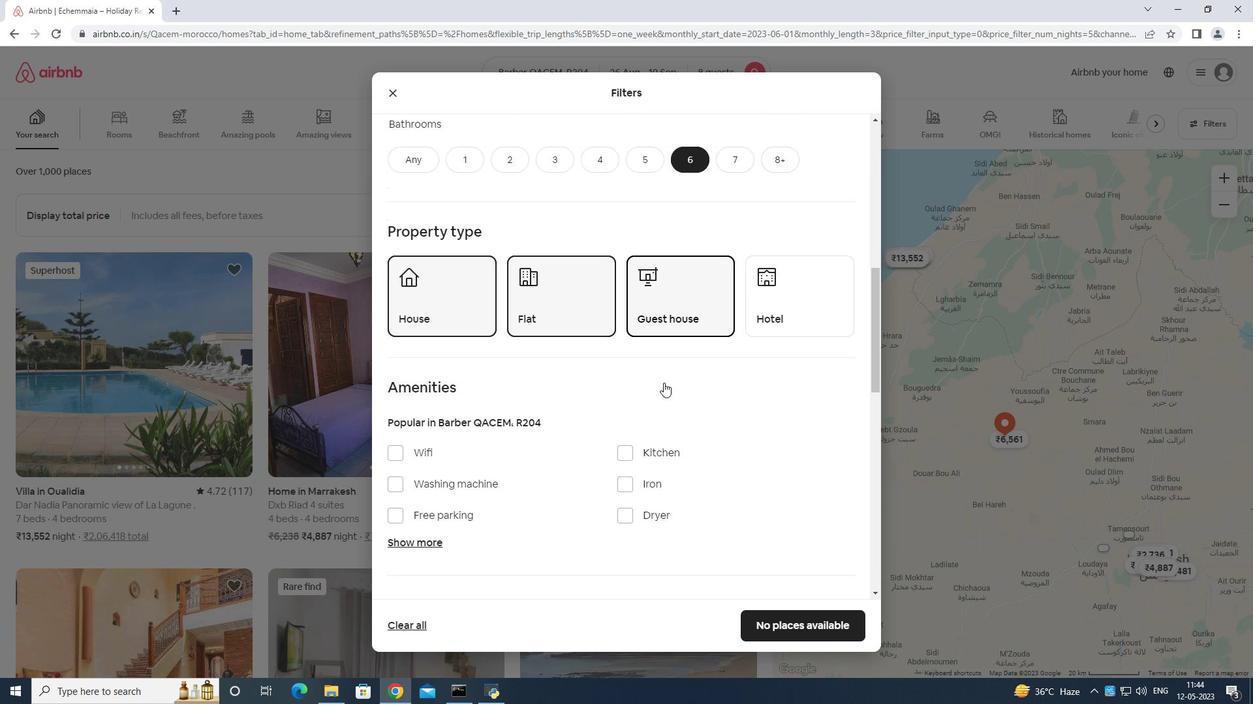 
Action: Mouse moved to (400, 353)
Screenshot: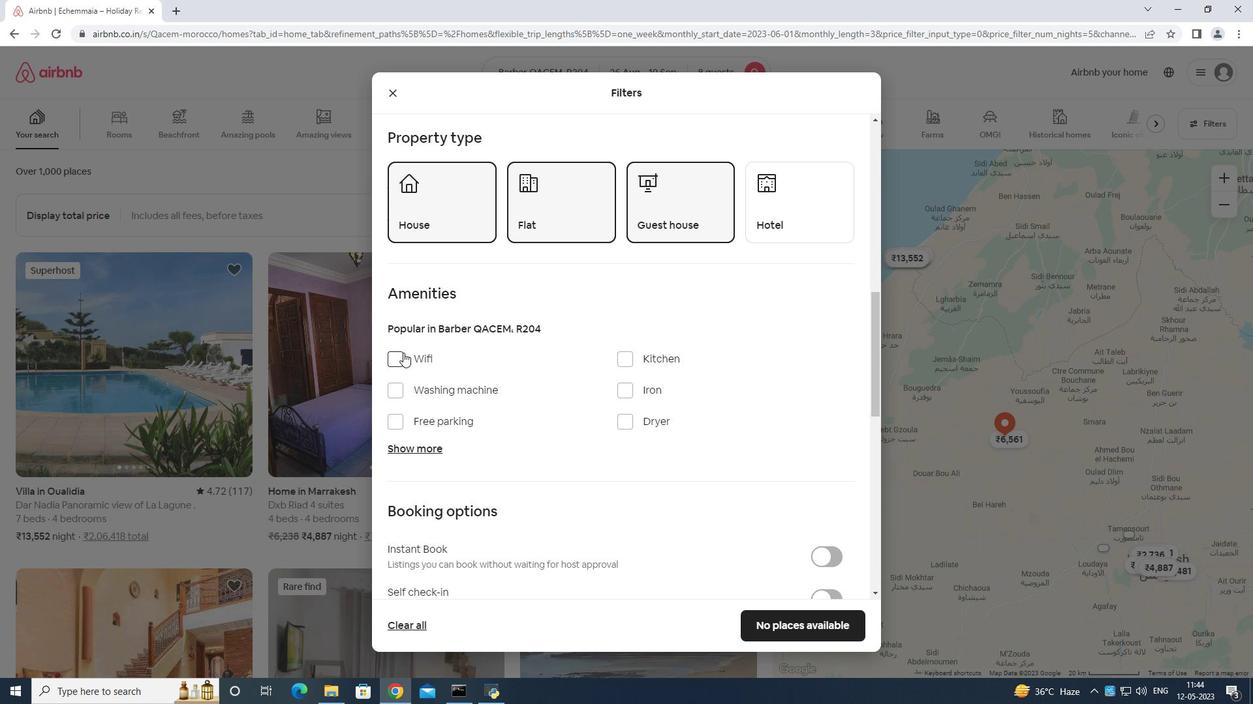 
Action: Mouse pressed left at (400, 353)
Screenshot: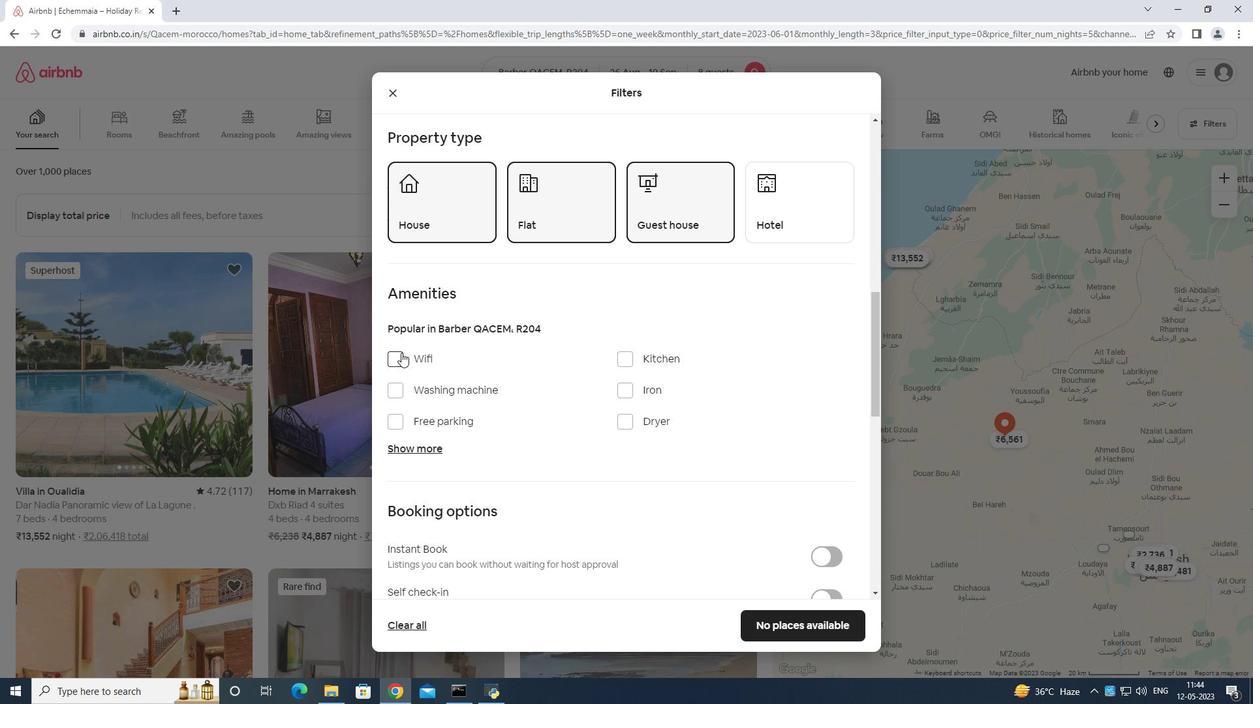
Action: Mouse moved to (398, 418)
Screenshot: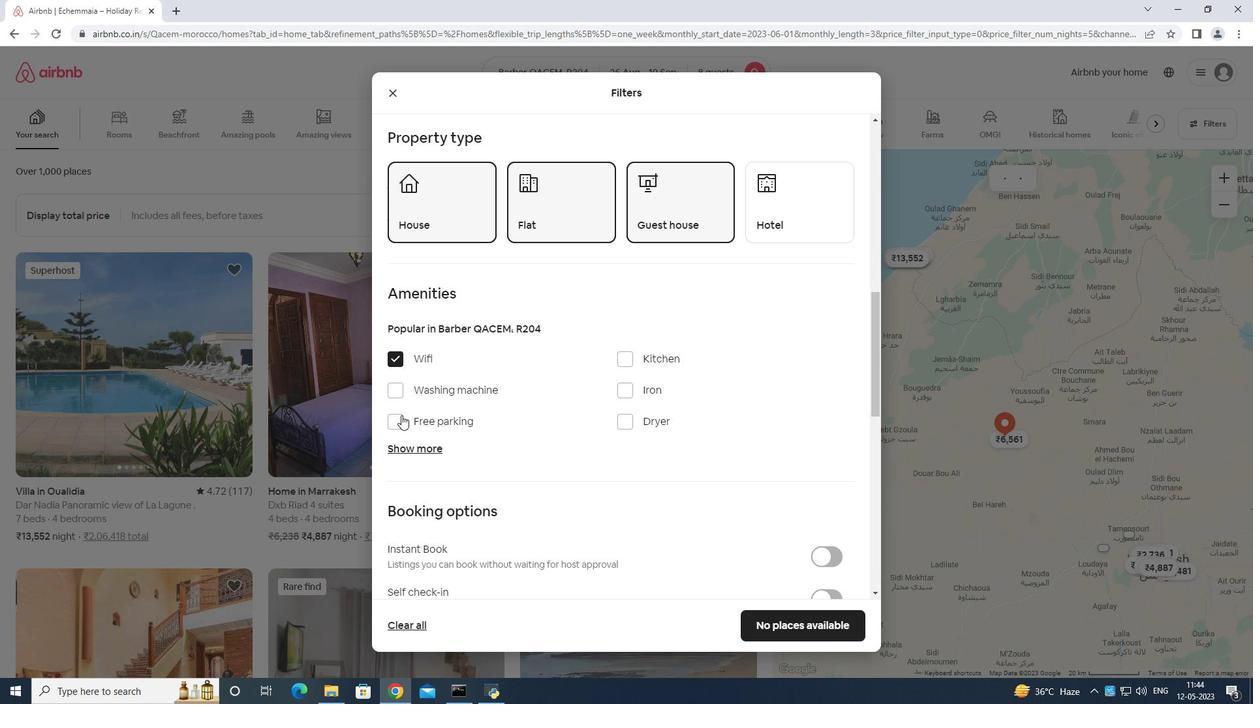 
Action: Mouse pressed left at (398, 418)
Screenshot: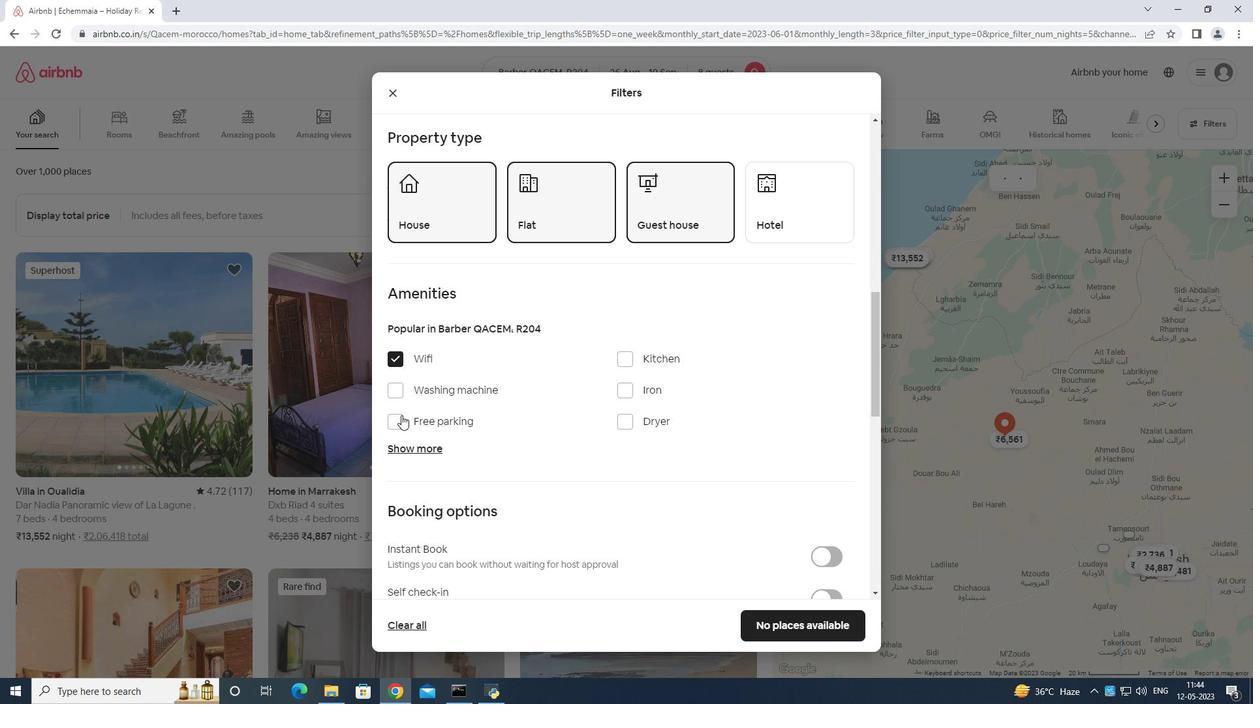 
Action: Mouse moved to (398, 444)
Screenshot: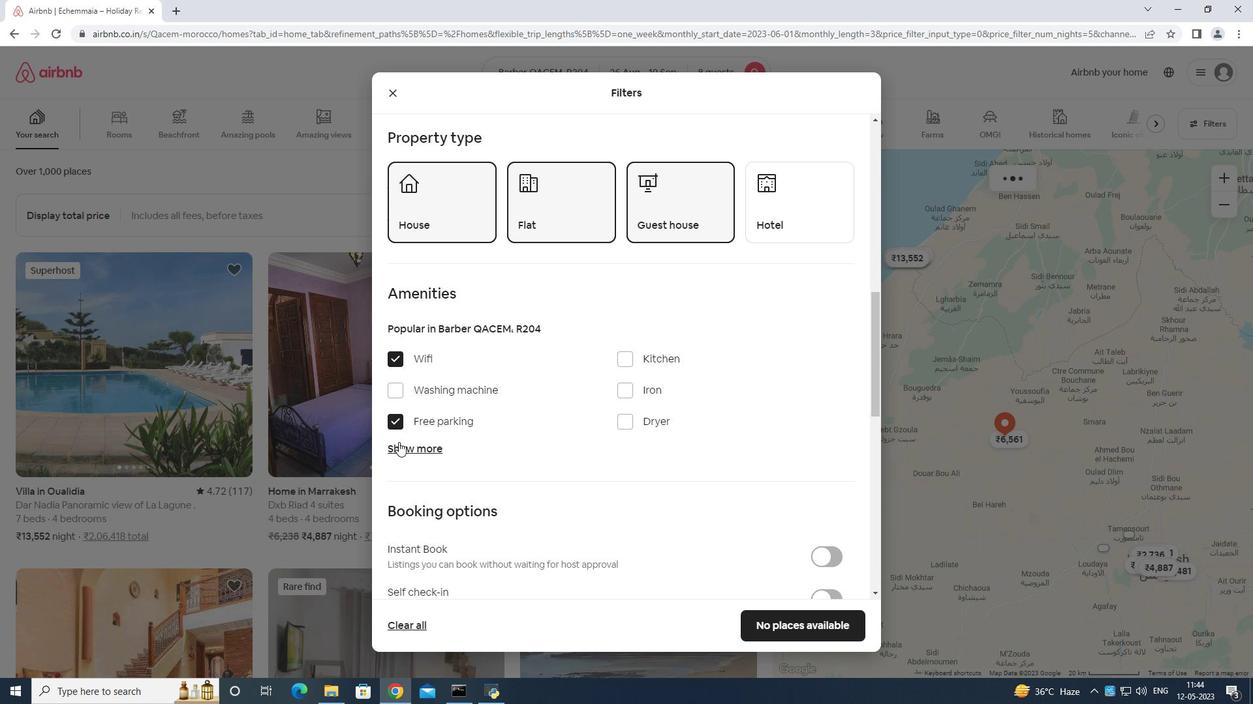 
Action: Mouse pressed left at (398, 444)
Screenshot: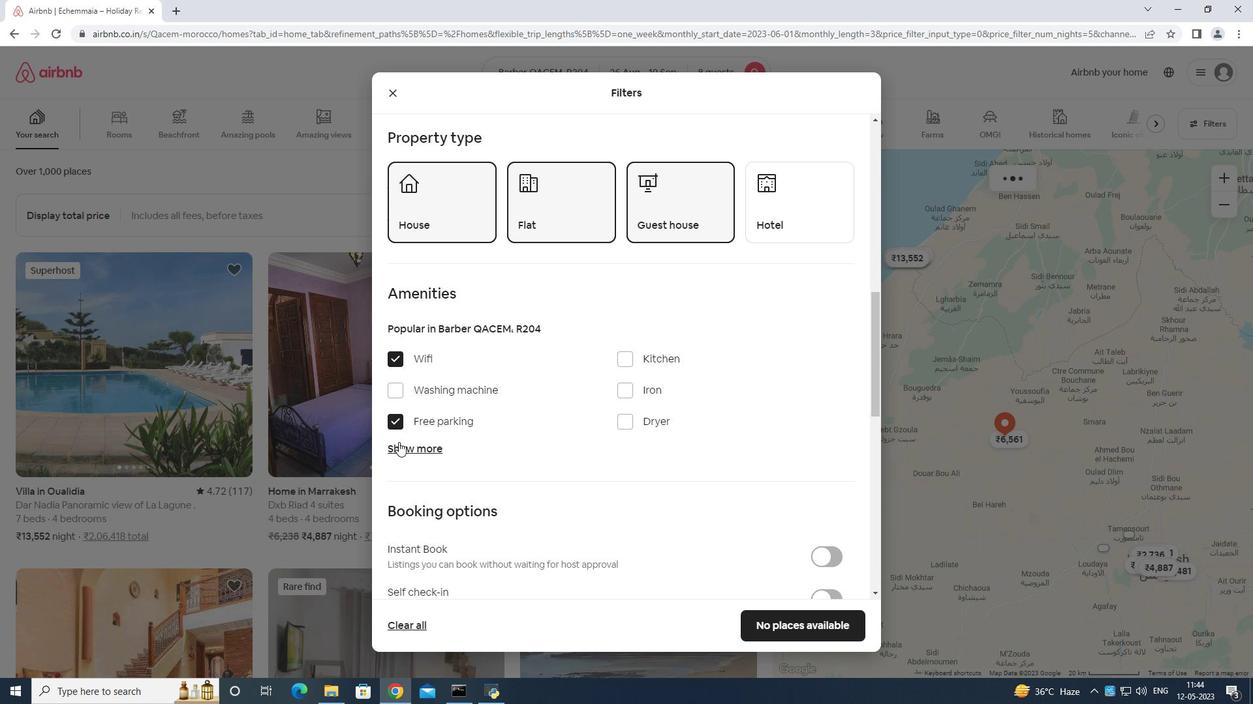 
Action: Mouse moved to (619, 528)
Screenshot: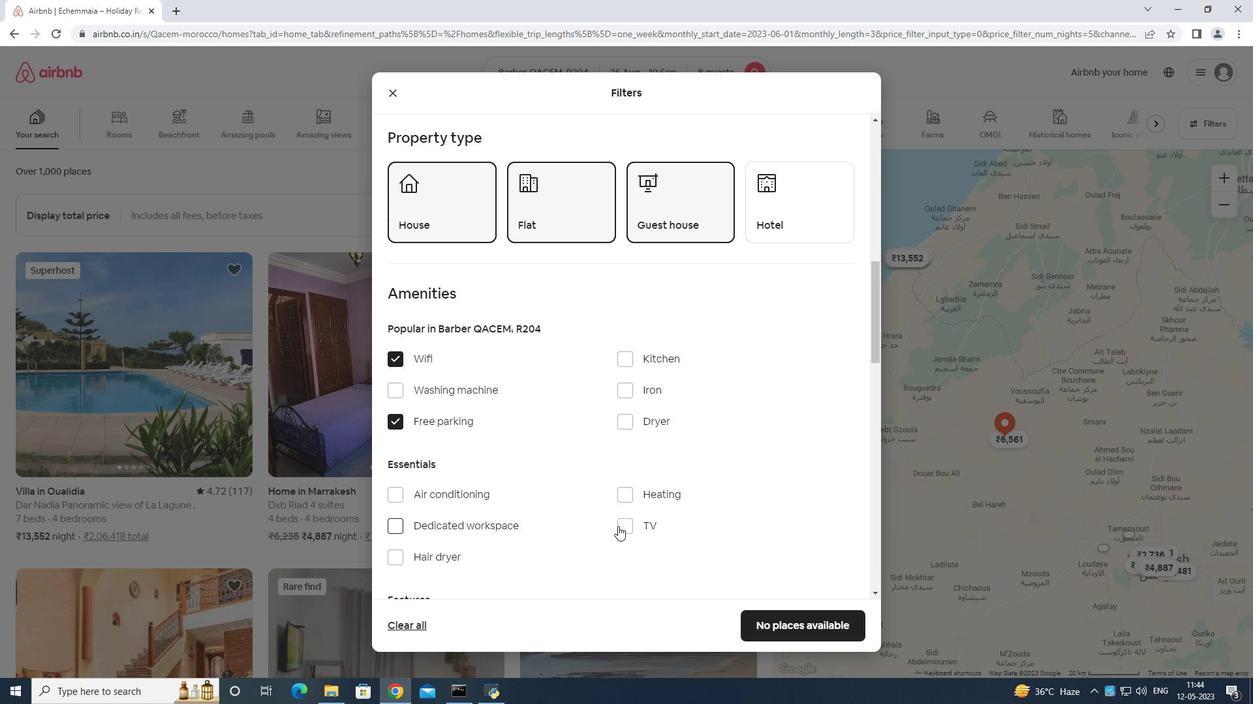 
Action: Mouse pressed left at (619, 528)
Screenshot: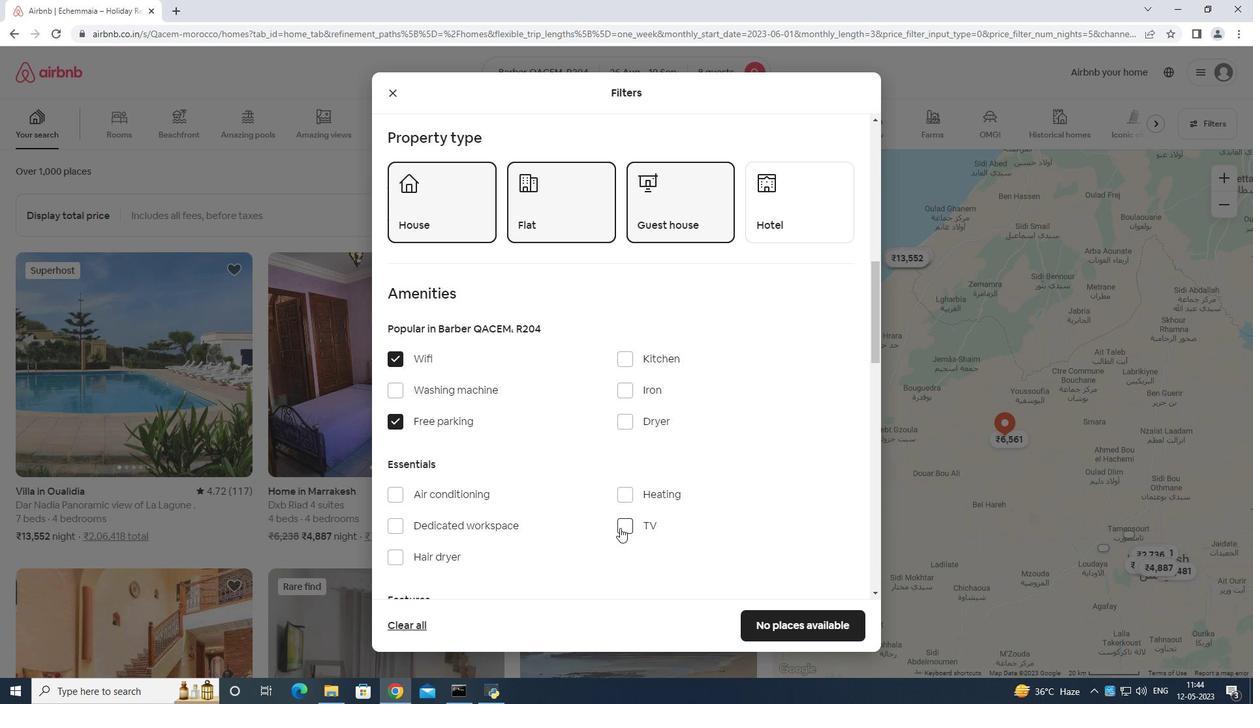 
Action: Mouse moved to (631, 508)
Screenshot: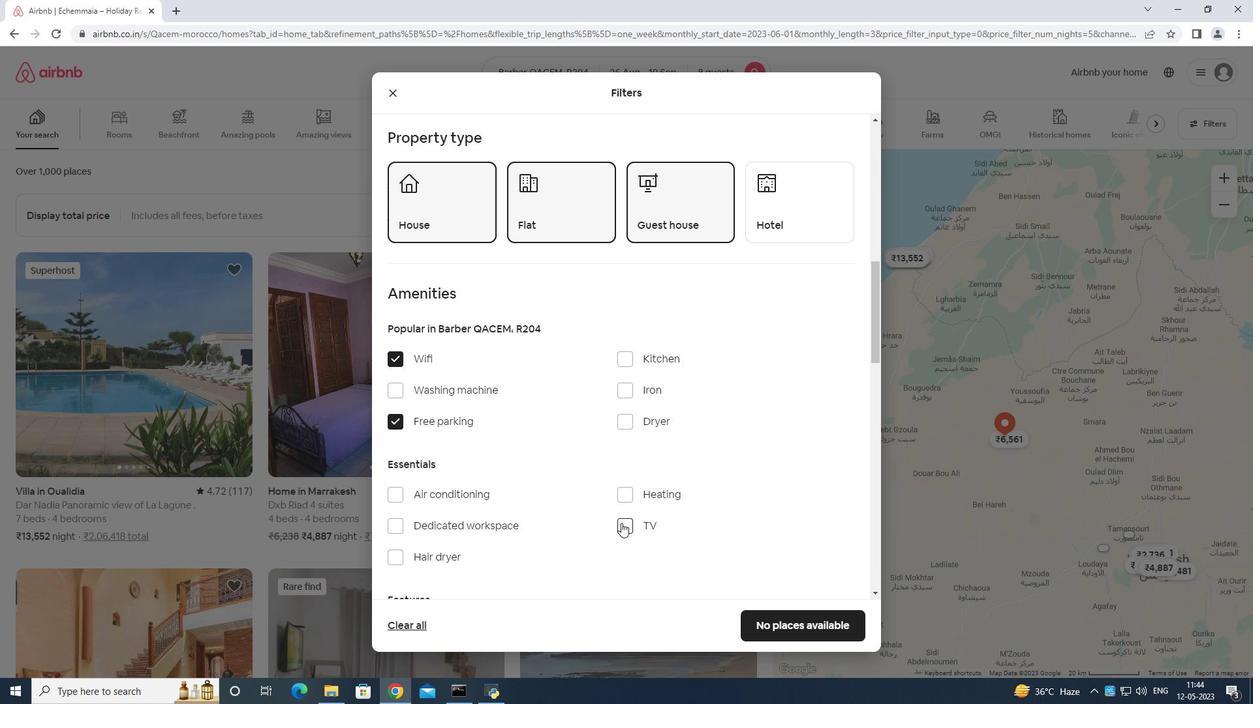 
Action: Mouse scrolled (631, 507) with delta (0, 0)
Screenshot: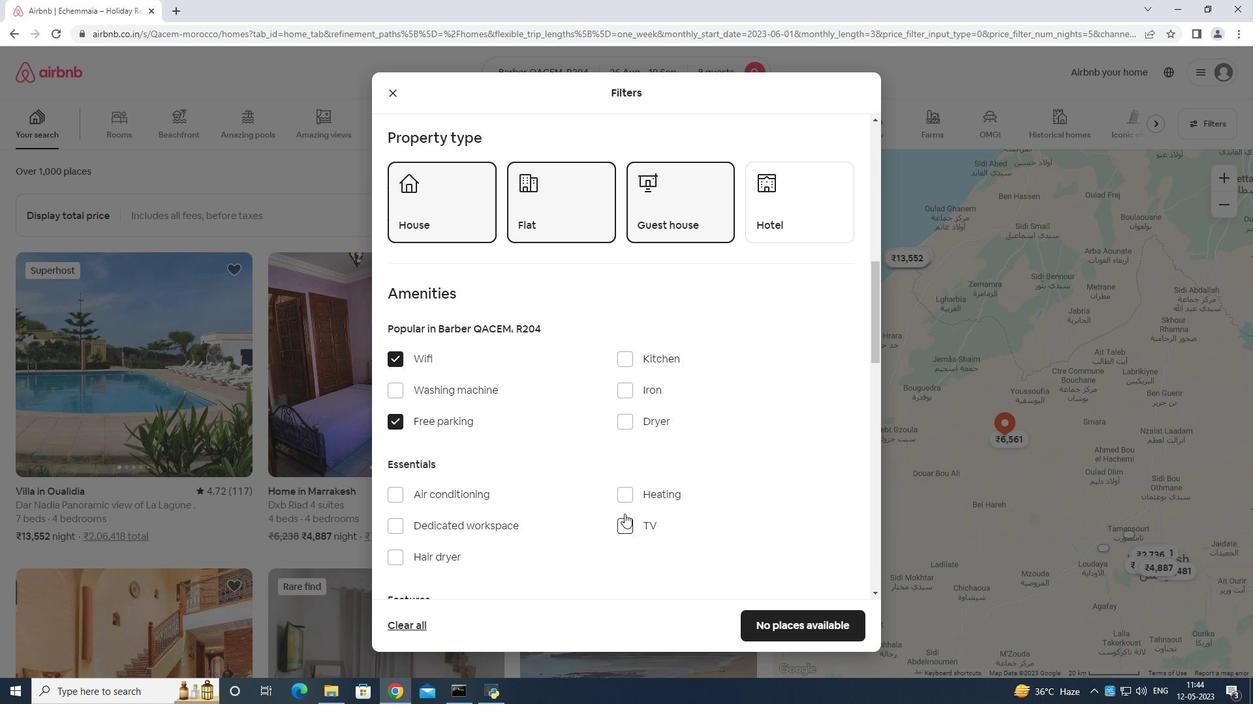 
Action: Mouse scrolled (631, 507) with delta (0, 0)
Screenshot: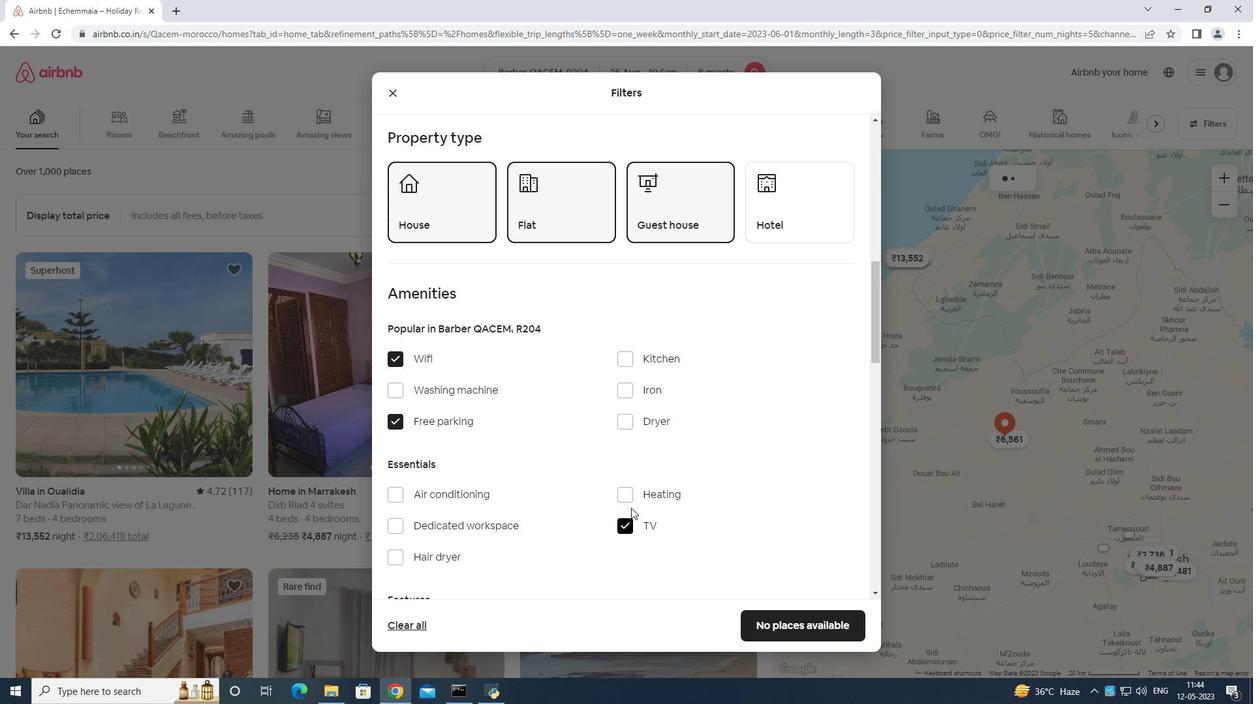 
Action: Mouse scrolled (631, 507) with delta (0, 0)
Screenshot: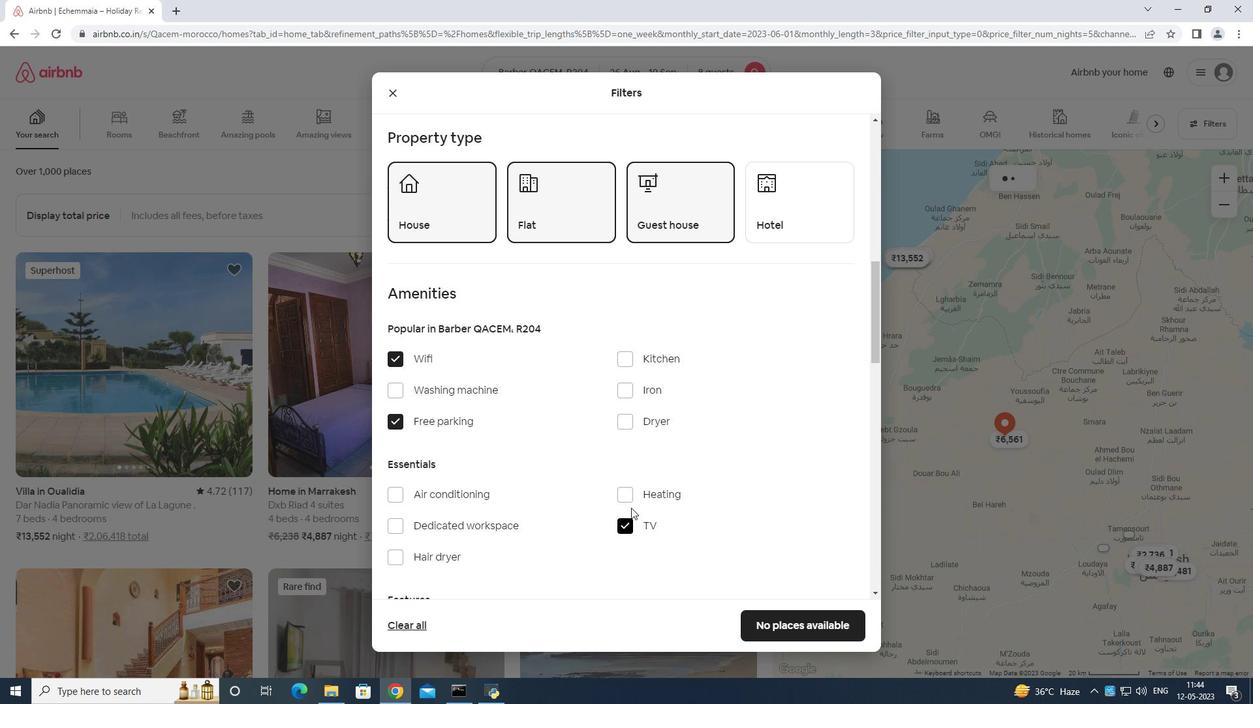 
Action: Mouse moved to (631, 506)
Screenshot: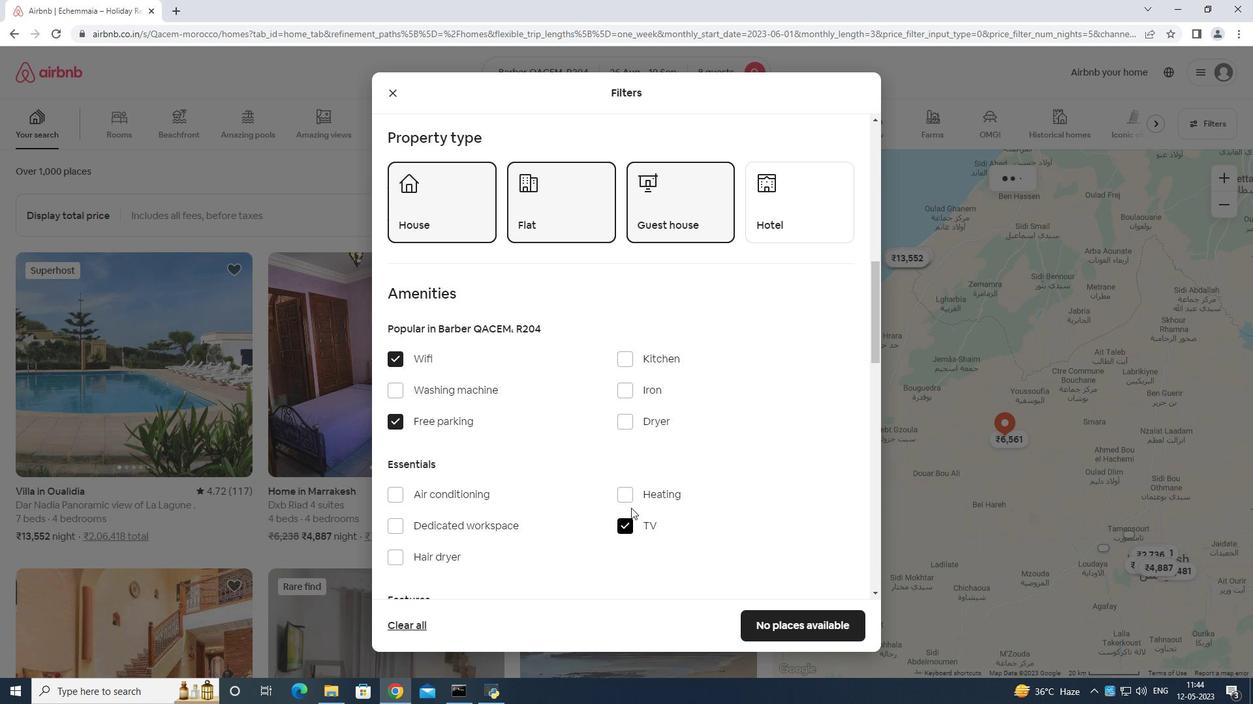 
Action: Mouse scrolled (631, 505) with delta (0, 0)
Screenshot: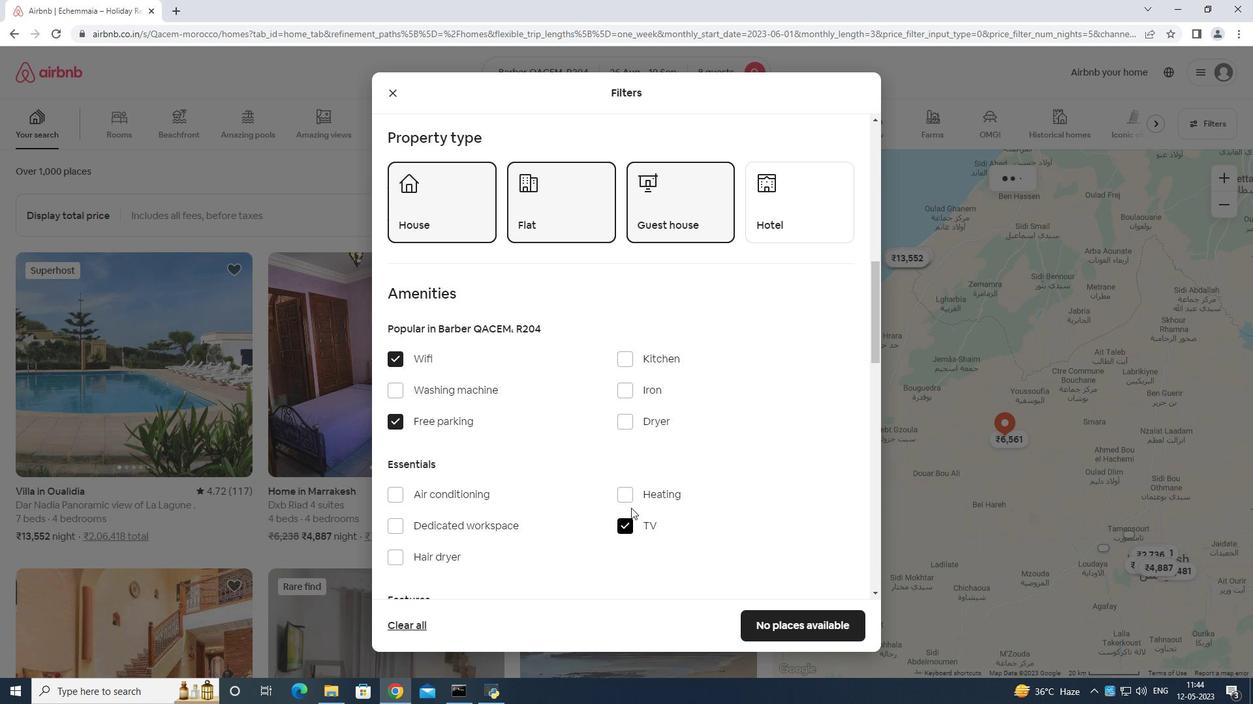 
Action: Mouse moved to (390, 437)
Screenshot: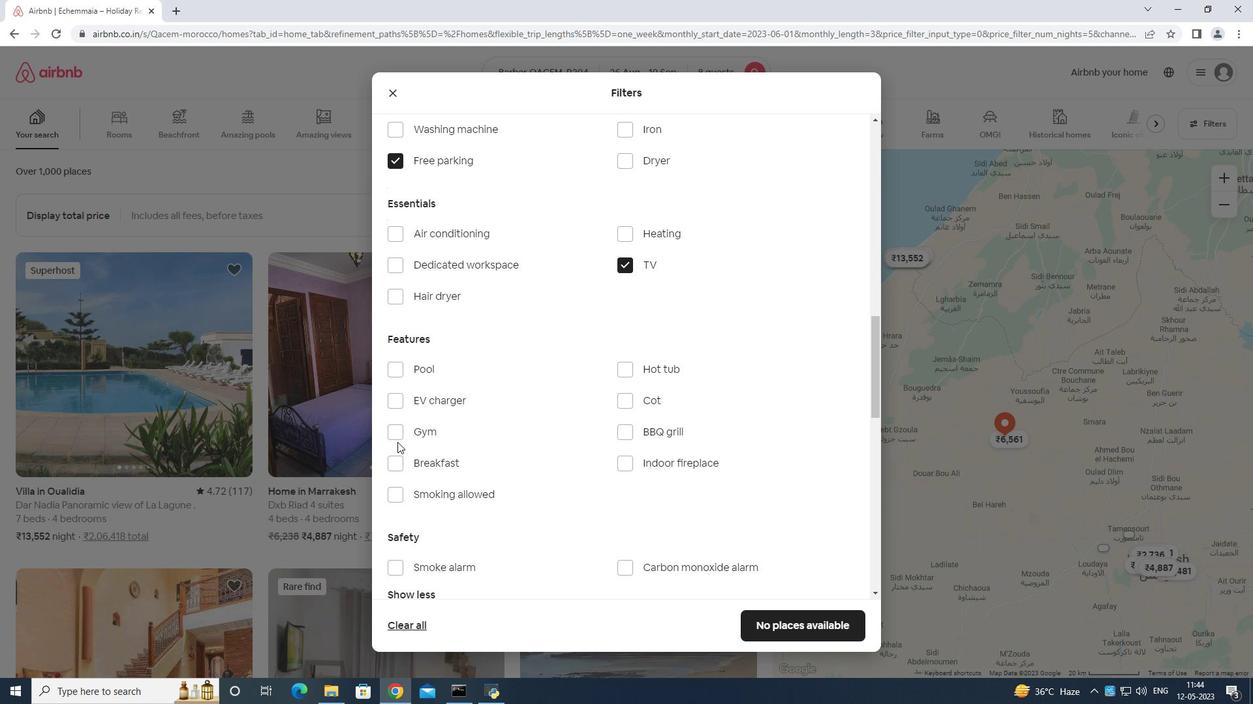
Action: Mouse pressed left at (390, 437)
Screenshot: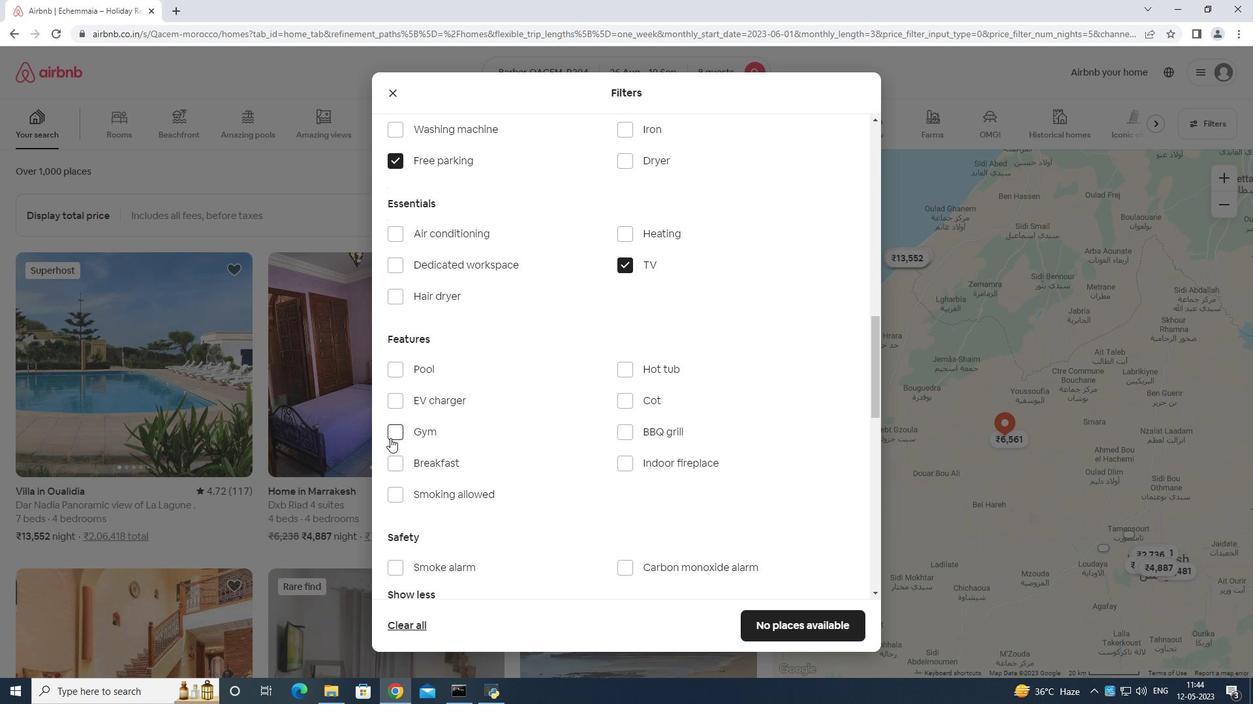 
Action: Mouse moved to (398, 467)
Screenshot: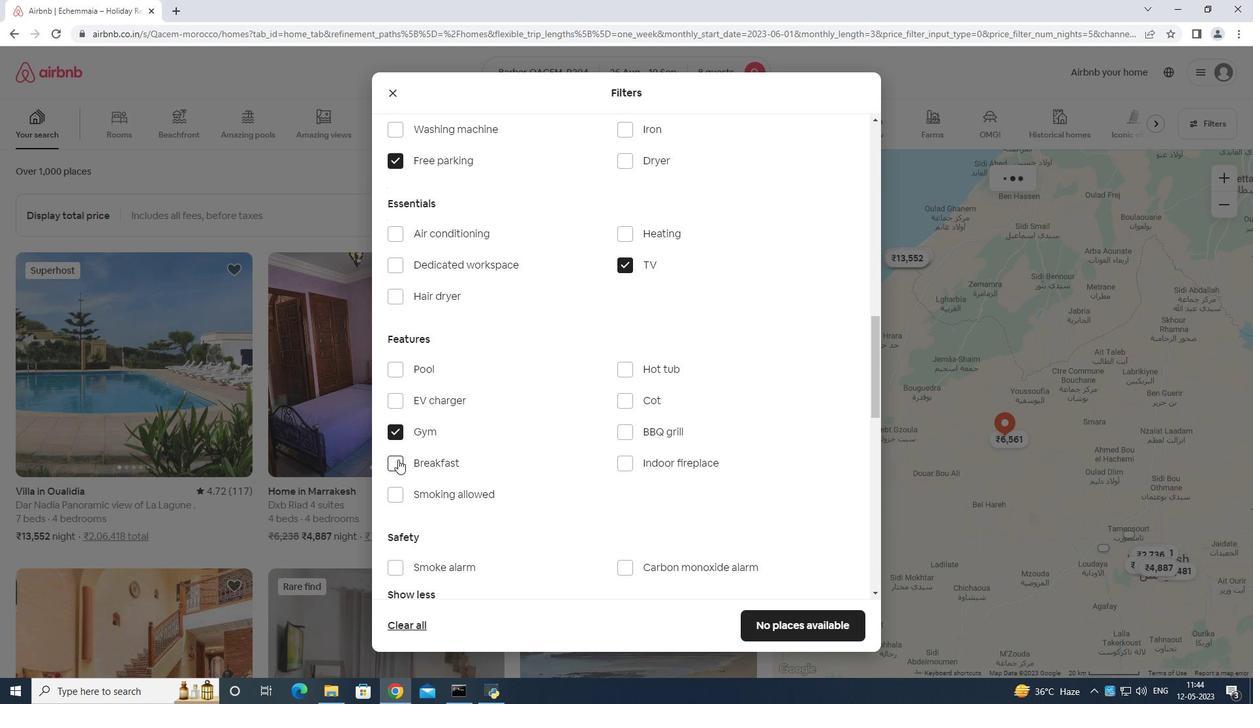 
Action: Mouse pressed left at (398, 467)
Screenshot: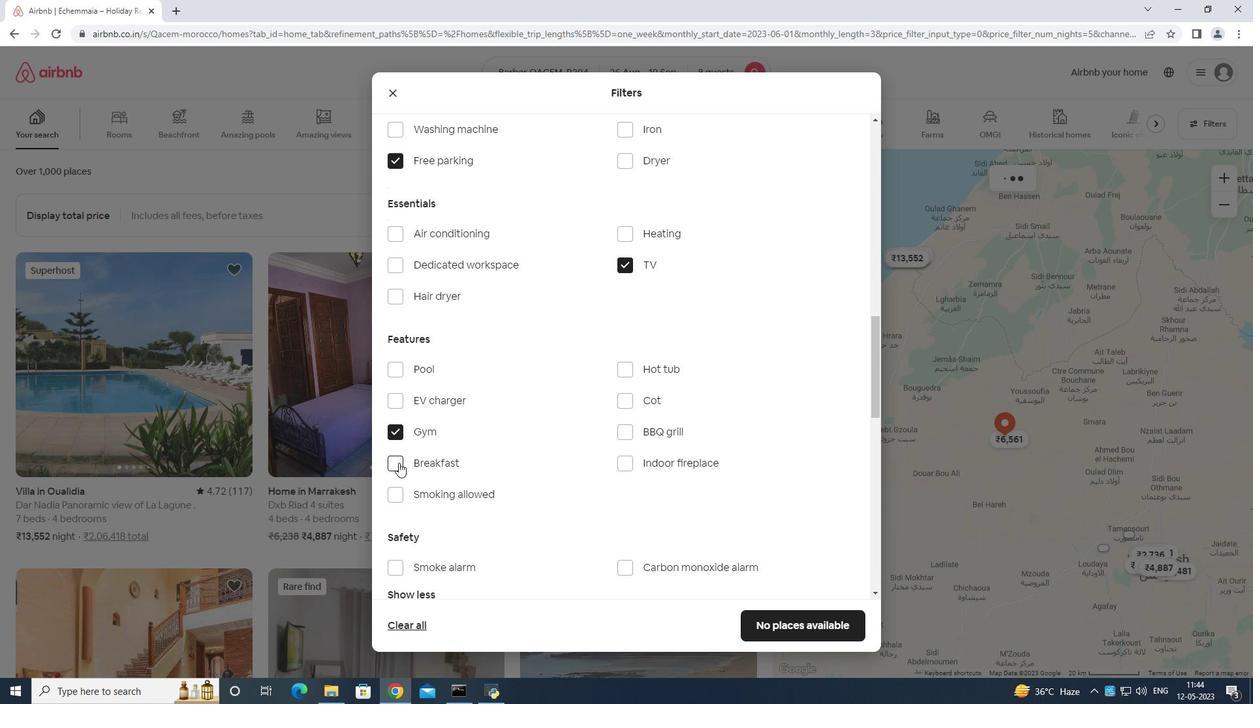 
Action: Mouse moved to (581, 448)
Screenshot: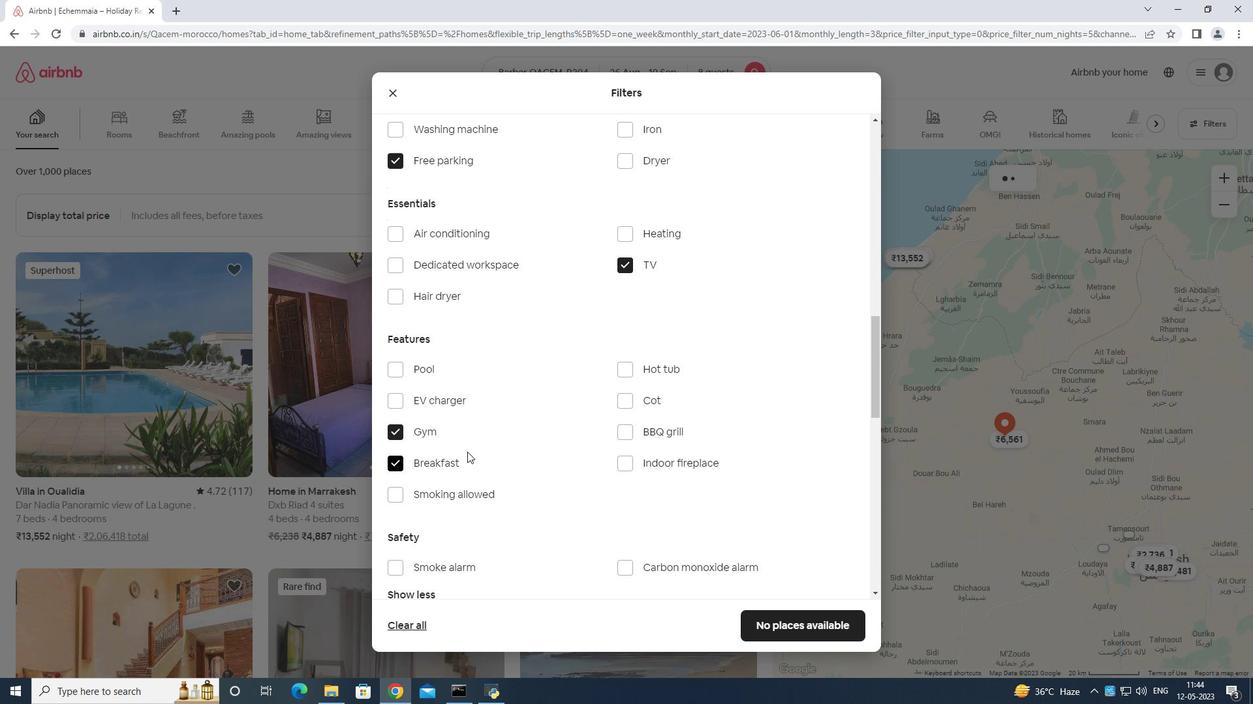 
Action: Mouse scrolled (581, 448) with delta (0, 0)
Screenshot: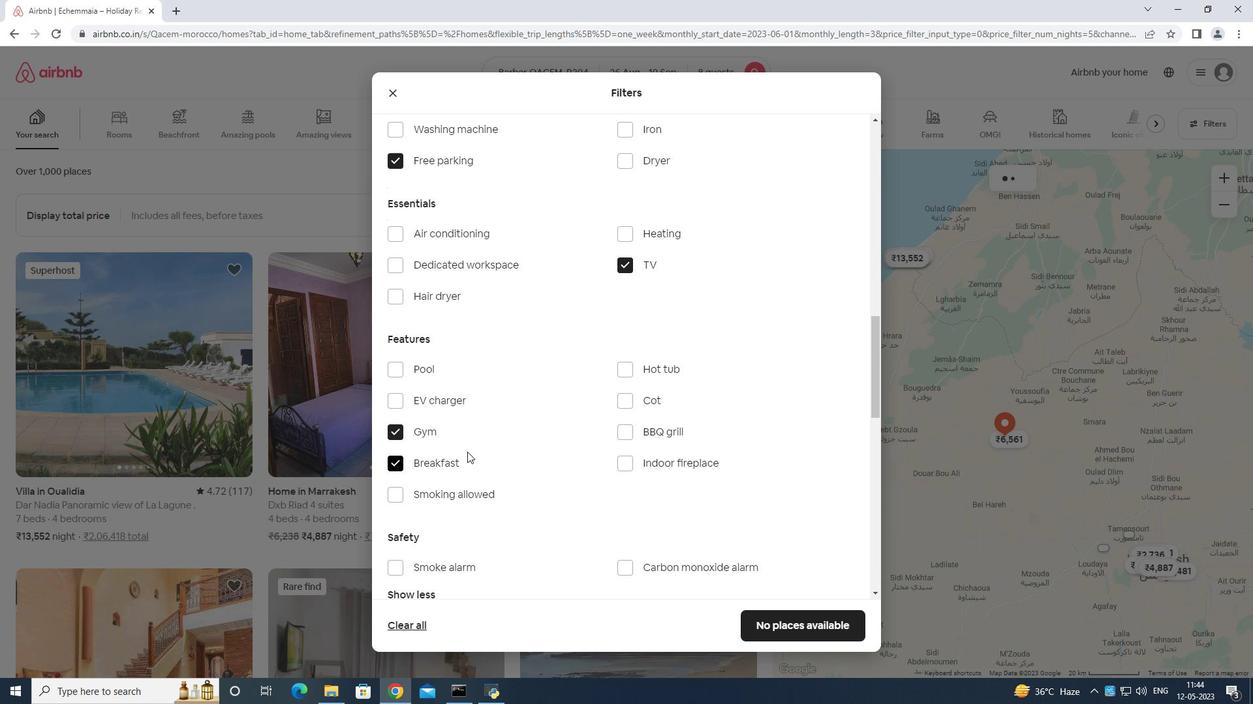 
Action: Mouse moved to (631, 460)
Screenshot: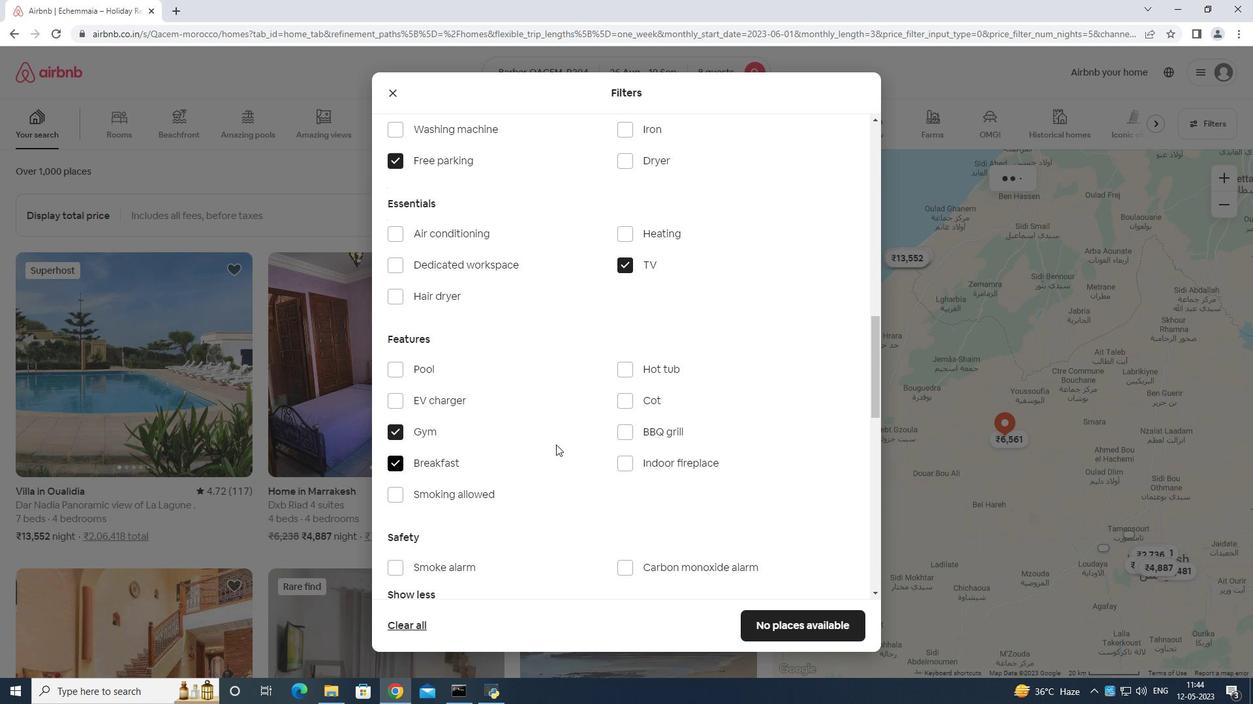 
Action: Mouse scrolled (631, 459) with delta (0, 0)
Screenshot: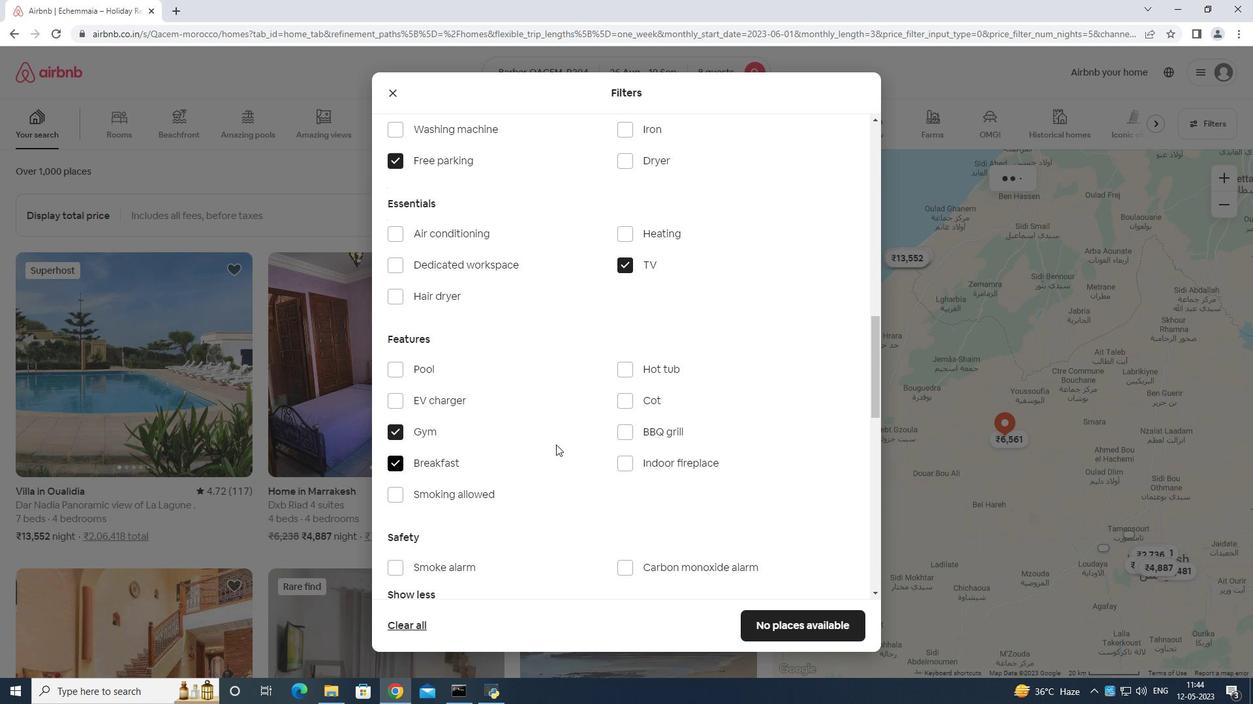 
Action: Mouse moved to (669, 465)
Screenshot: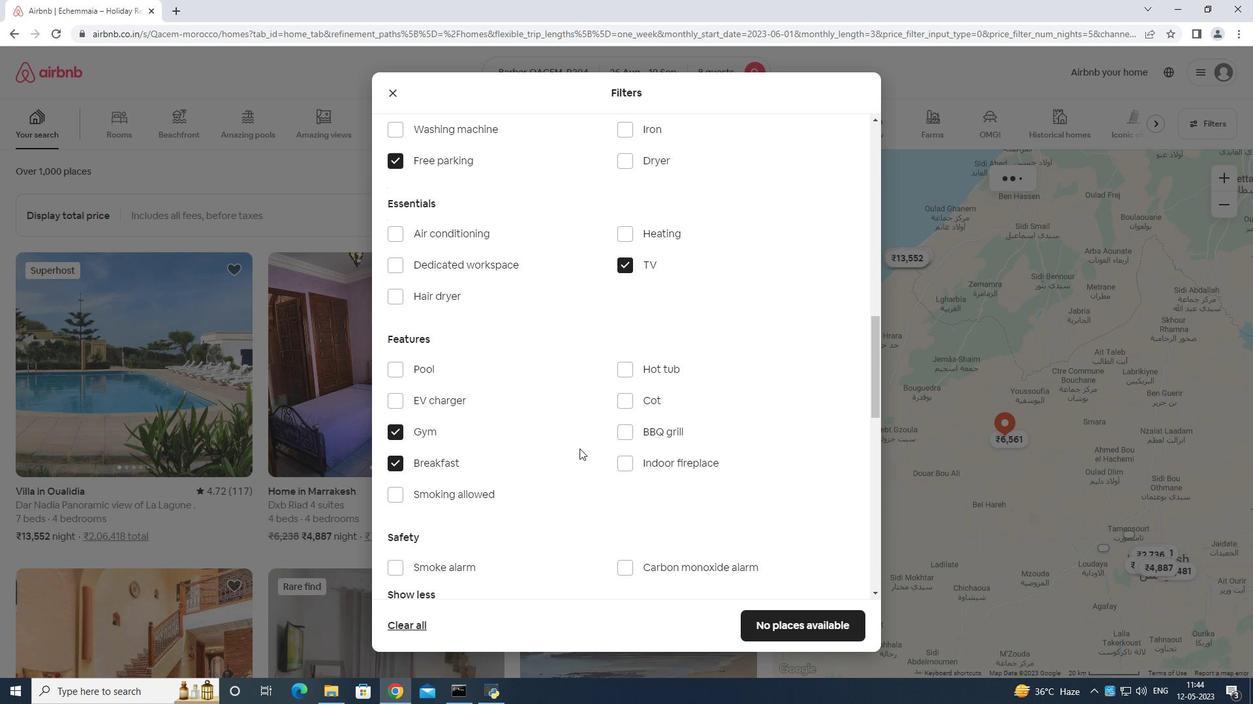 
Action: Mouse scrolled (666, 465) with delta (0, 0)
Screenshot: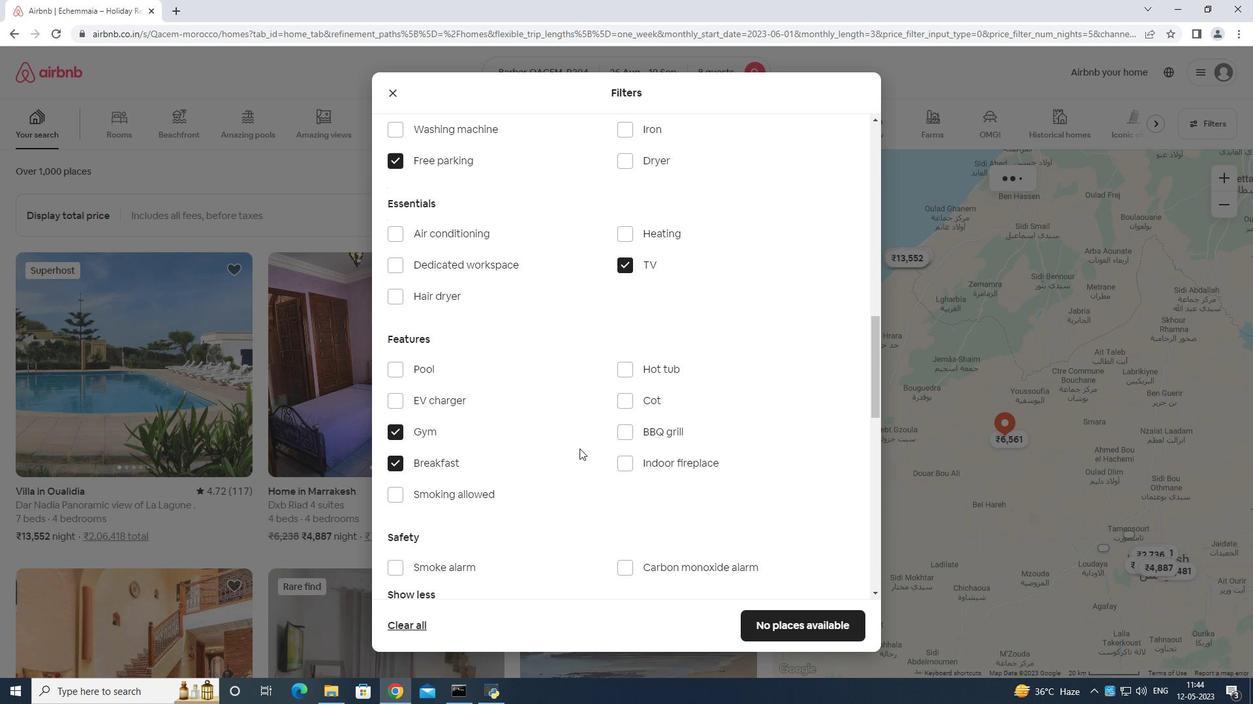 
Action: Mouse moved to (699, 466)
Screenshot: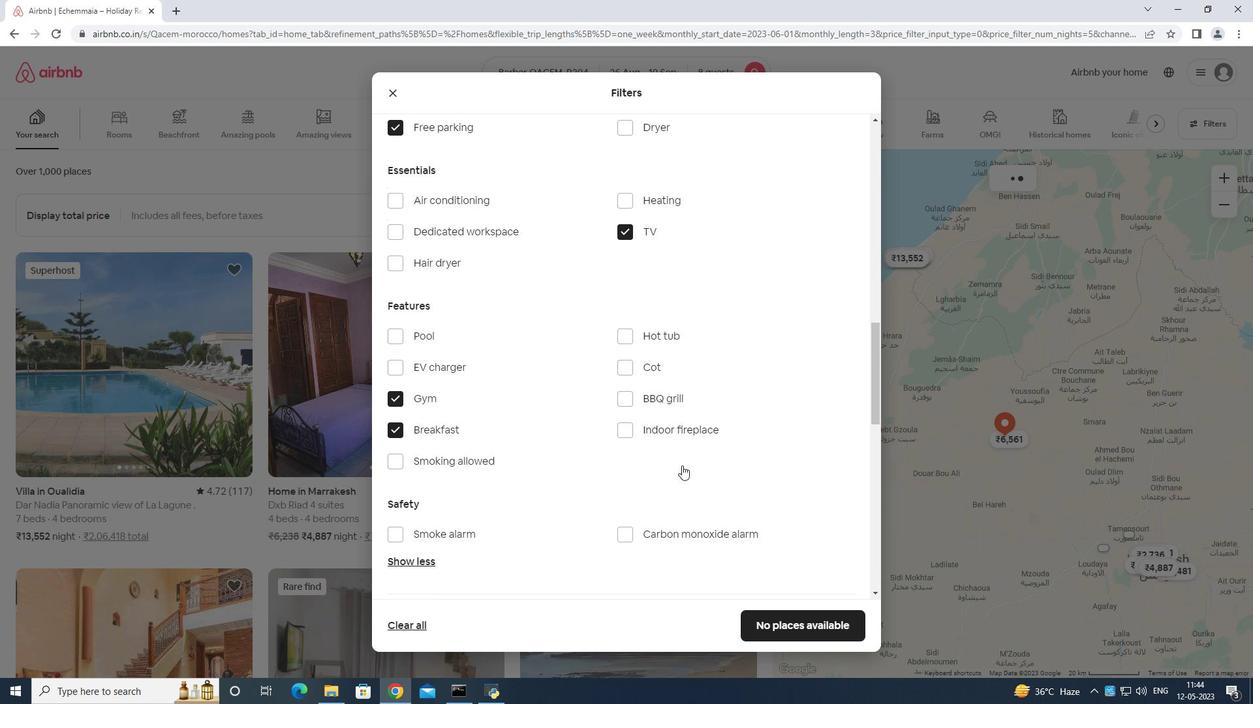 
Action: Mouse scrolled (699, 465) with delta (0, 0)
Screenshot: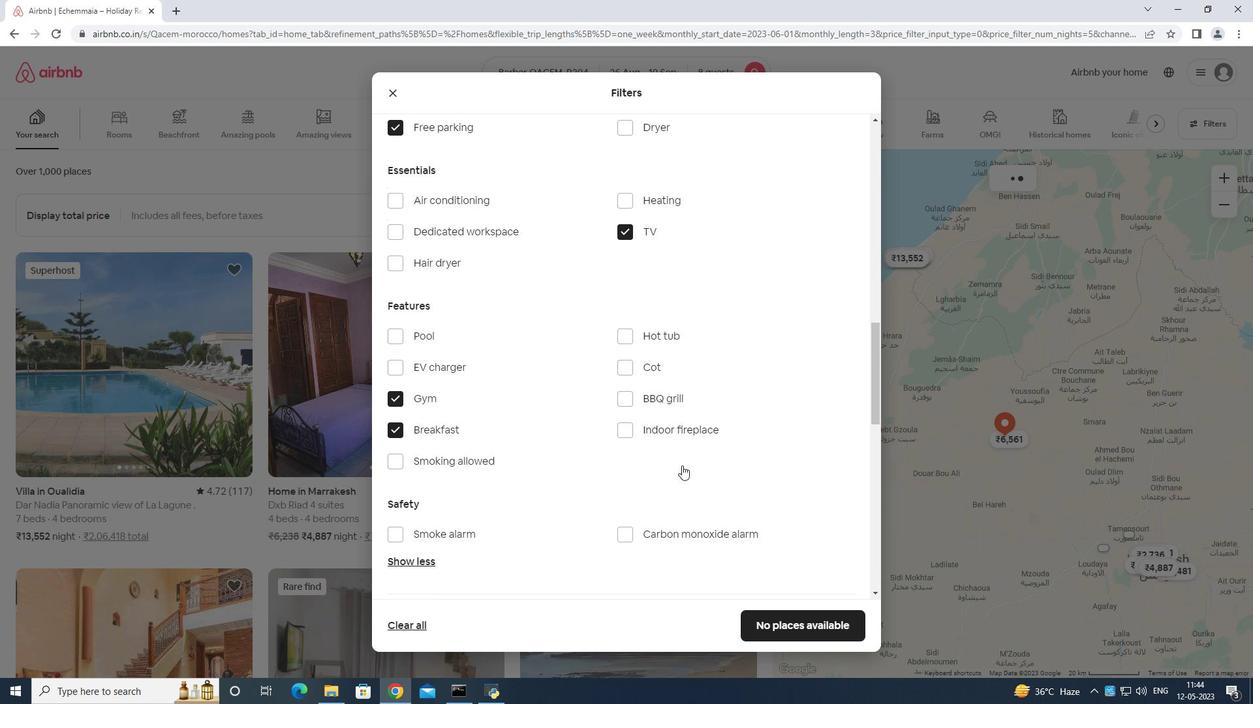 
Action: Mouse moved to (825, 486)
Screenshot: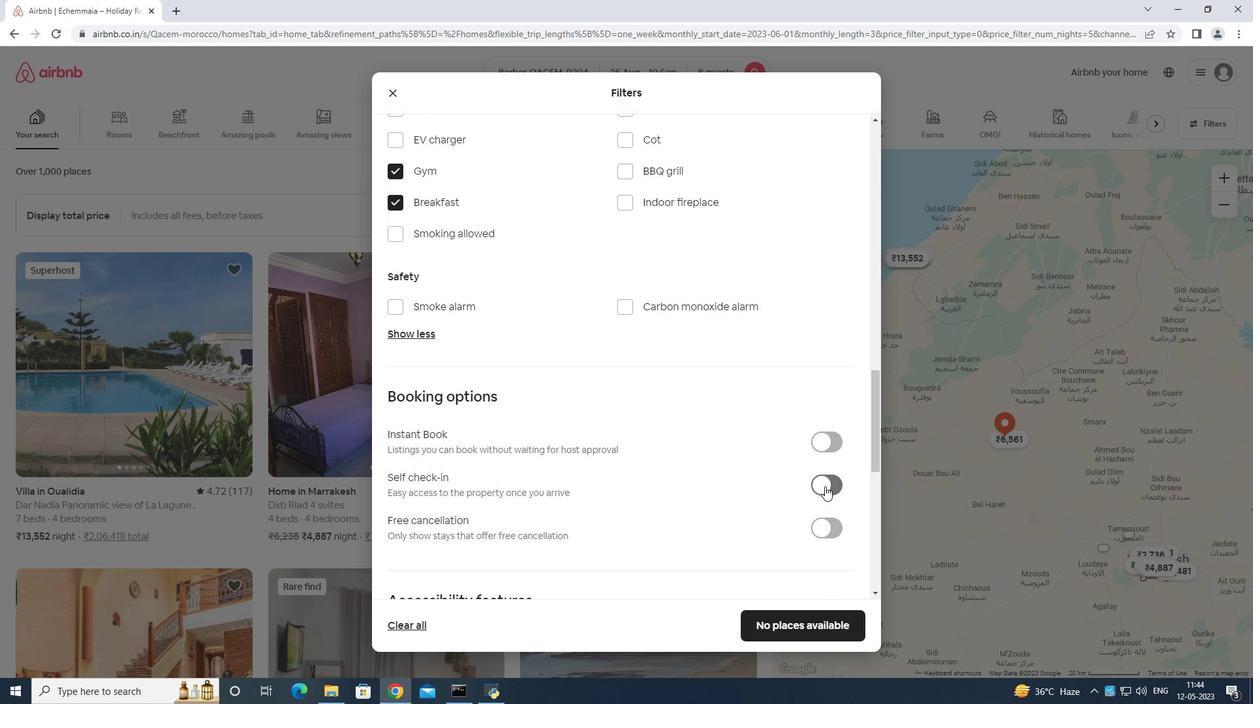 
Action: Mouse pressed left at (825, 486)
Screenshot: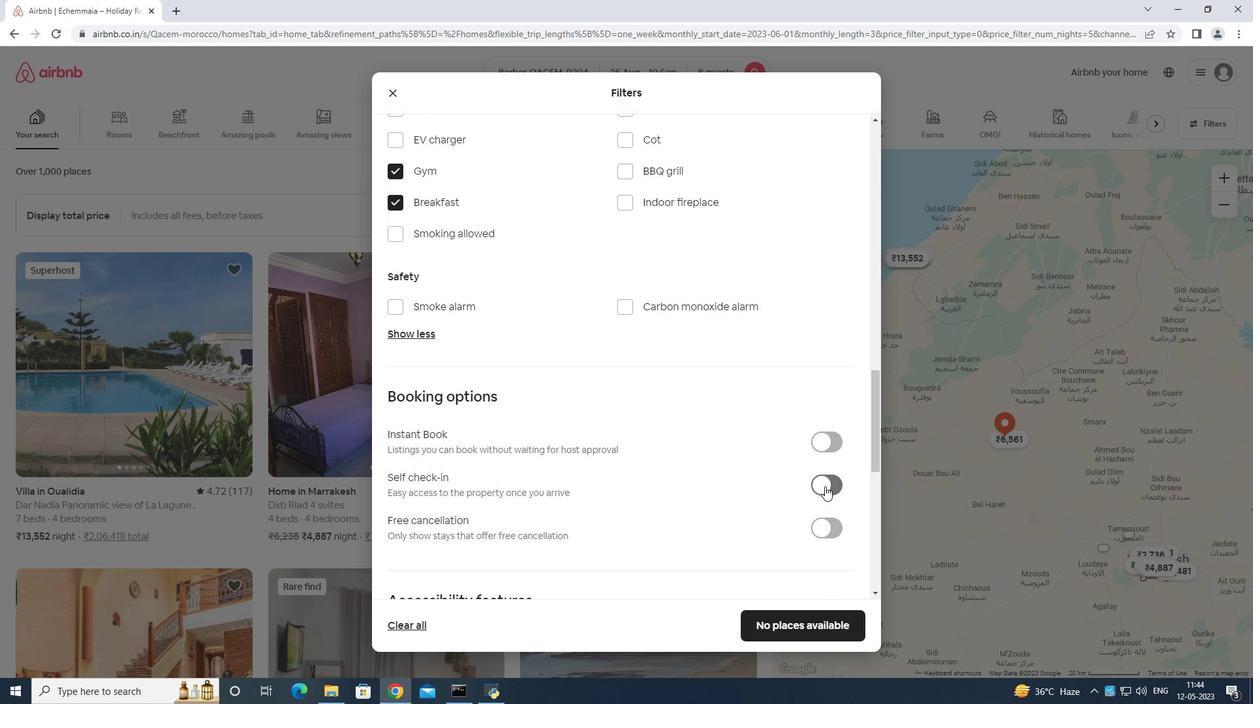 
Action: Mouse moved to (829, 484)
Screenshot: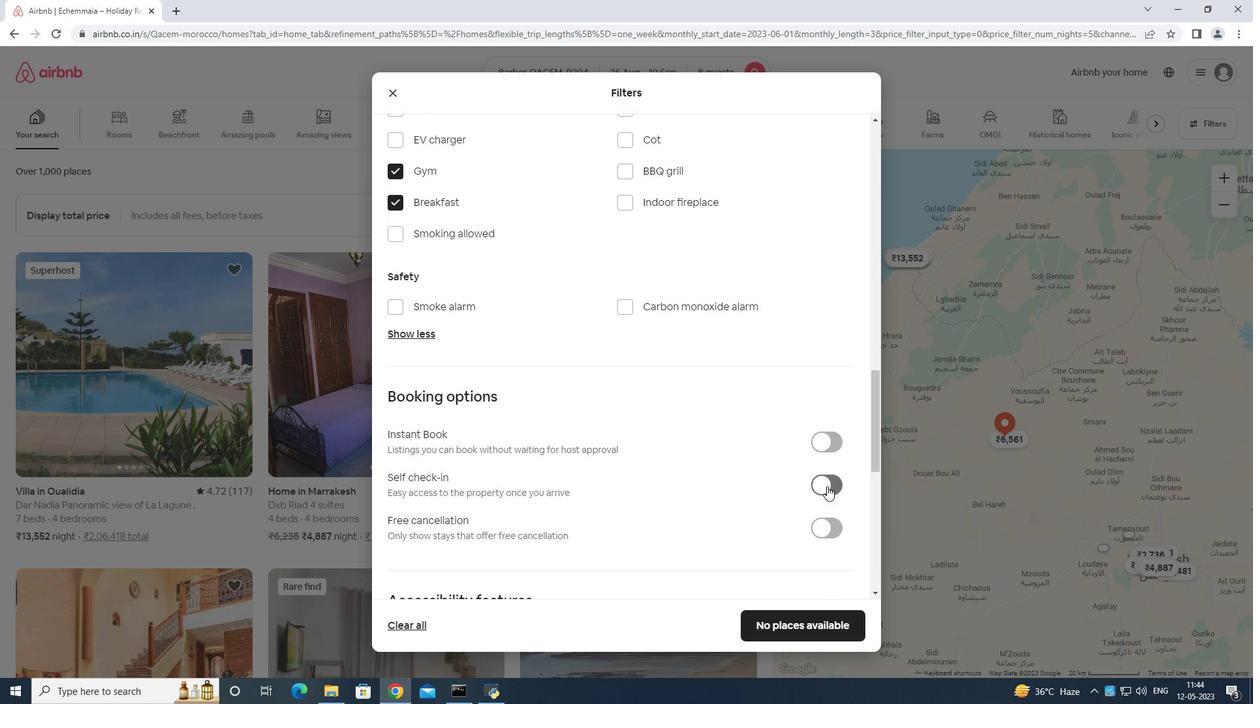 
Action: Mouse scrolled (829, 484) with delta (0, 0)
Screenshot: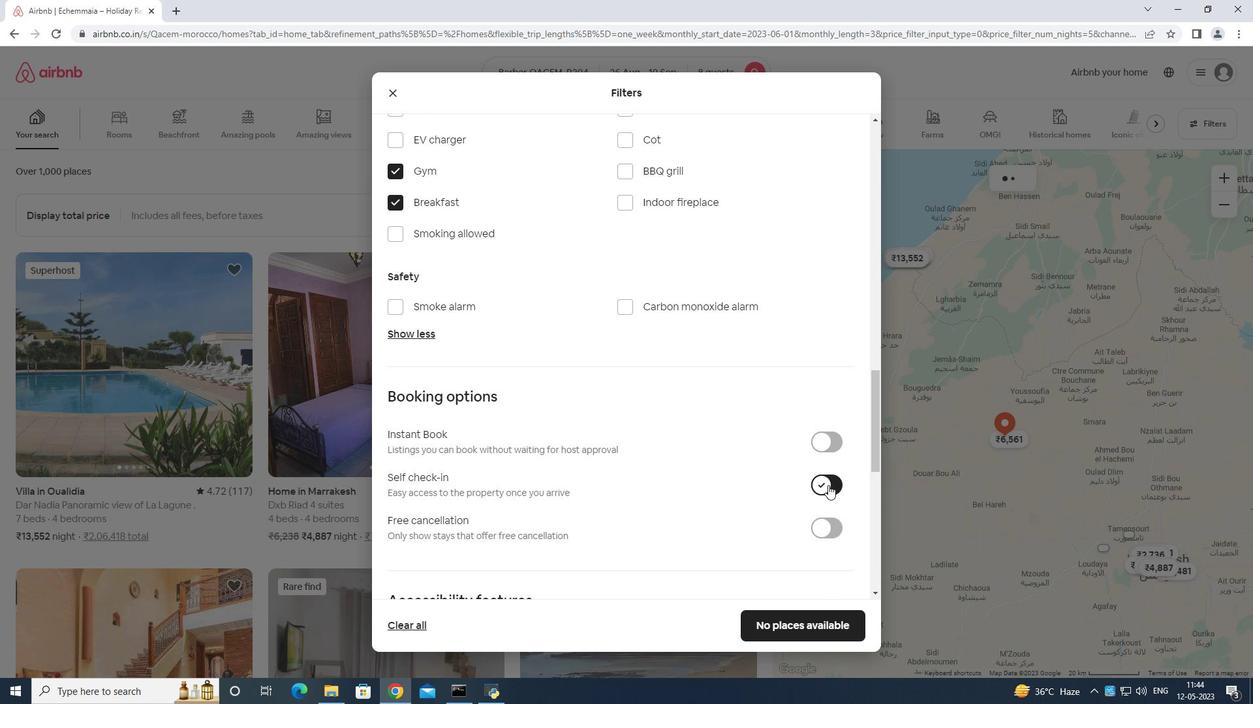
Action: Mouse scrolled (829, 484) with delta (0, 0)
Screenshot: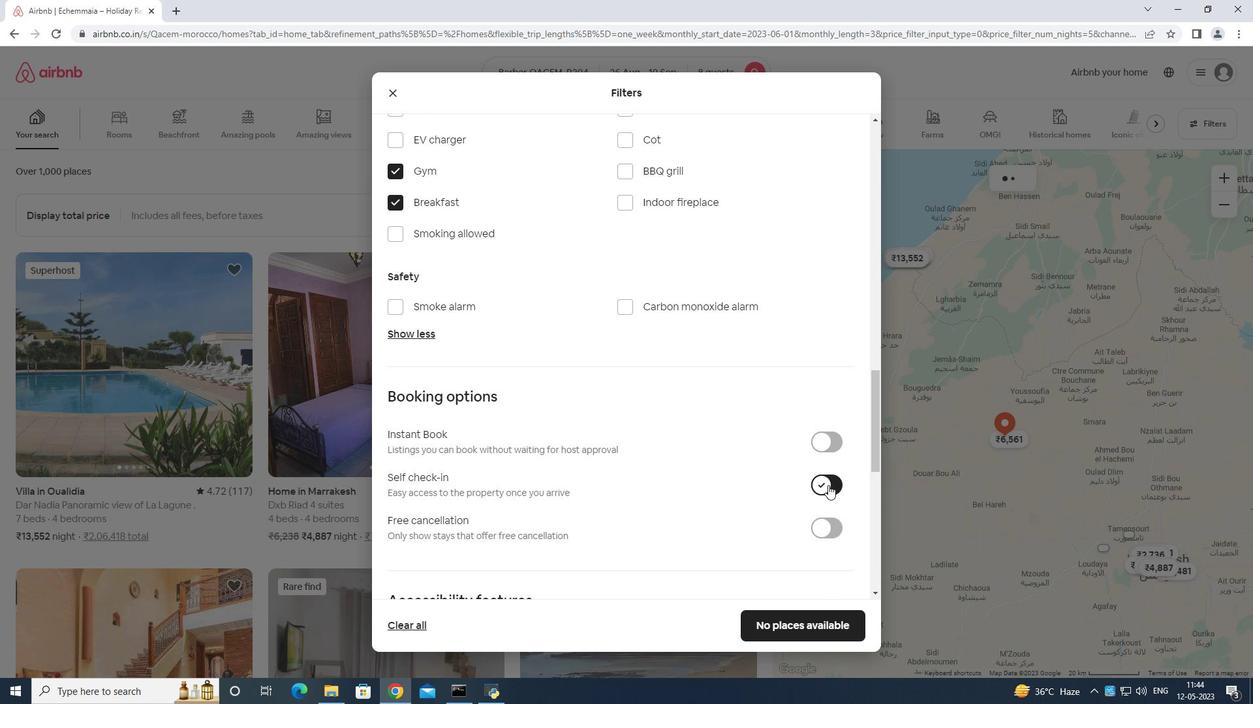 
Action: Mouse scrolled (829, 484) with delta (0, 0)
Screenshot: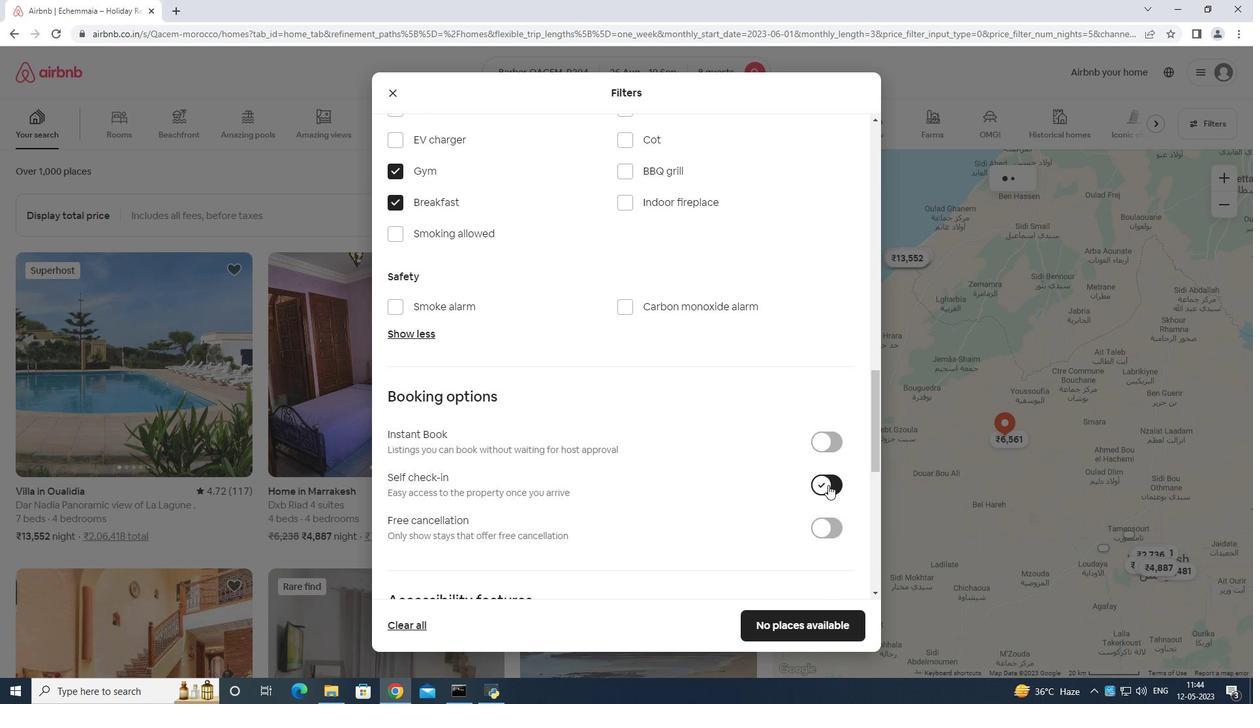 
Action: Mouse scrolled (829, 484) with delta (0, 0)
Screenshot: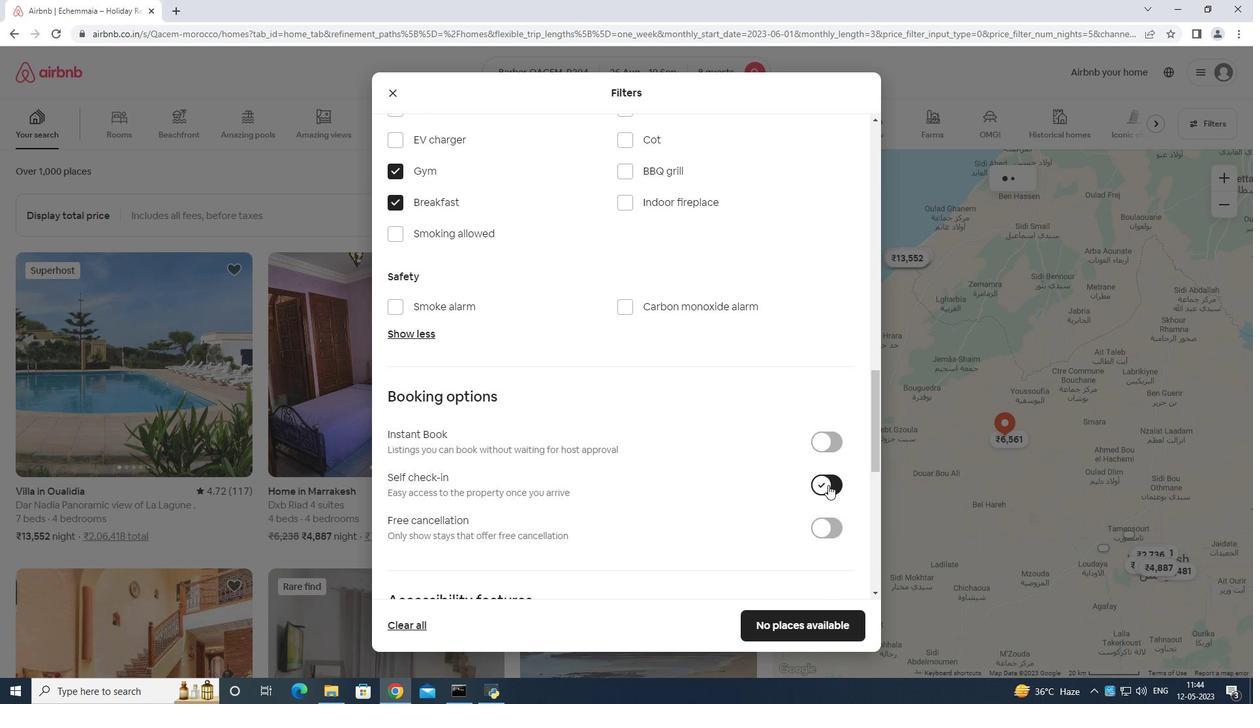 
Action: Mouse moved to (830, 485)
Screenshot: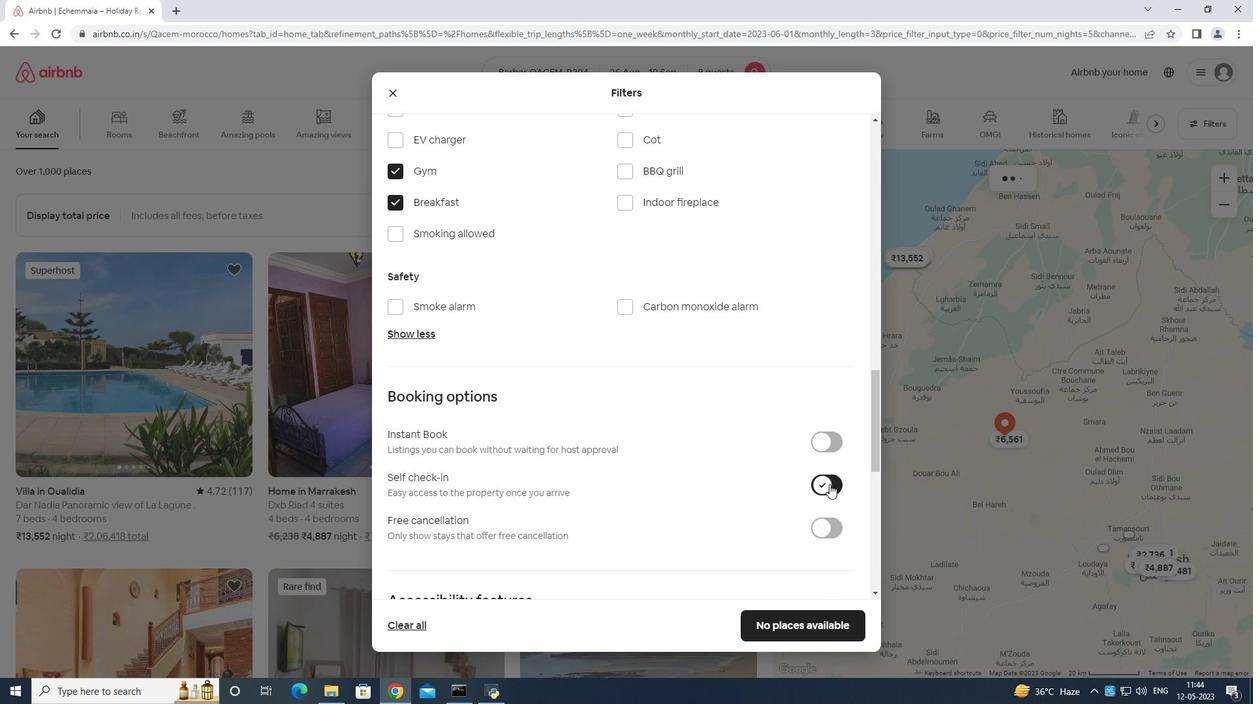 
Action: Mouse scrolled (830, 484) with delta (0, 0)
Screenshot: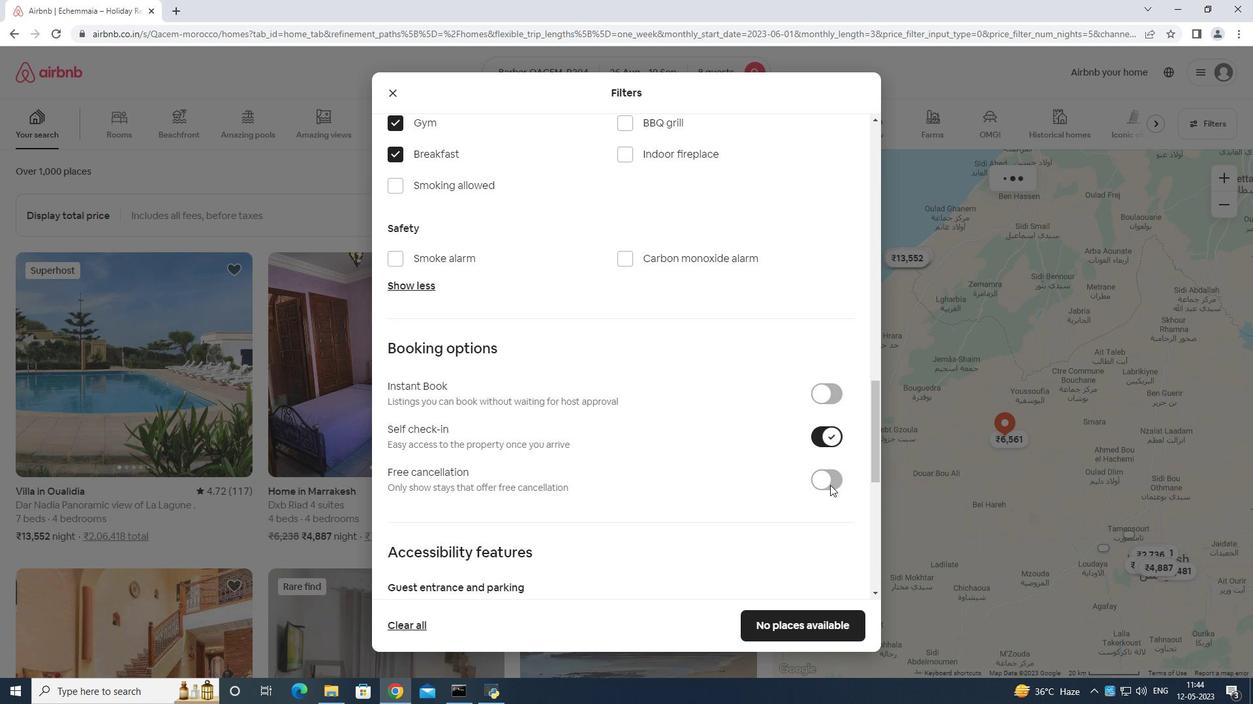 
Action: Mouse scrolled (830, 484) with delta (0, 0)
Screenshot: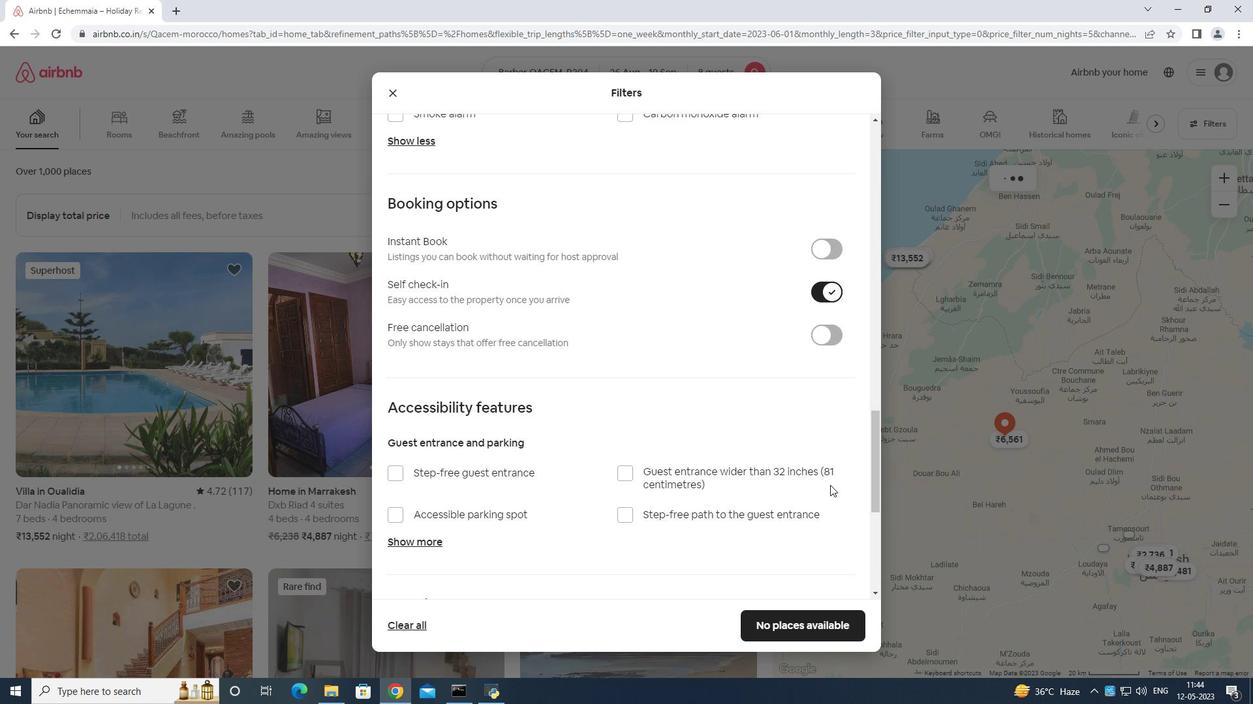 
Action: Mouse scrolled (830, 484) with delta (0, 0)
Screenshot: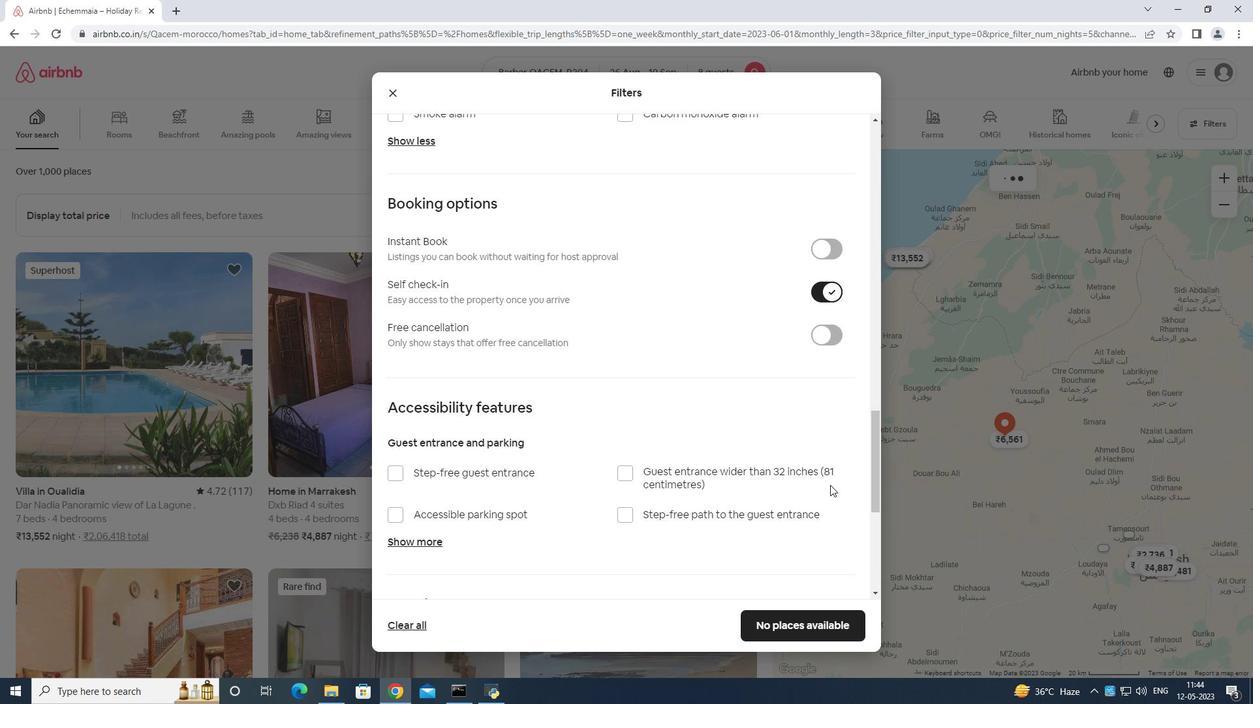 
Action: Mouse scrolled (830, 484) with delta (0, 0)
Screenshot: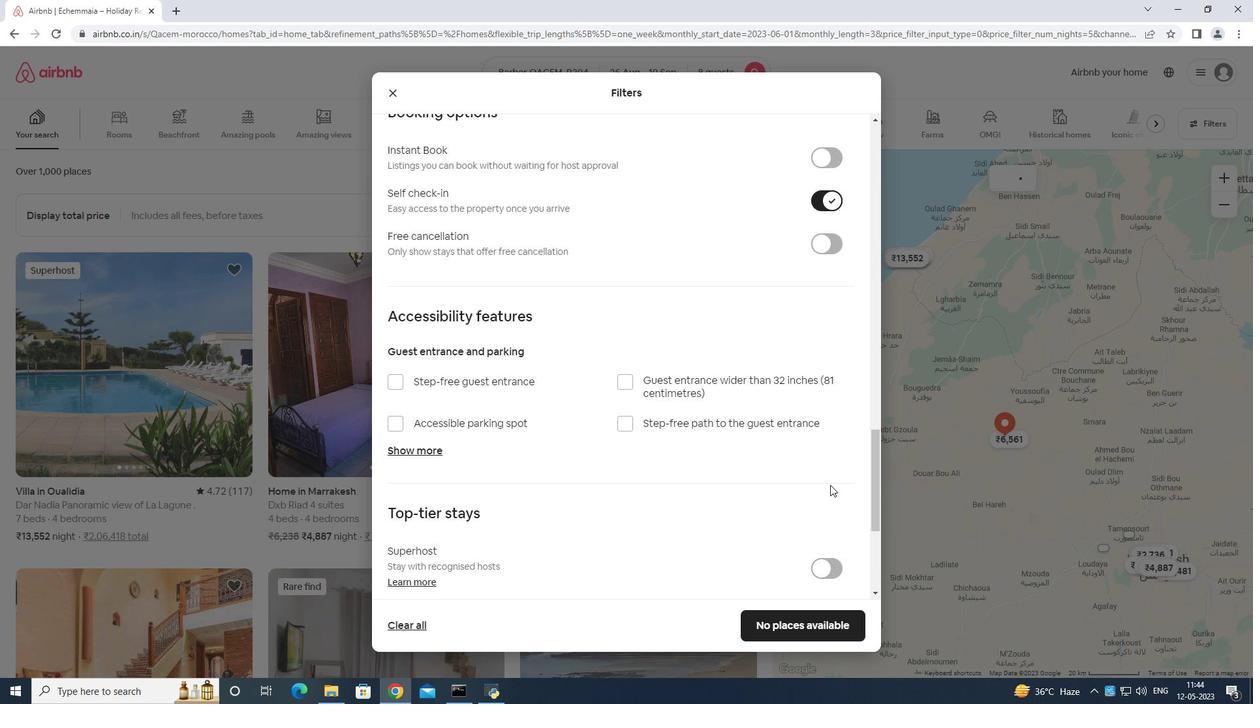 
Action: Mouse scrolled (830, 484) with delta (0, 0)
Screenshot: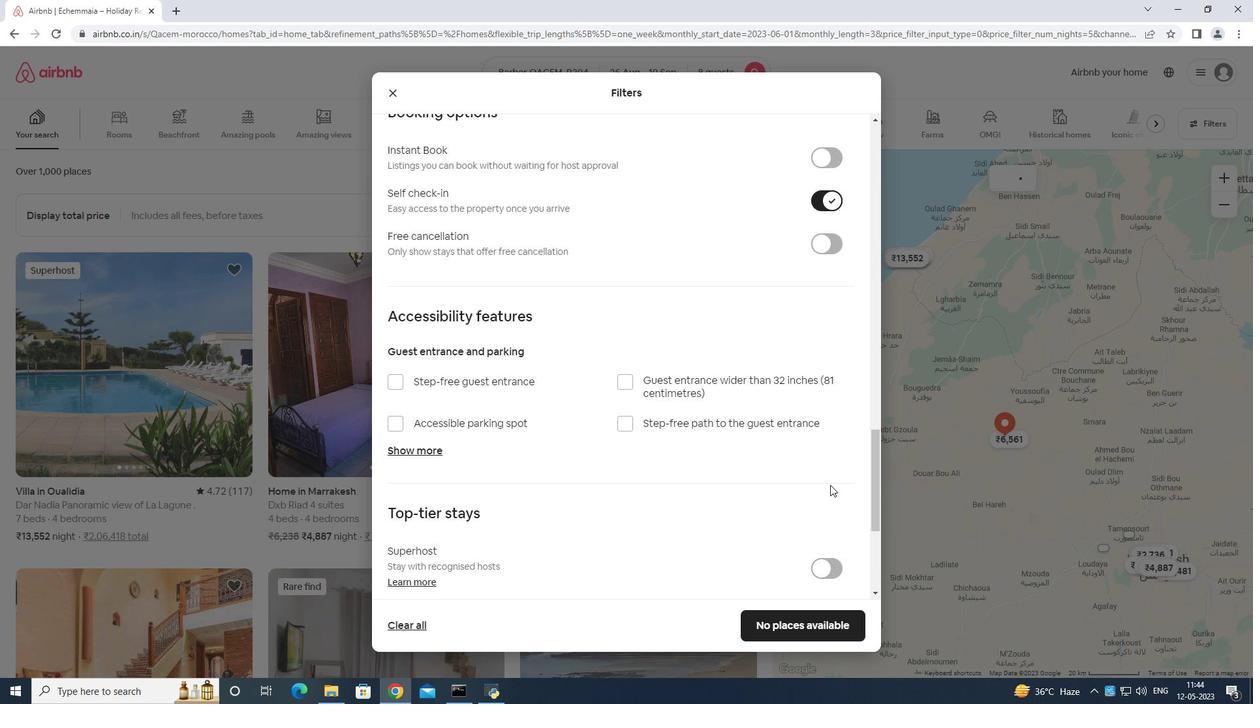 
Action: Mouse scrolled (830, 484) with delta (0, 0)
Screenshot: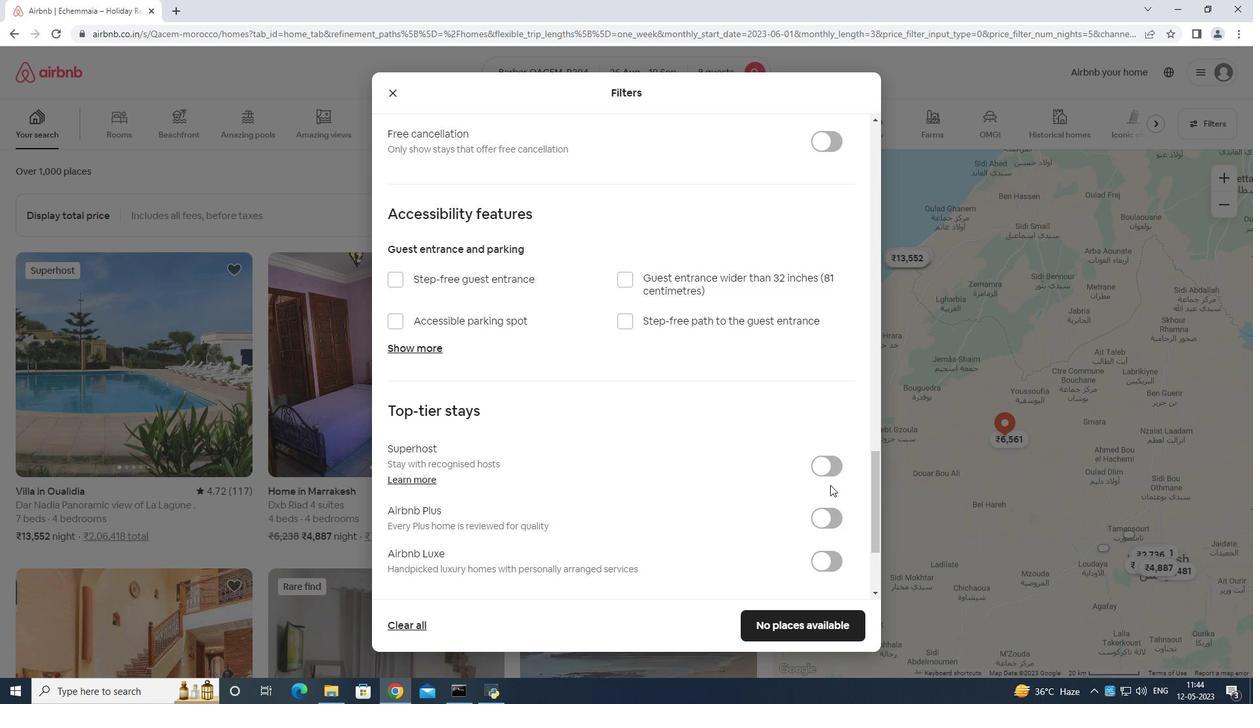
Action: Mouse scrolled (830, 484) with delta (0, 0)
Screenshot: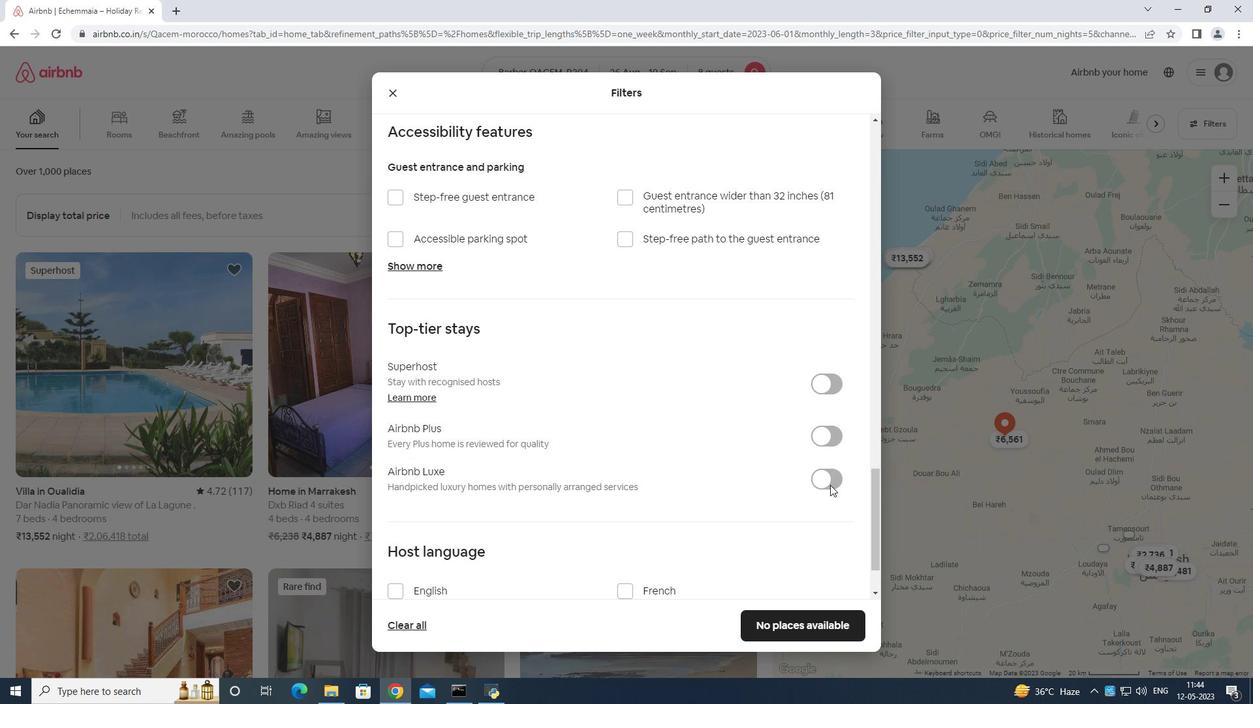 
Action: Mouse scrolled (830, 484) with delta (0, 0)
Screenshot: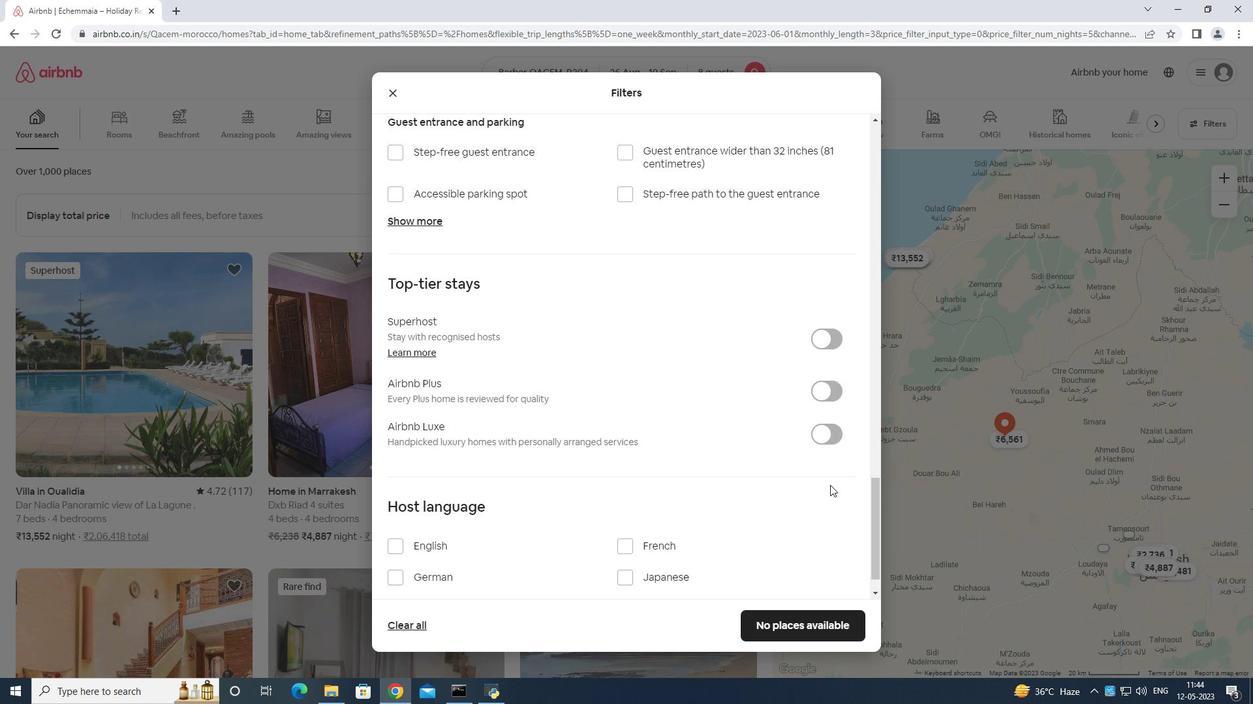
Action: Mouse scrolled (830, 484) with delta (0, 0)
Screenshot: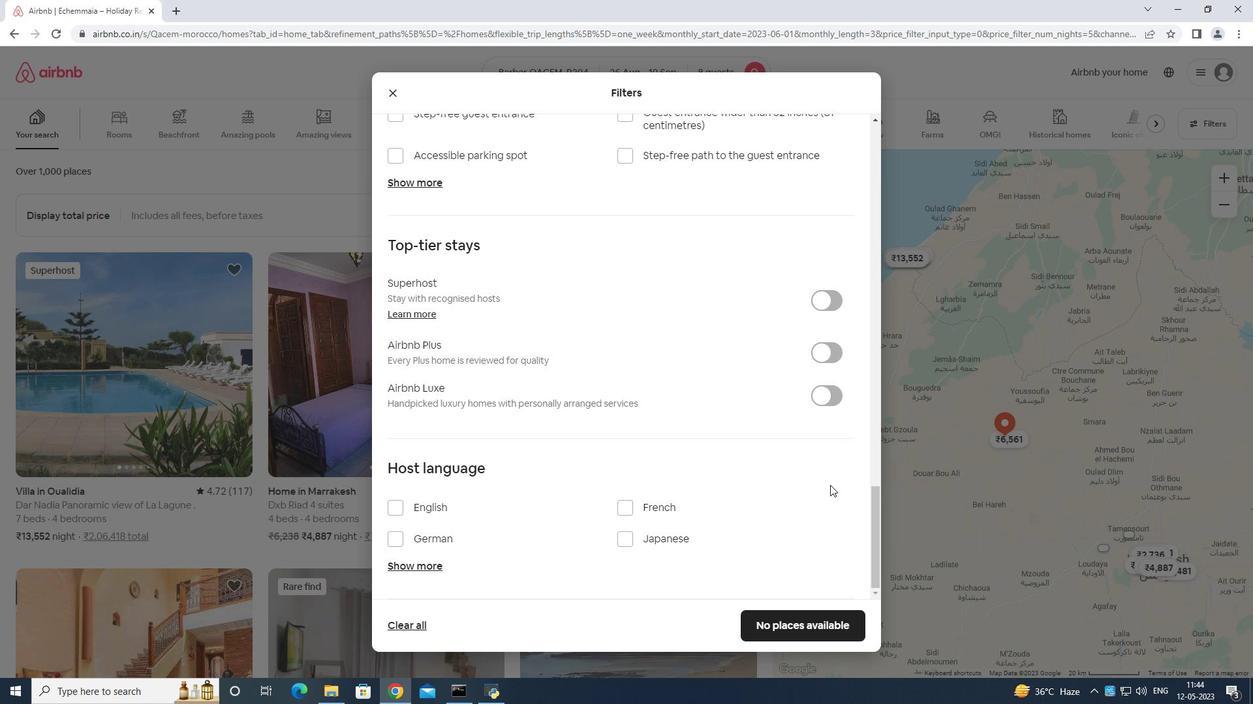 
Action: Mouse scrolled (830, 484) with delta (0, 0)
Screenshot: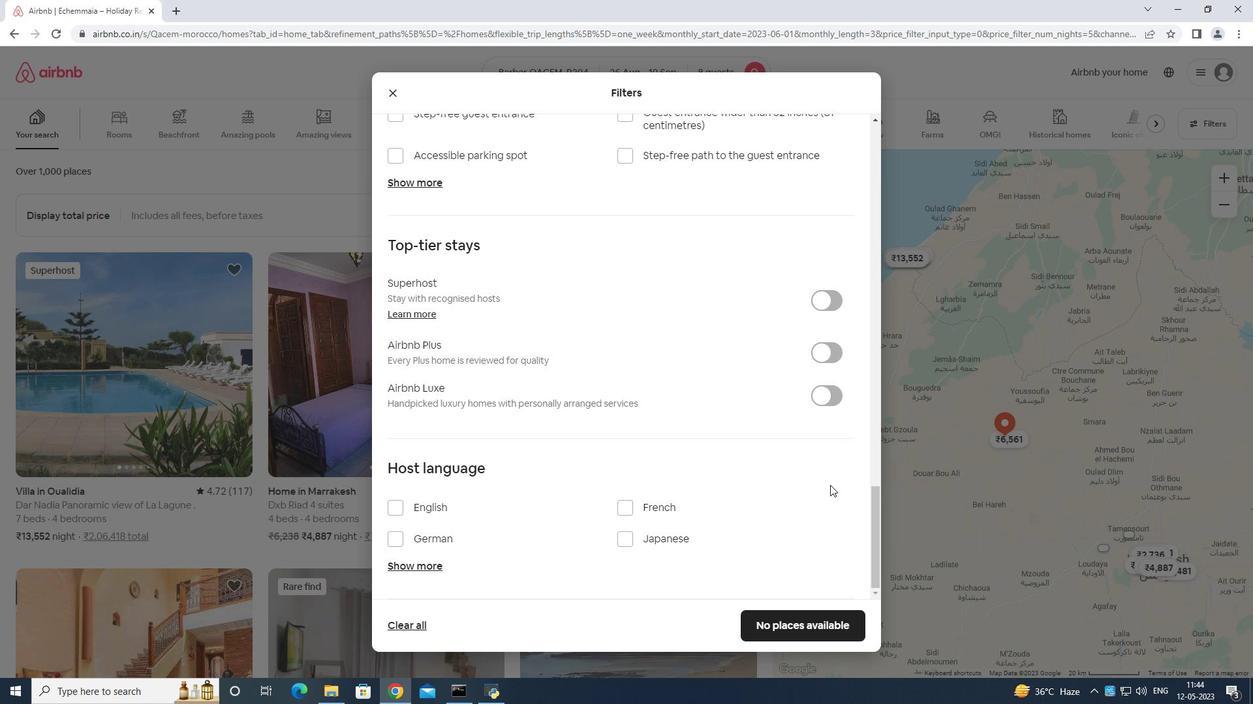 
Action: Mouse scrolled (830, 484) with delta (0, 0)
Screenshot: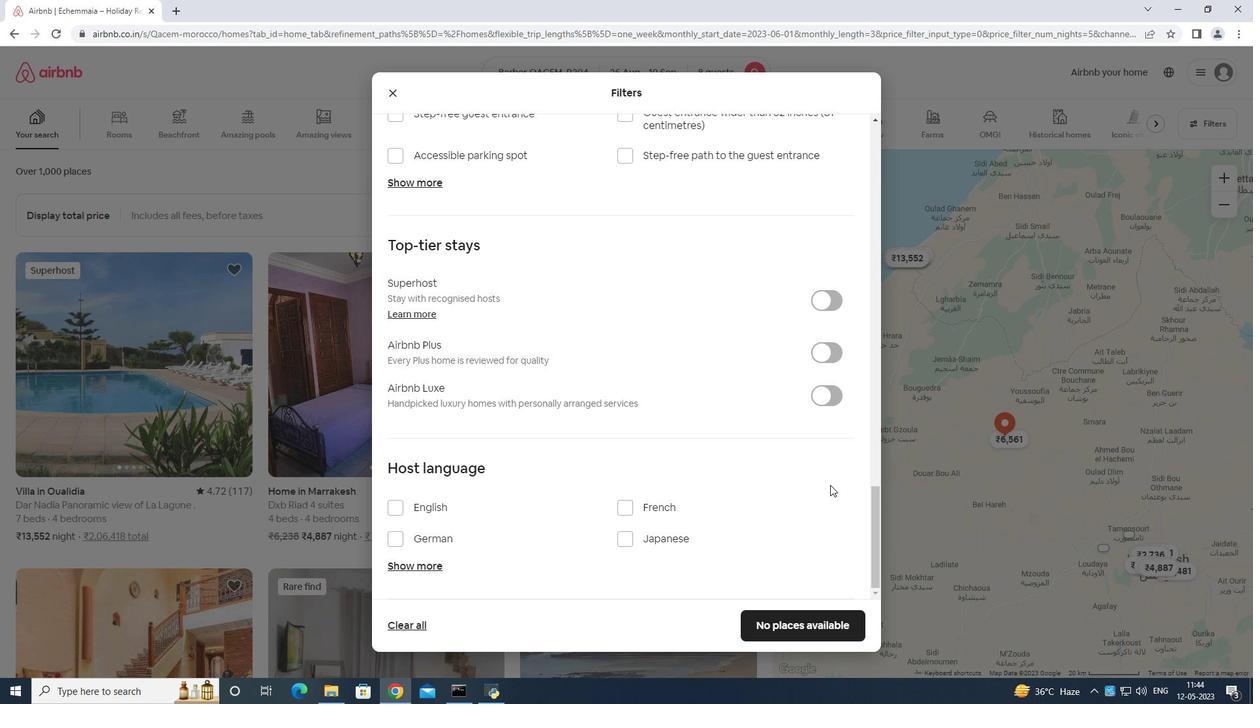 
Action: Mouse moved to (401, 504)
Screenshot: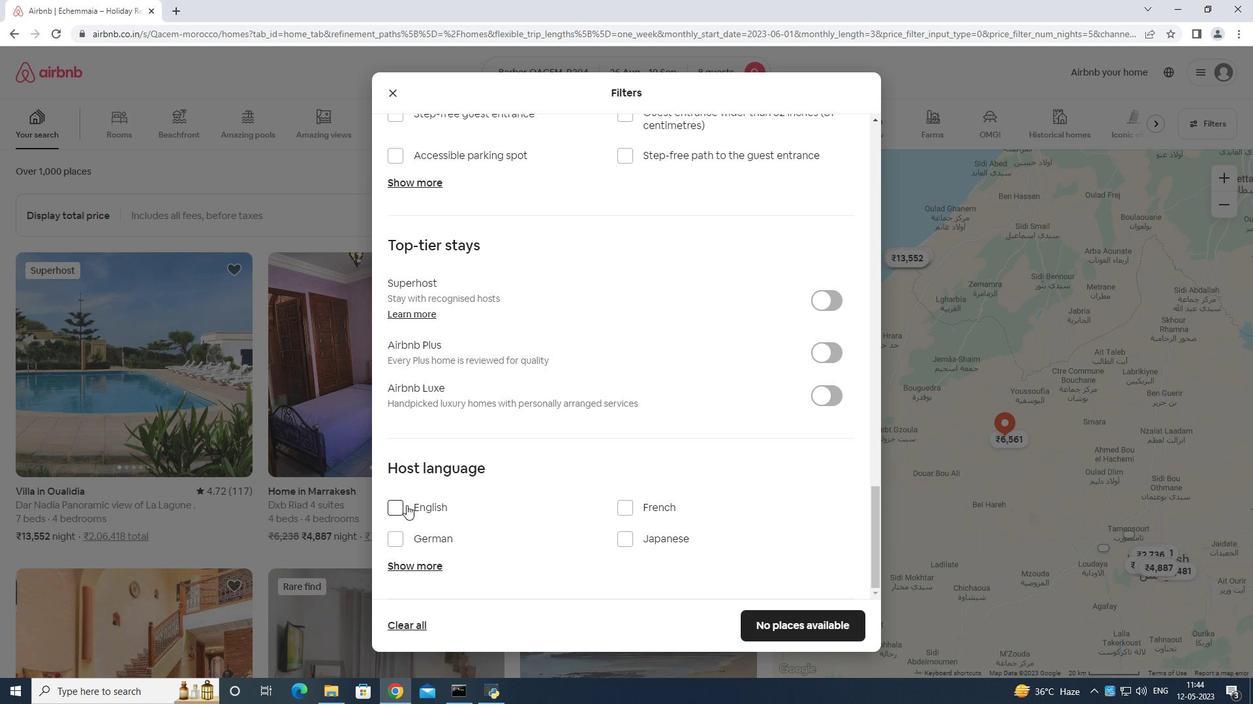 
Action: Mouse pressed left at (401, 504)
Screenshot: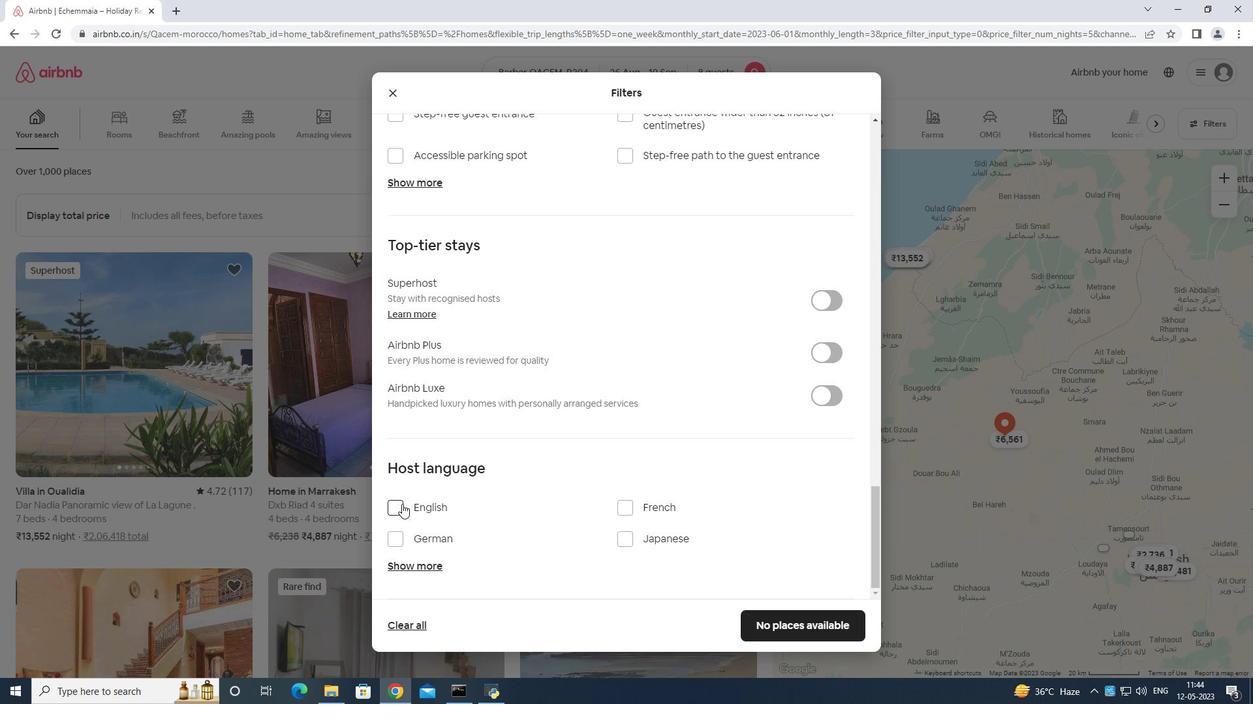 
Action: Mouse moved to (772, 621)
Screenshot: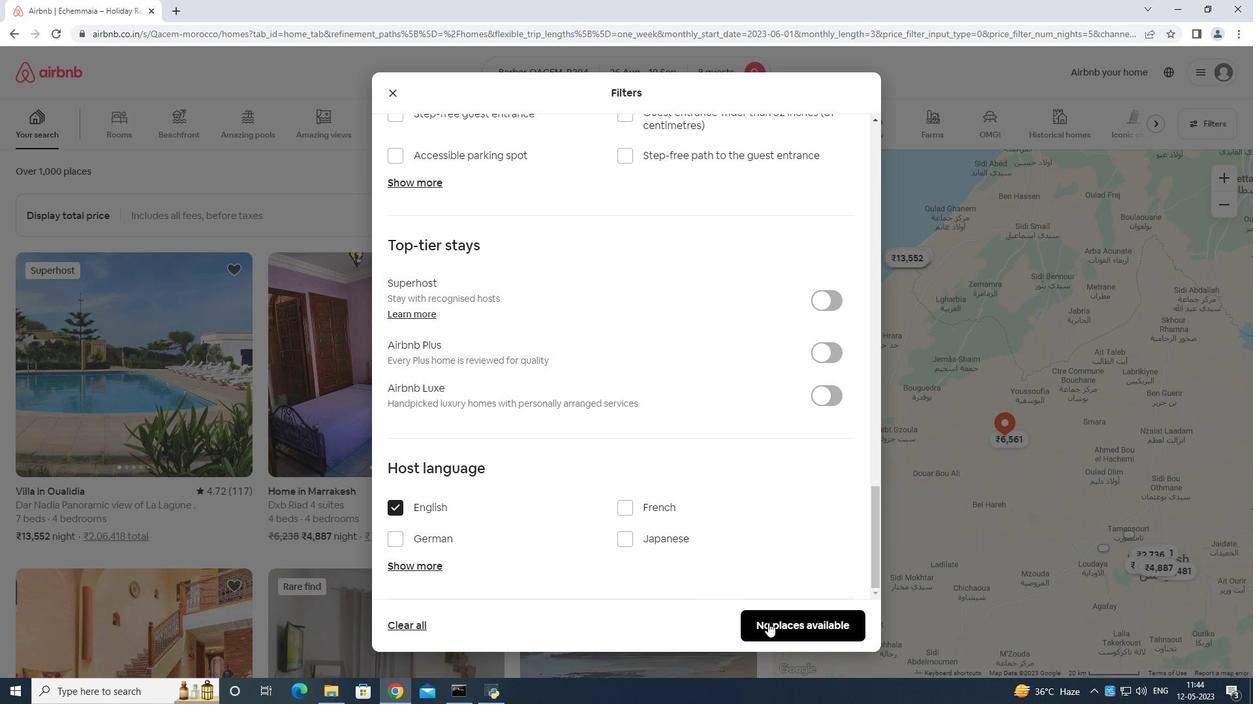 
